 Task: For heading Calibri with Bold.  font size for heading24,  'Change the font style of data to'Bell MT.  and font size to 16,  Change the alignment of both headline & data to Align middle & Align Center.  In the sheet   Proactive Sales log book
Action: Mouse moved to (385, 563)
Screenshot: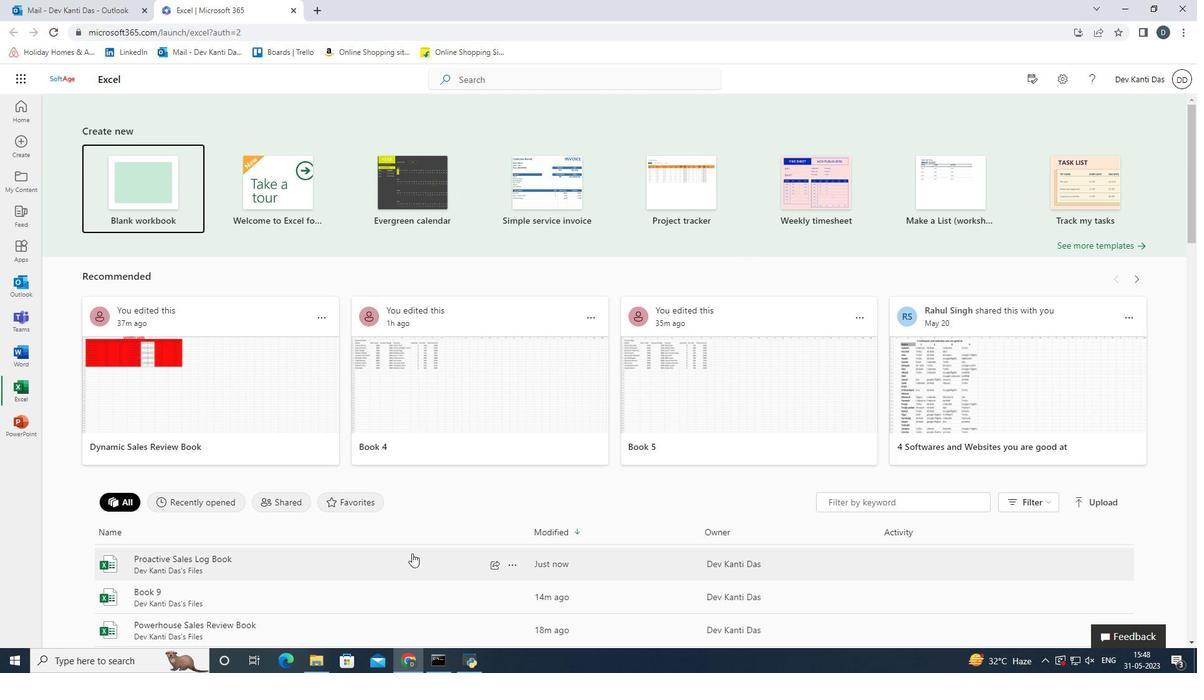 
Action: Mouse pressed left at (385, 563)
Screenshot: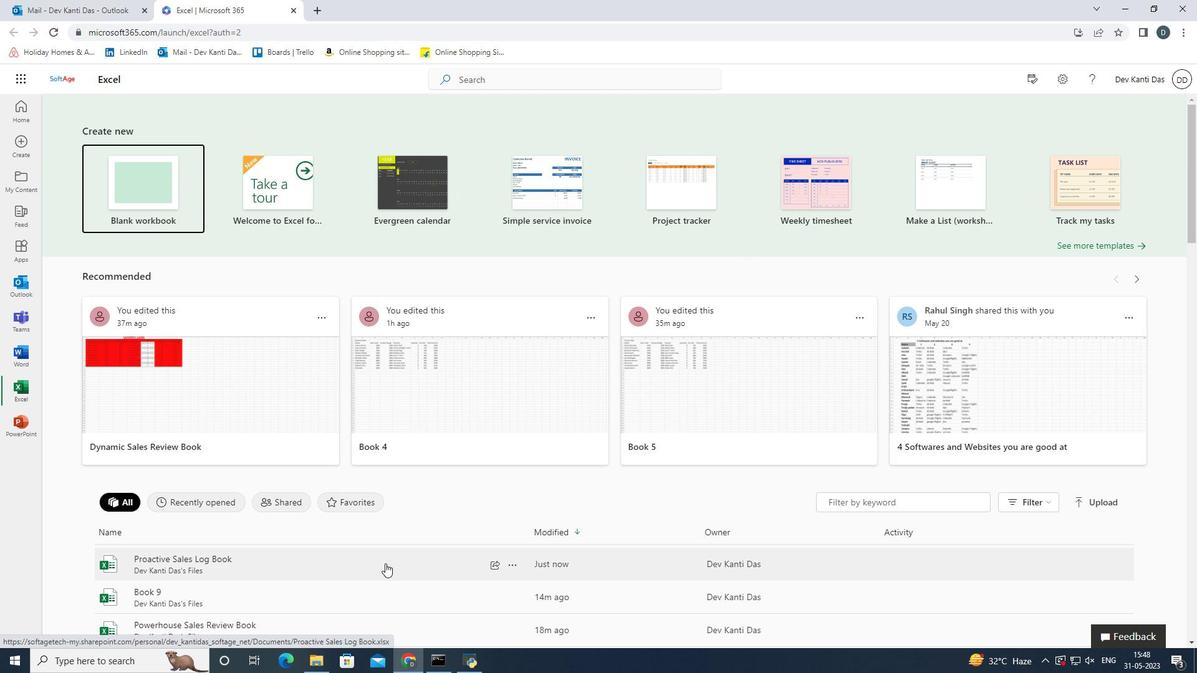 
Action: Mouse moved to (74, 211)
Screenshot: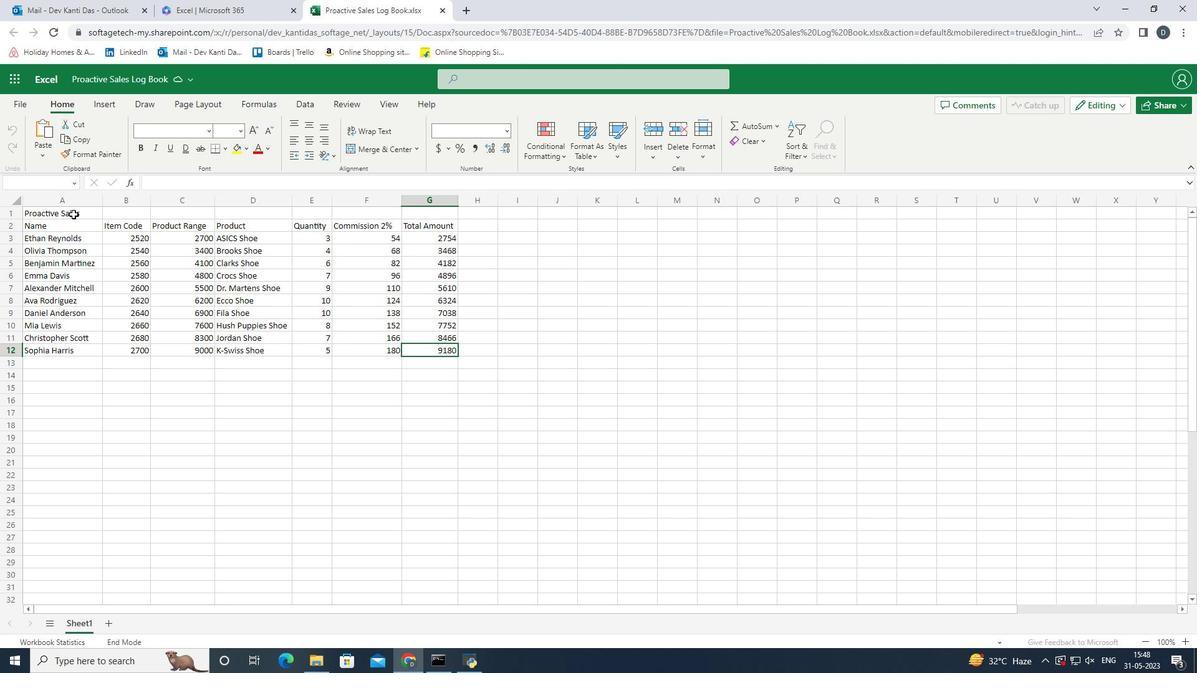 
Action: Mouse pressed left at (74, 211)
Screenshot: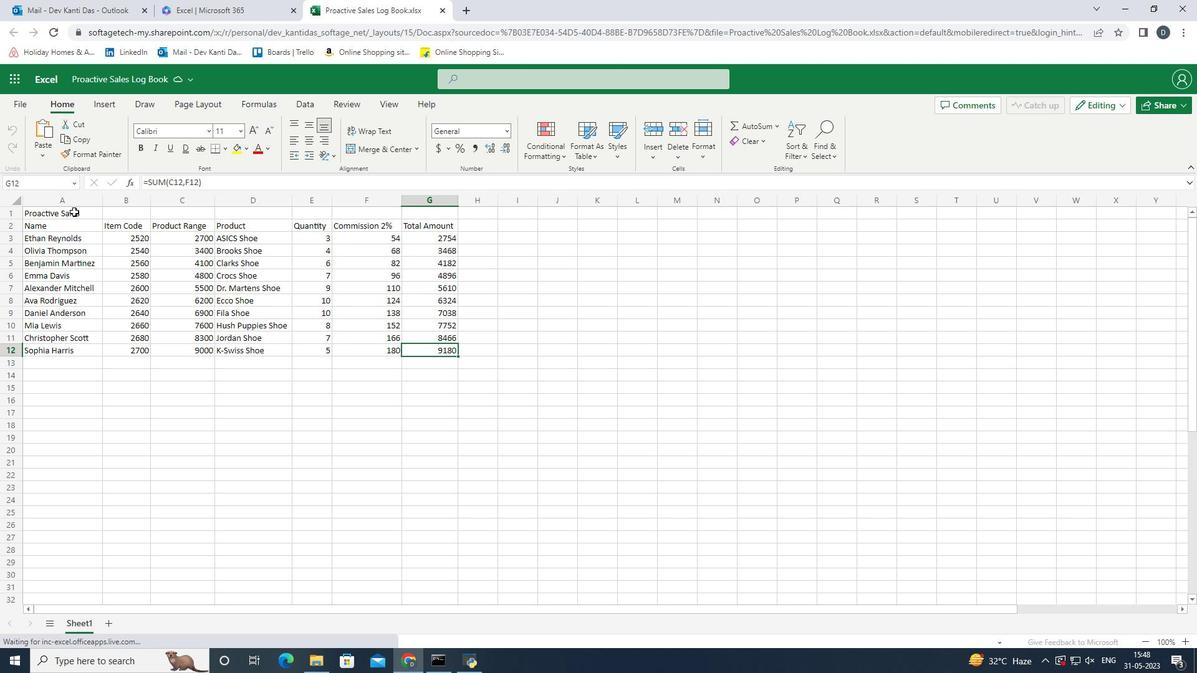 
Action: Mouse moved to (211, 130)
Screenshot: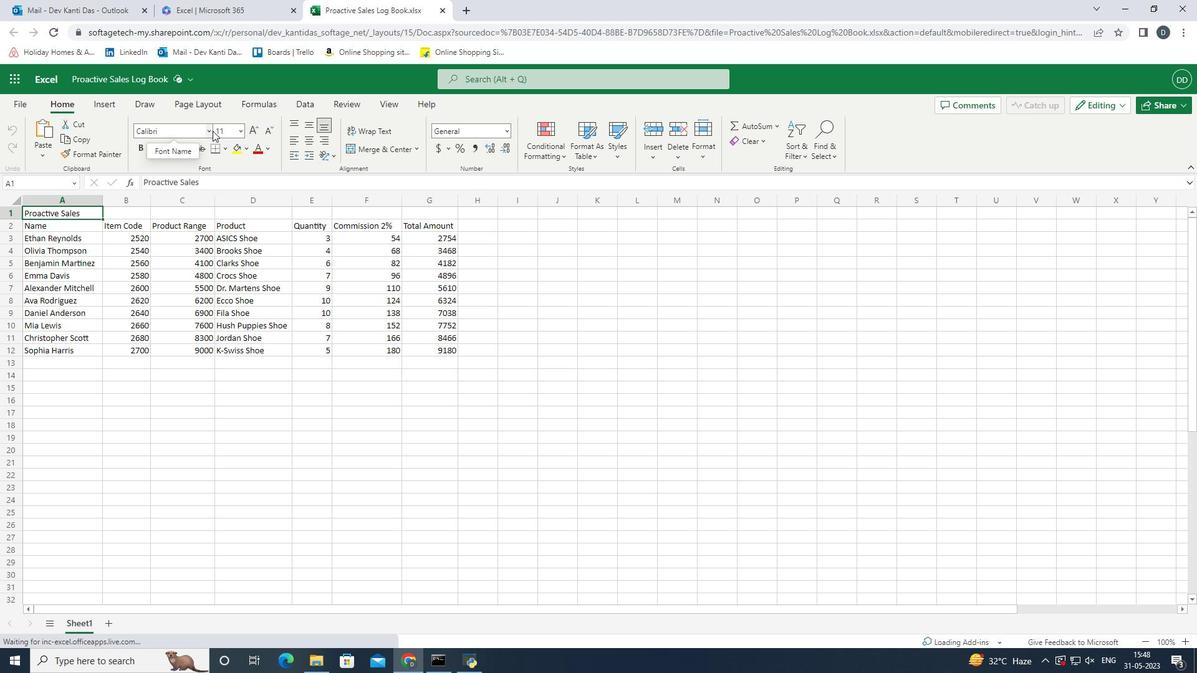 
Action: Mouse pressed left at (211, 130)
Screenshot: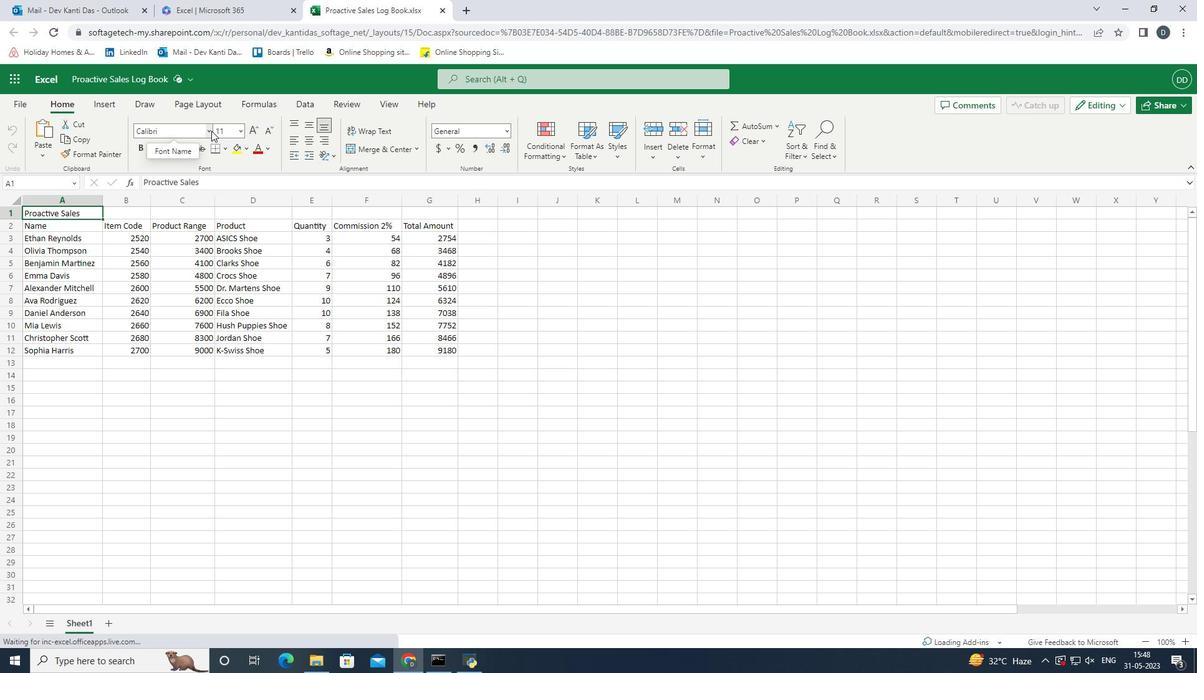 
Action: Mouse pressed left at (211, 130)
Screenshot: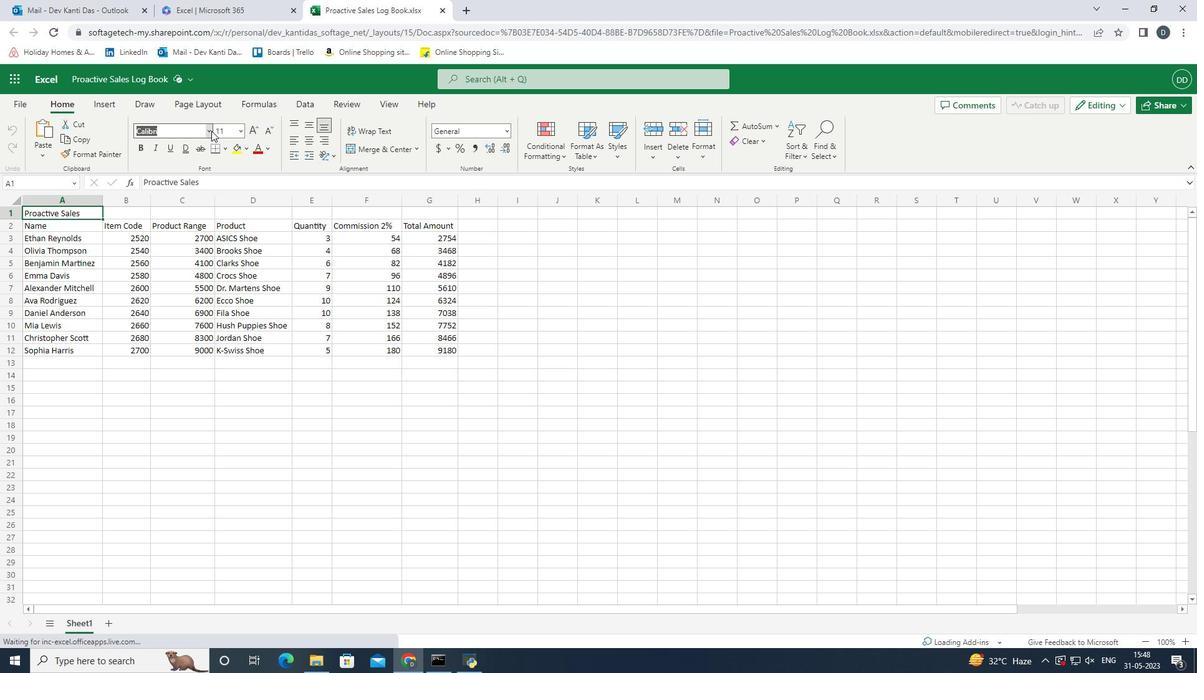 
Action: Mouse moved to (272, 165)
Screenshot: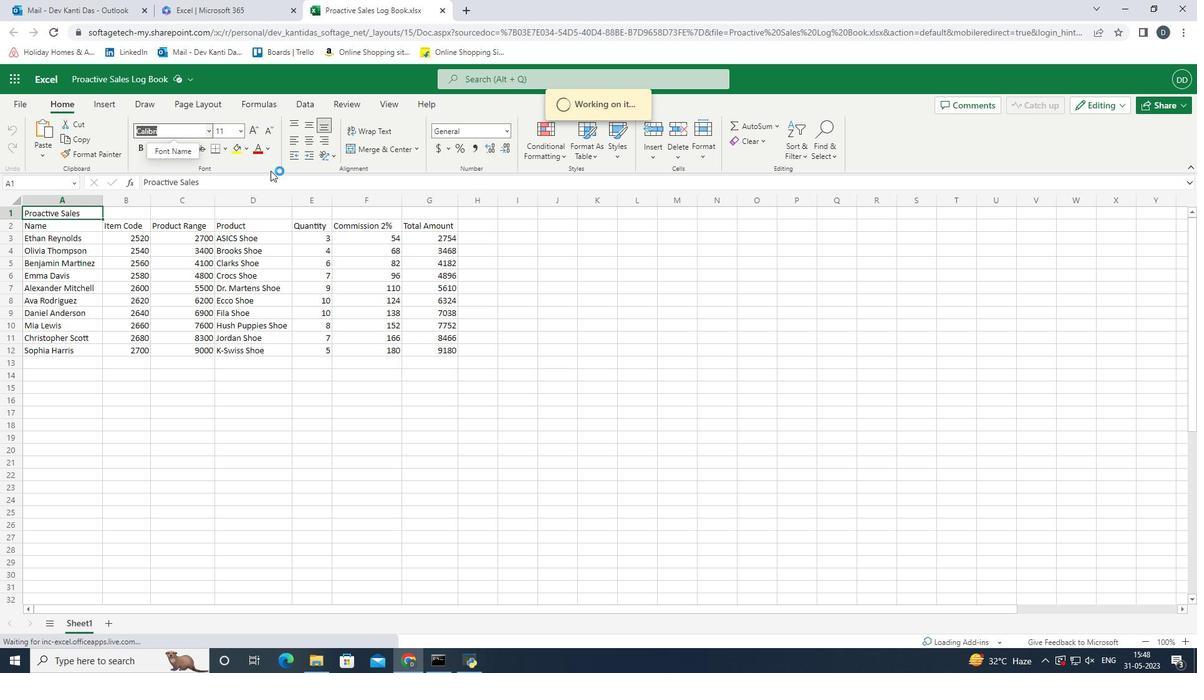 
Action: Mouse pressed left at (272, 165)
Screenshot: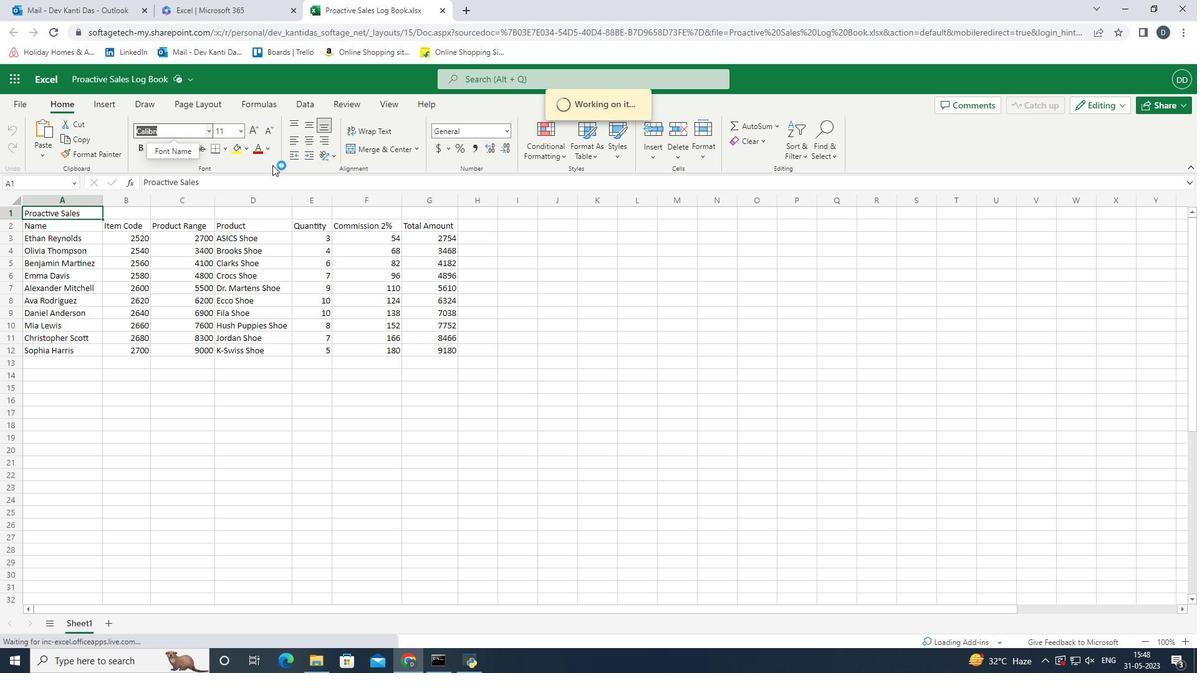 
Action: Mouse moved to (275, 168)
Screenshot: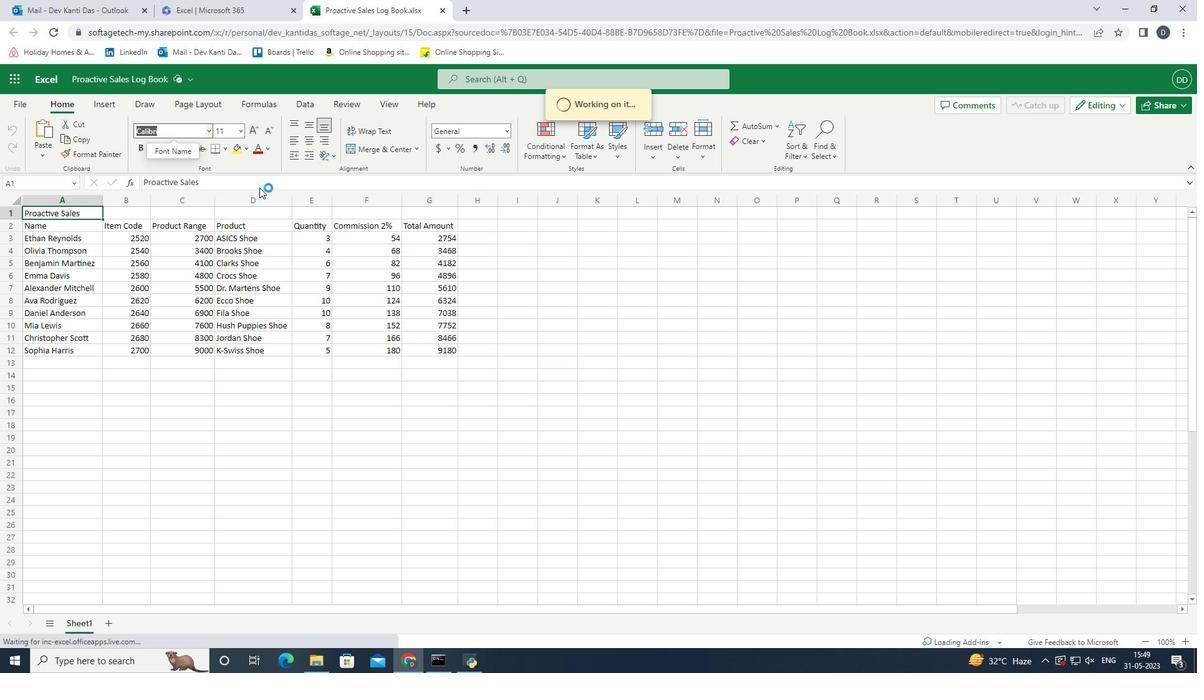 
Action: Mouse pressed left at (275, 168)
Screenshot: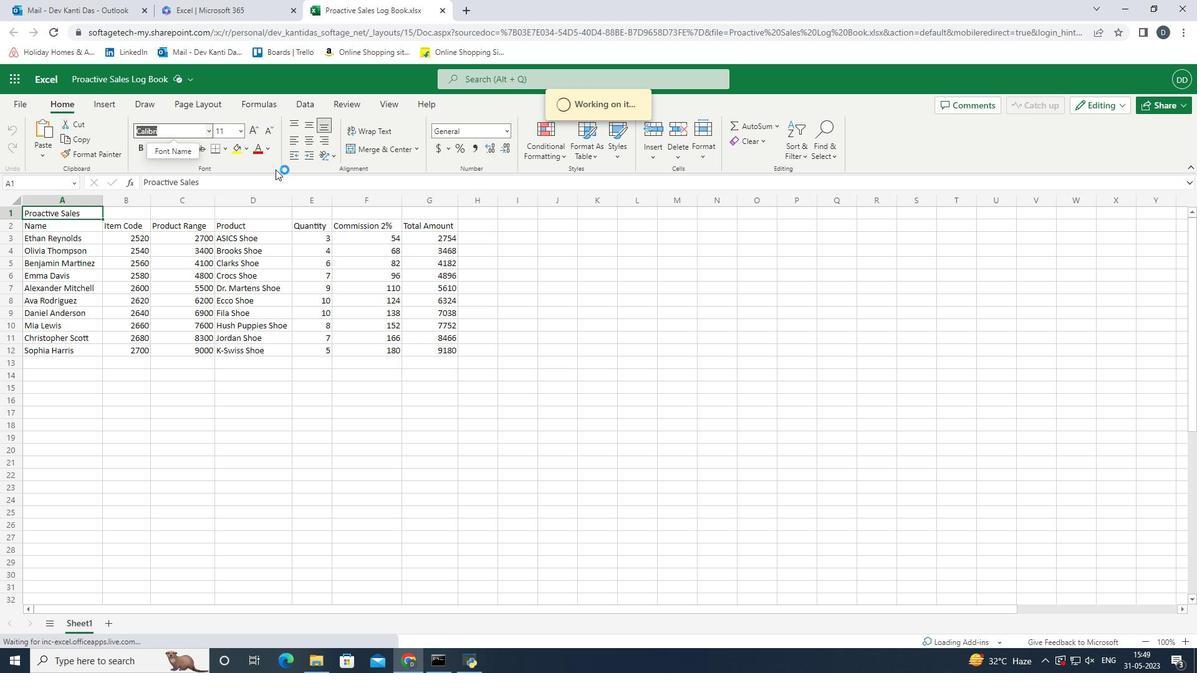 
Action: Mouse moved to (240, 174)
Screenshot: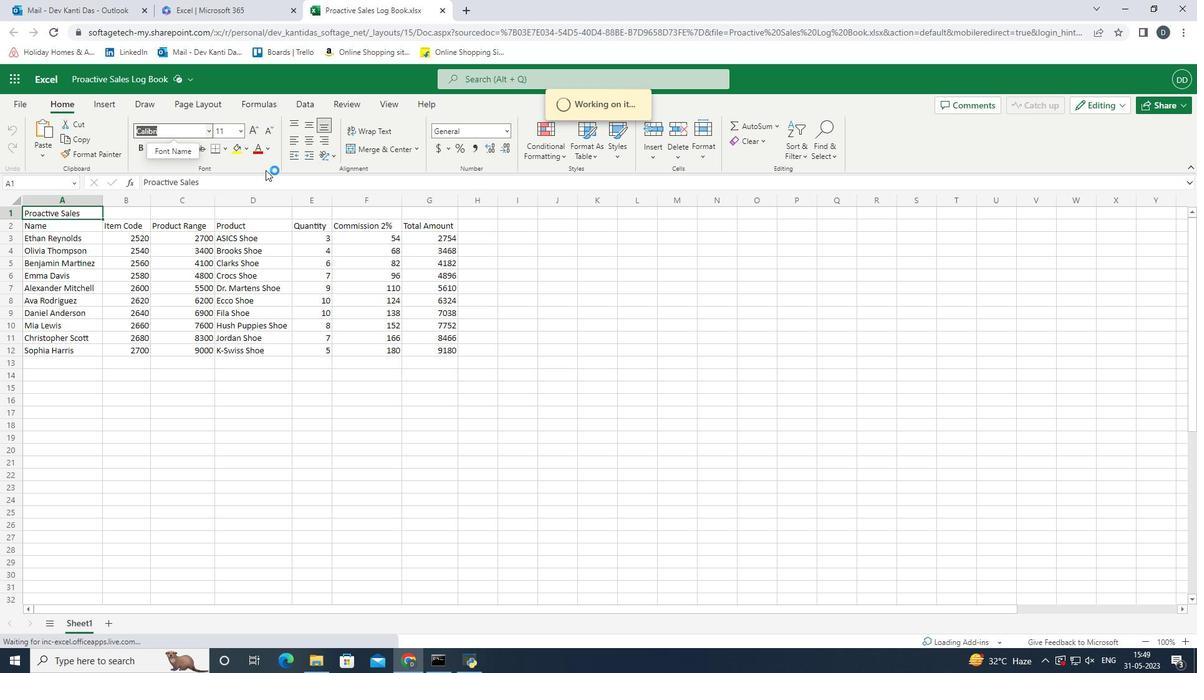 
Action: Mouse pressed left at (240, 174)
Screenshot: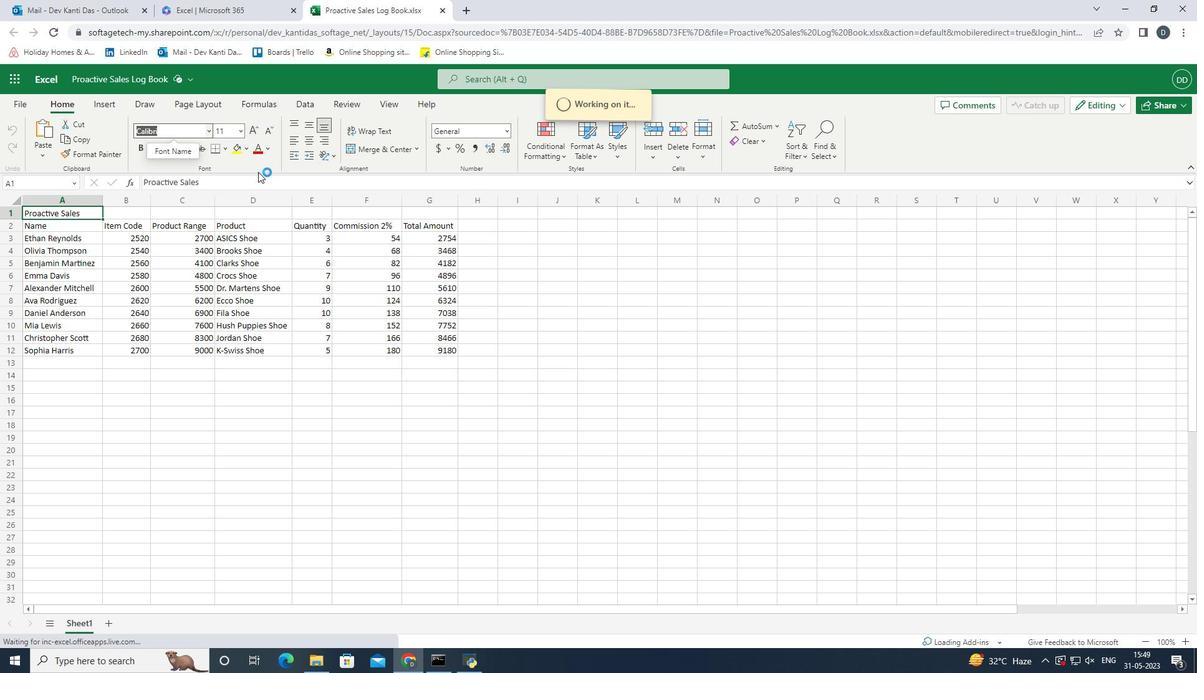 
Action: Mouse moved to (444, 15)
Screenshot: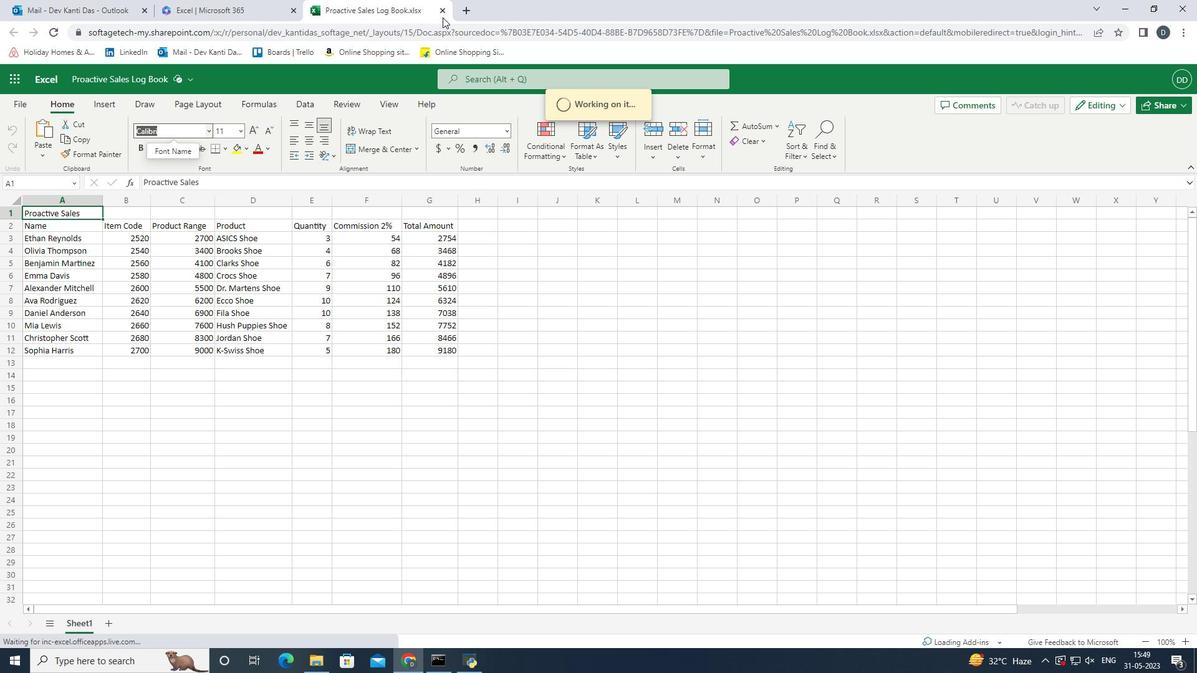 
Action: Mouse pressed left at (444, 15)
Screenshot: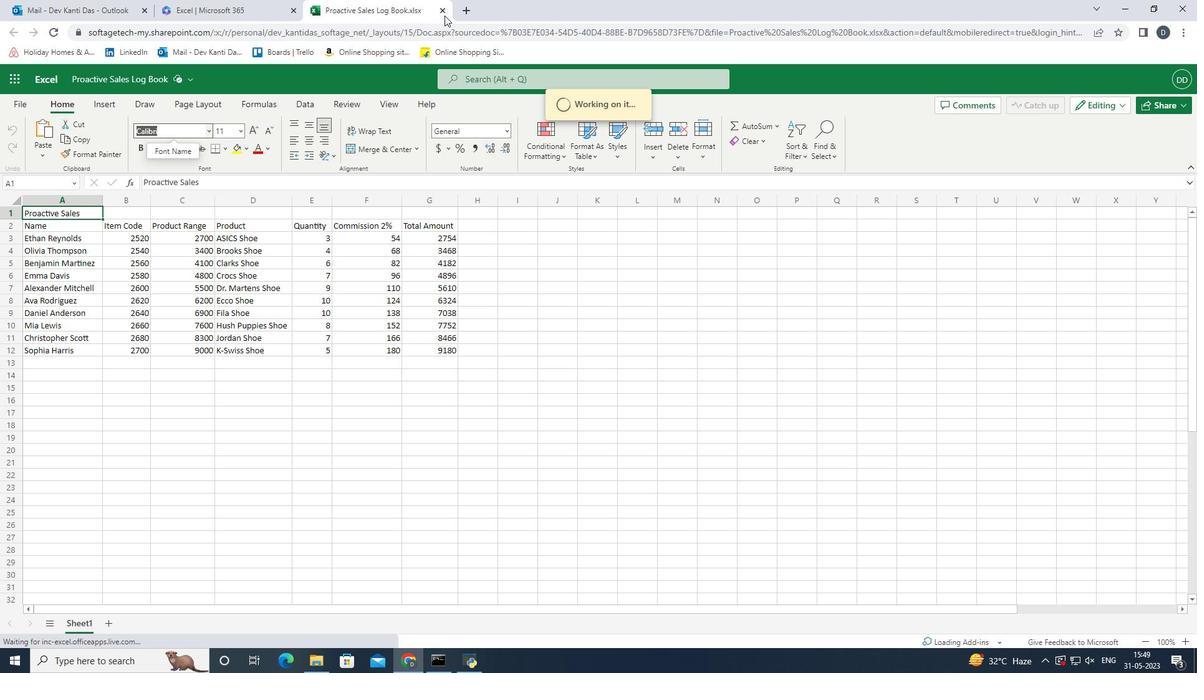 
Action: Mouse moved to (444, 11)
Screenshot: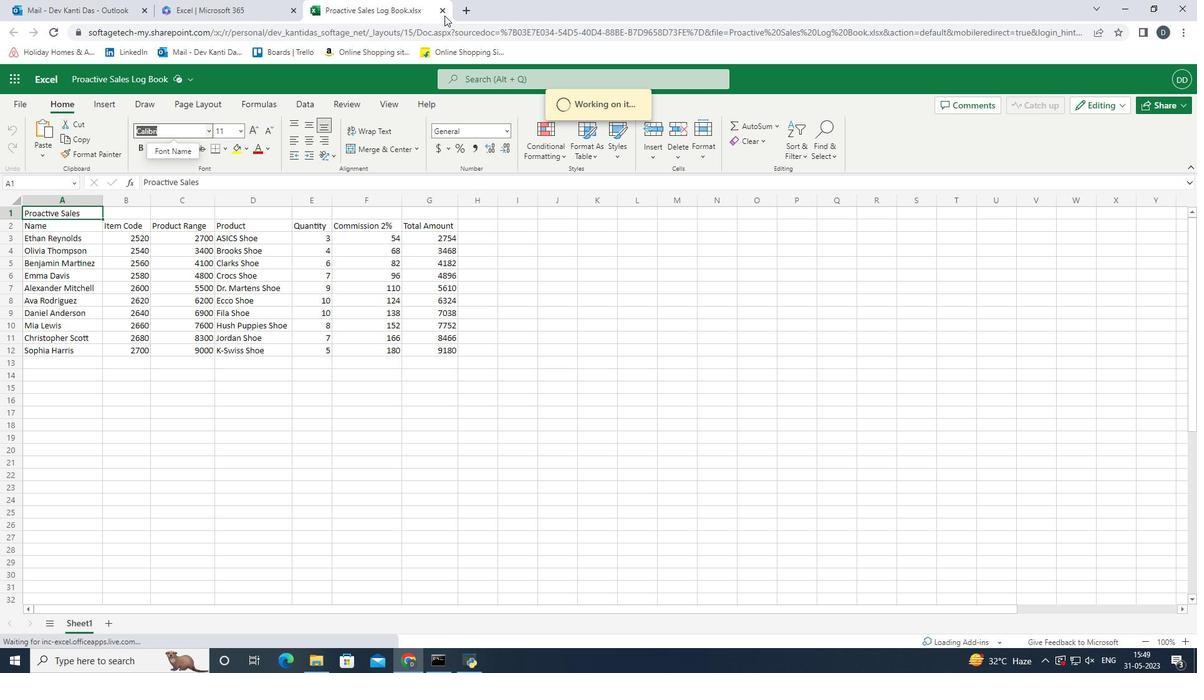 
Action: Mouse pressed left at (444, 11)
Screenshot: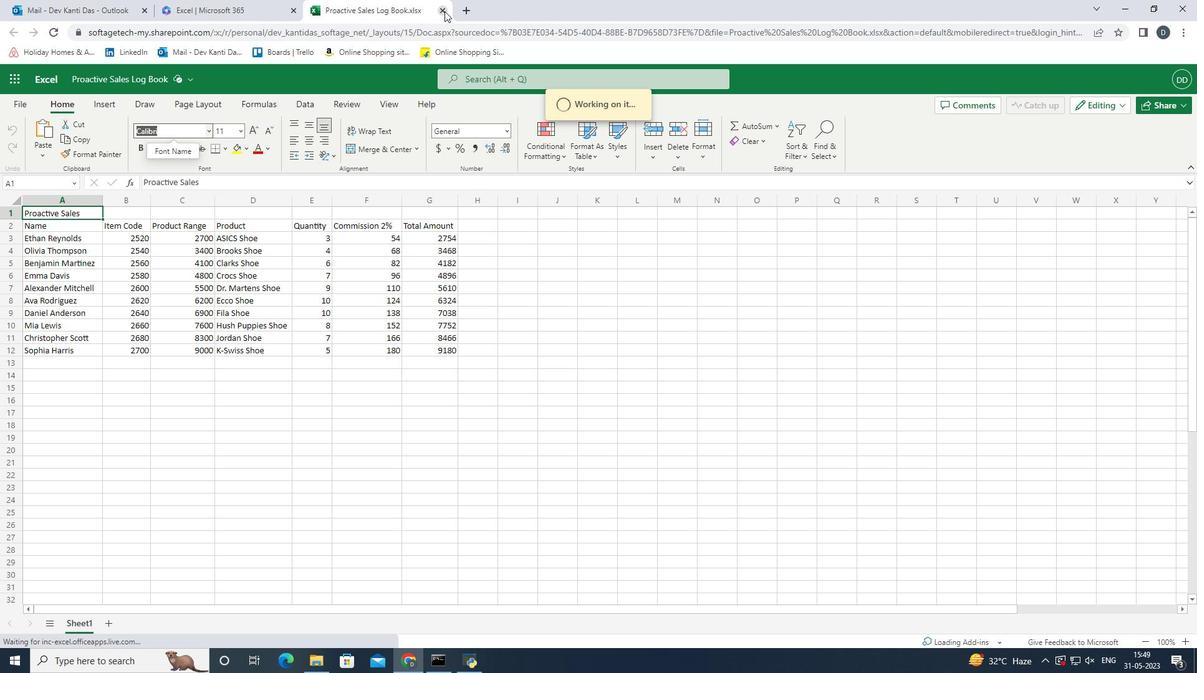 
Action: Mouse moved to (230, 568)
Screenshot: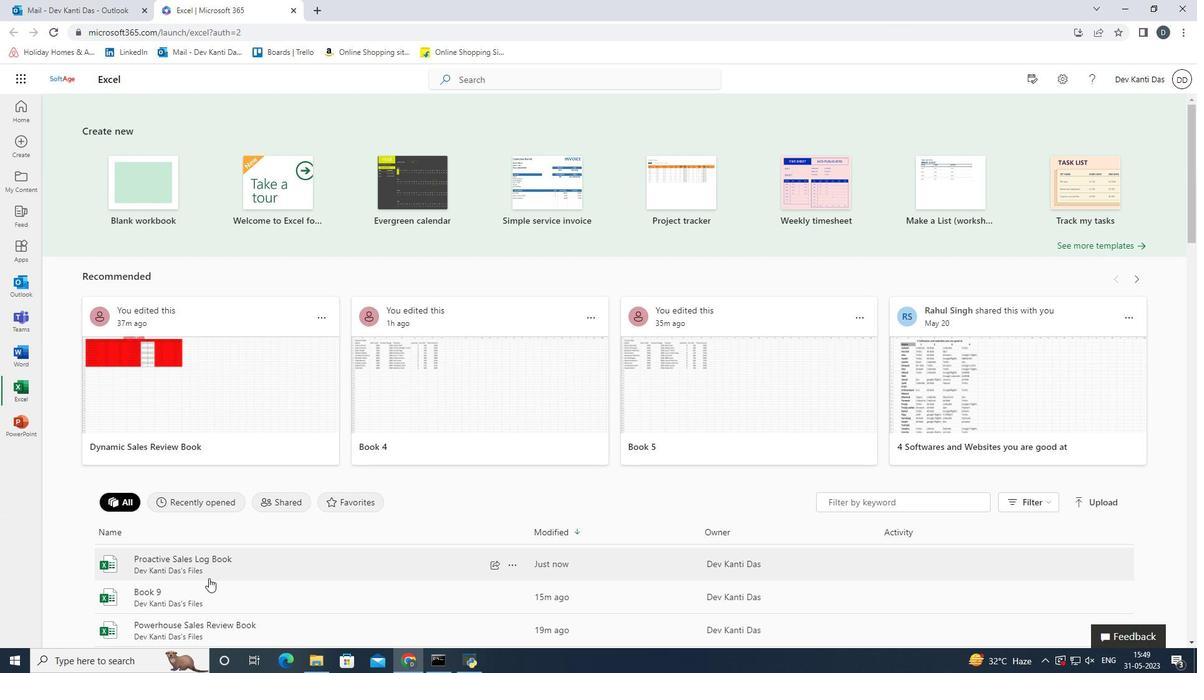 
Action: Mouse pressed left at (230, 568)
Screenshot: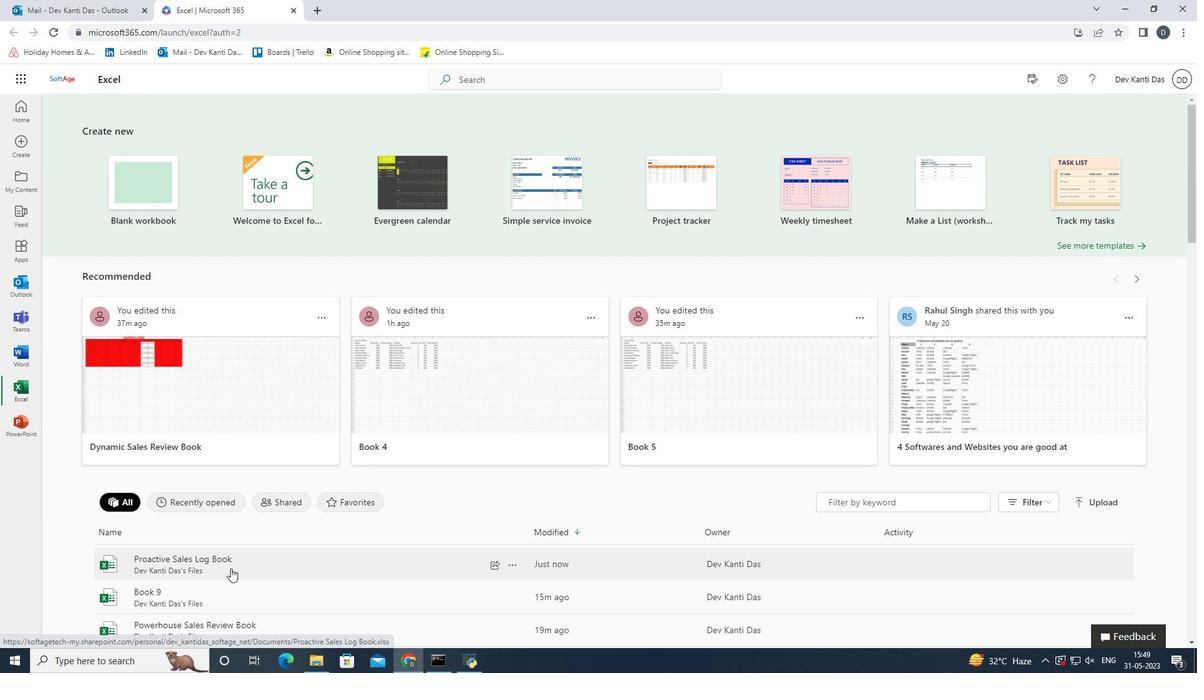 
Action: Mouse moved to (69, 210)
Screenshot: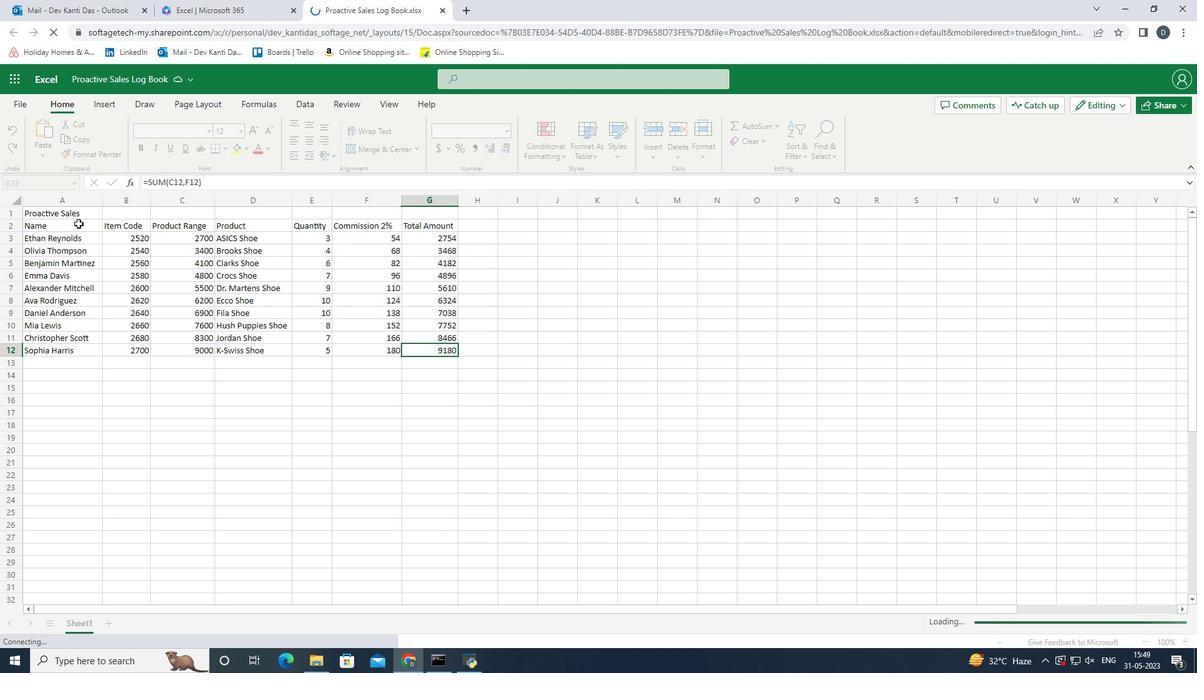 
Action: Mouse pressed left at (69, 210)
Screenshot: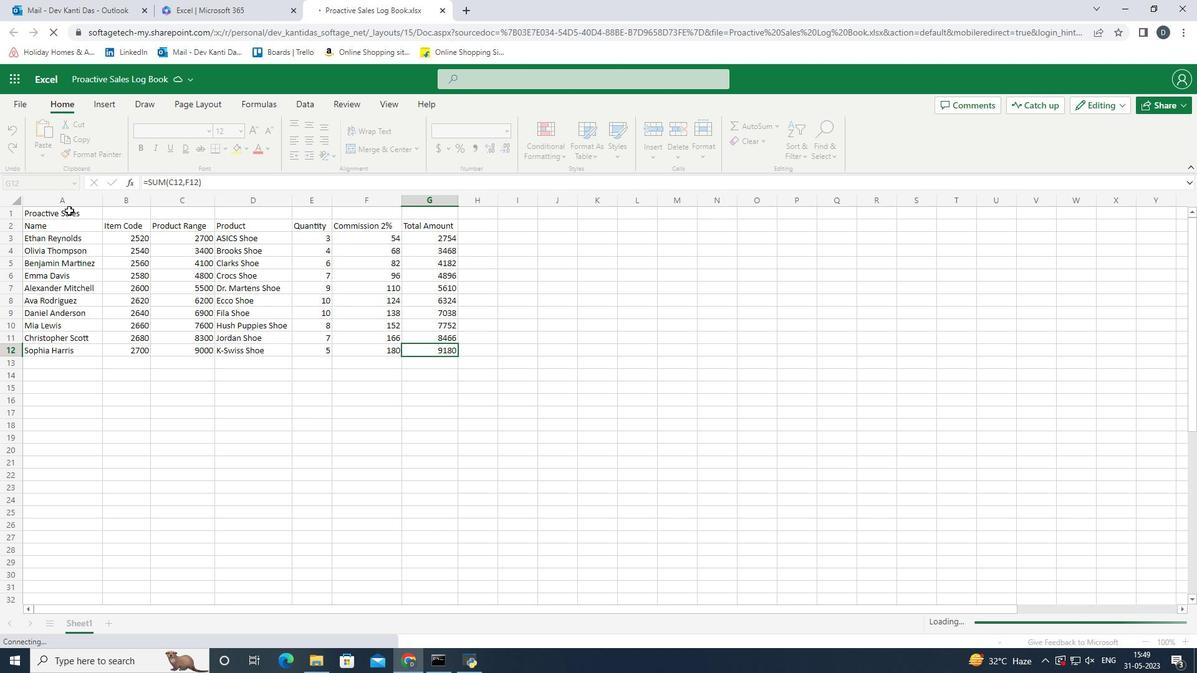 
Action: Mouse moved to (210, 127)
Screenshot: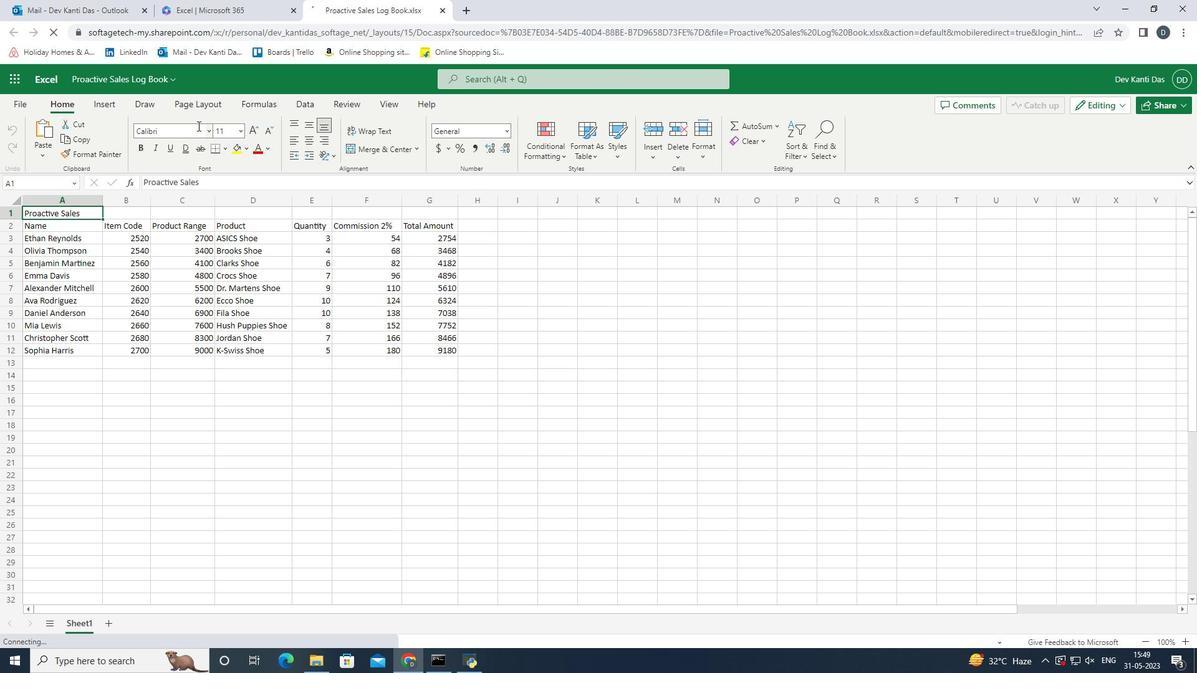 
Action: Mouse pressed left at (210, 127)
Screenshot: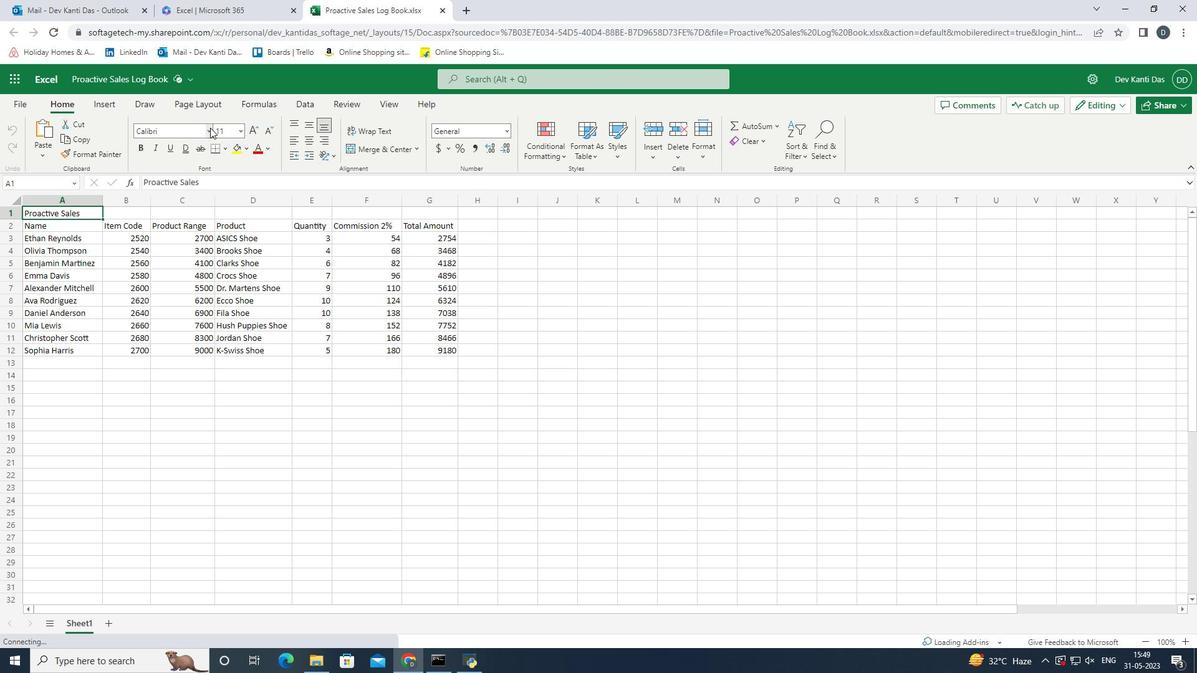 
Action: Mouse moved to (201, 245)
Screenshot: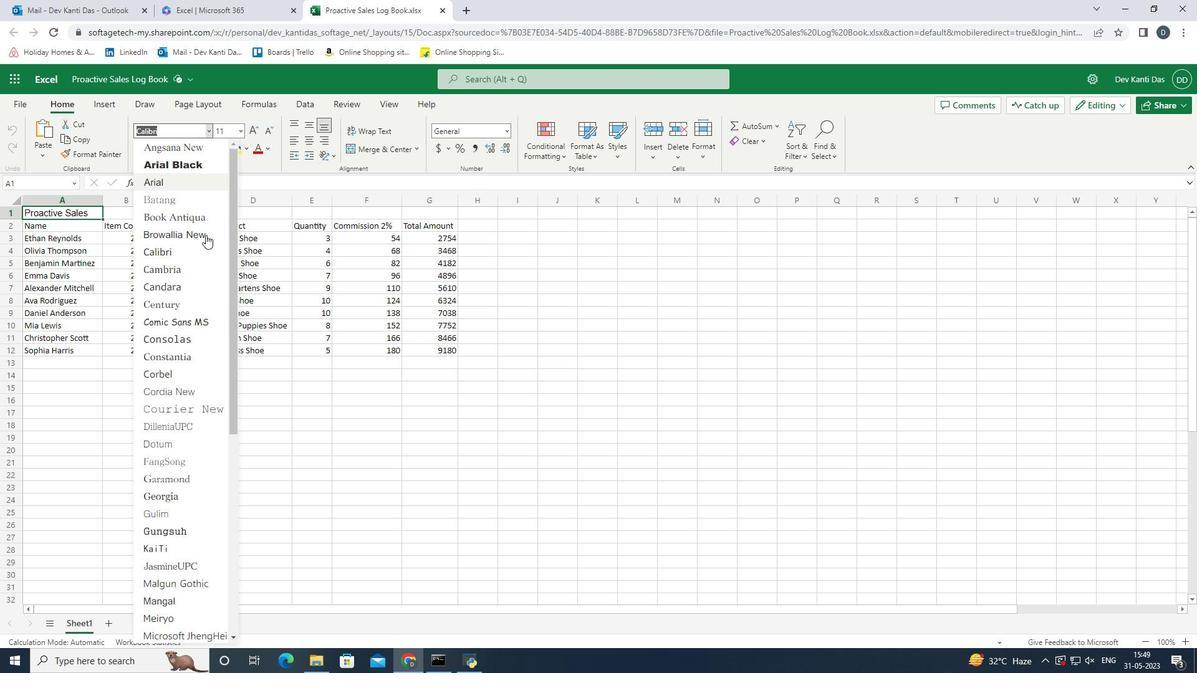 
Action: Mouse pressed left at (201, 245)
Screenshot: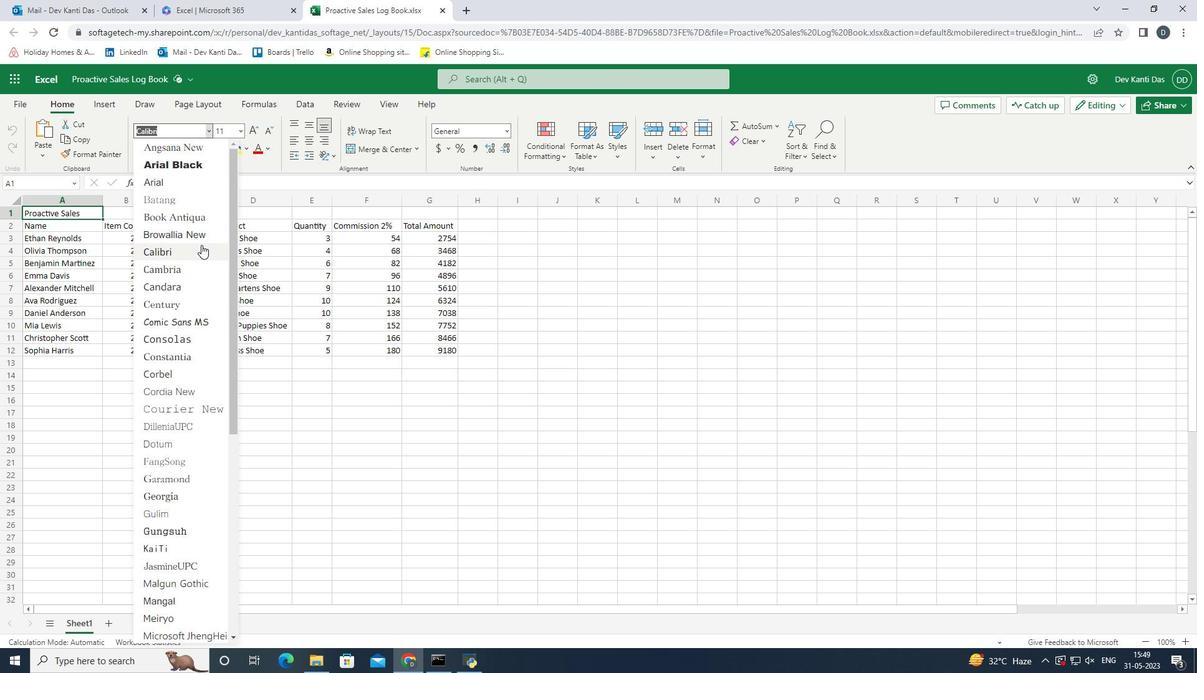 
Action: Mouse moved to (140, 149)
Screenshot: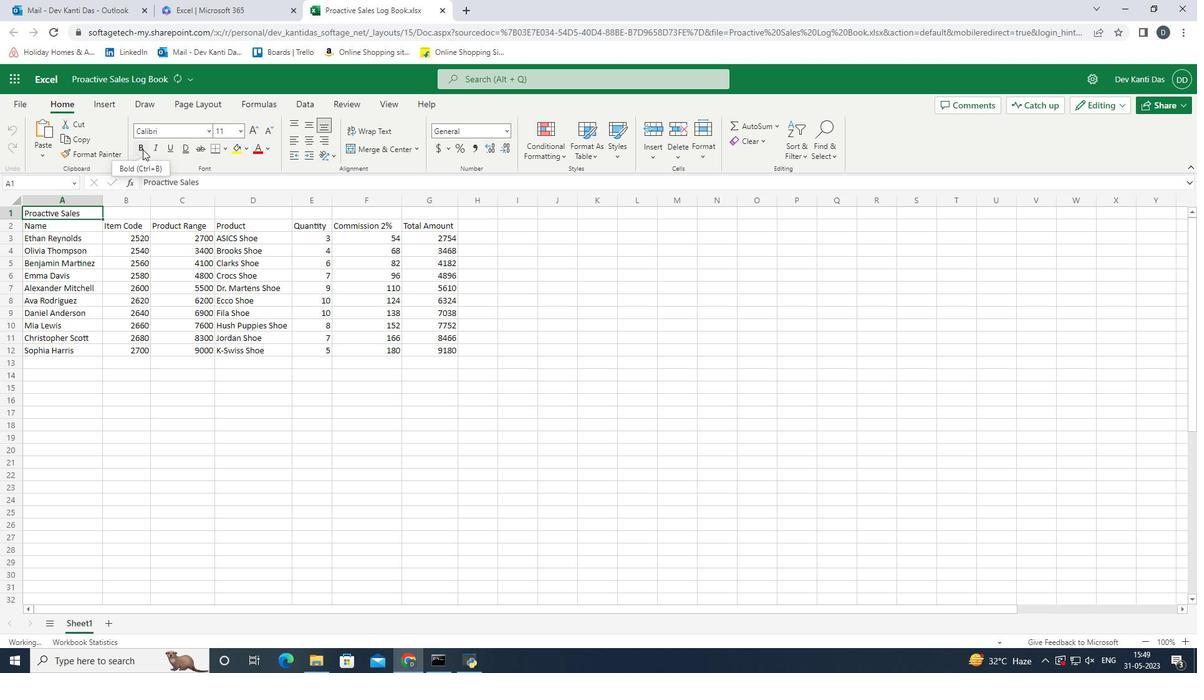 
Action: Mouse pressed left at (140, 149)
Screenshot: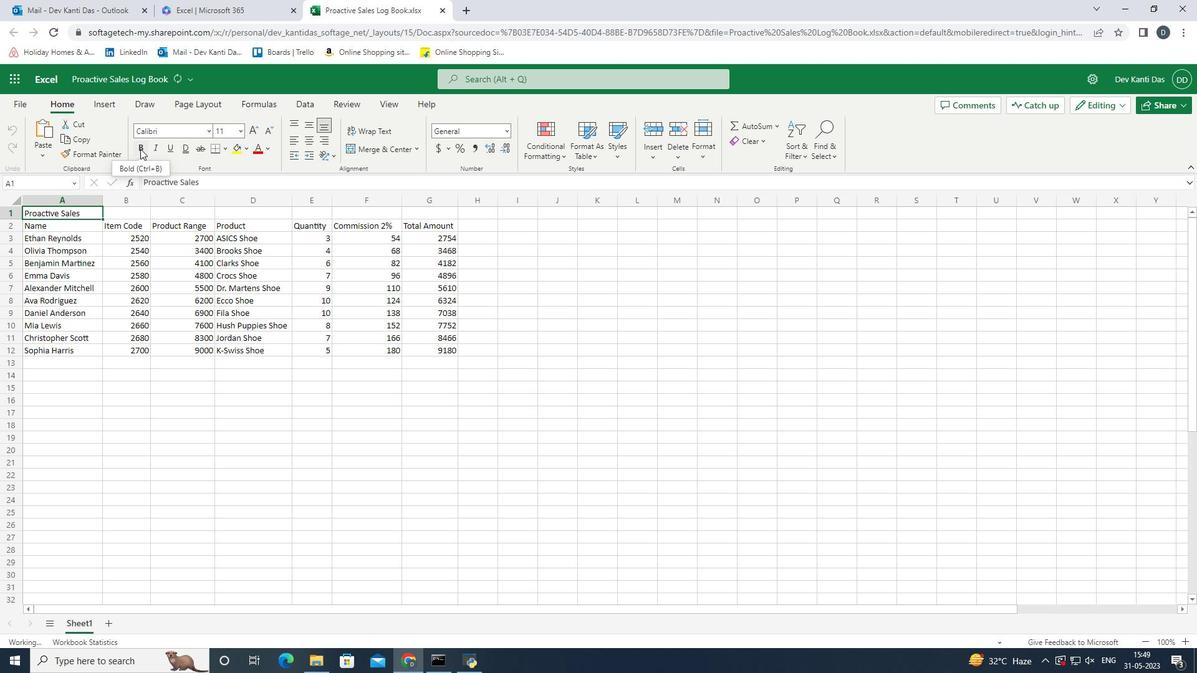 
Action: Mouse moved to (243, 132)
Screenshot: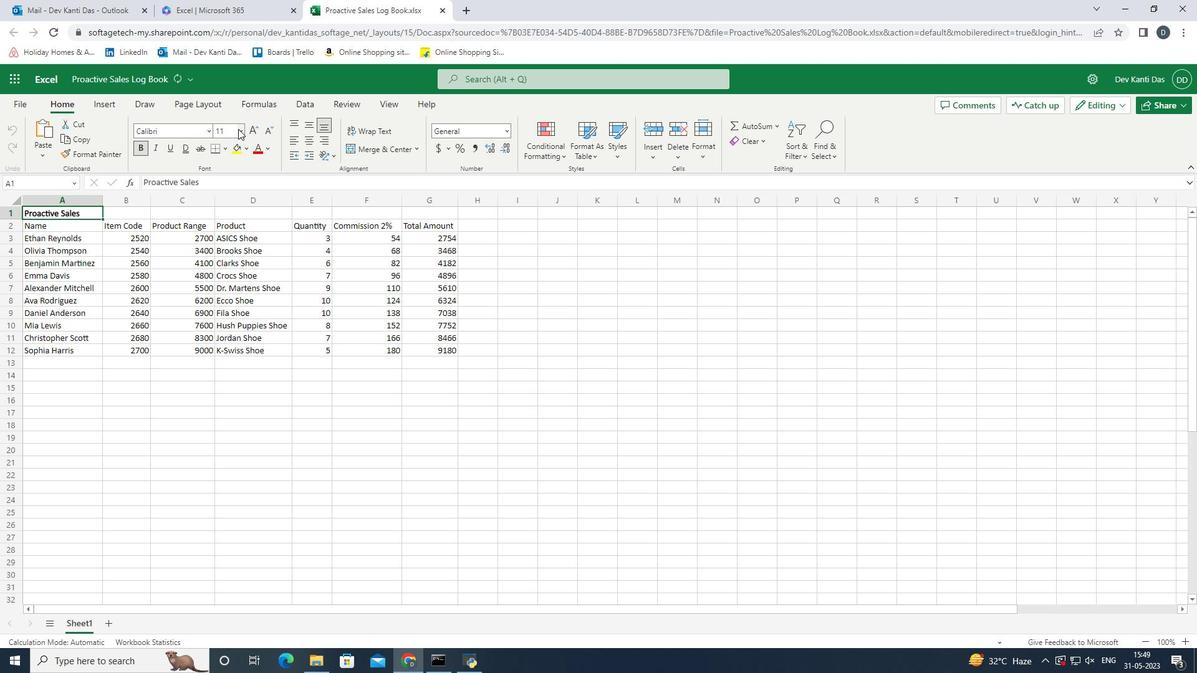 
Action: Mouse pressed left at (243, 132)
Screenshot: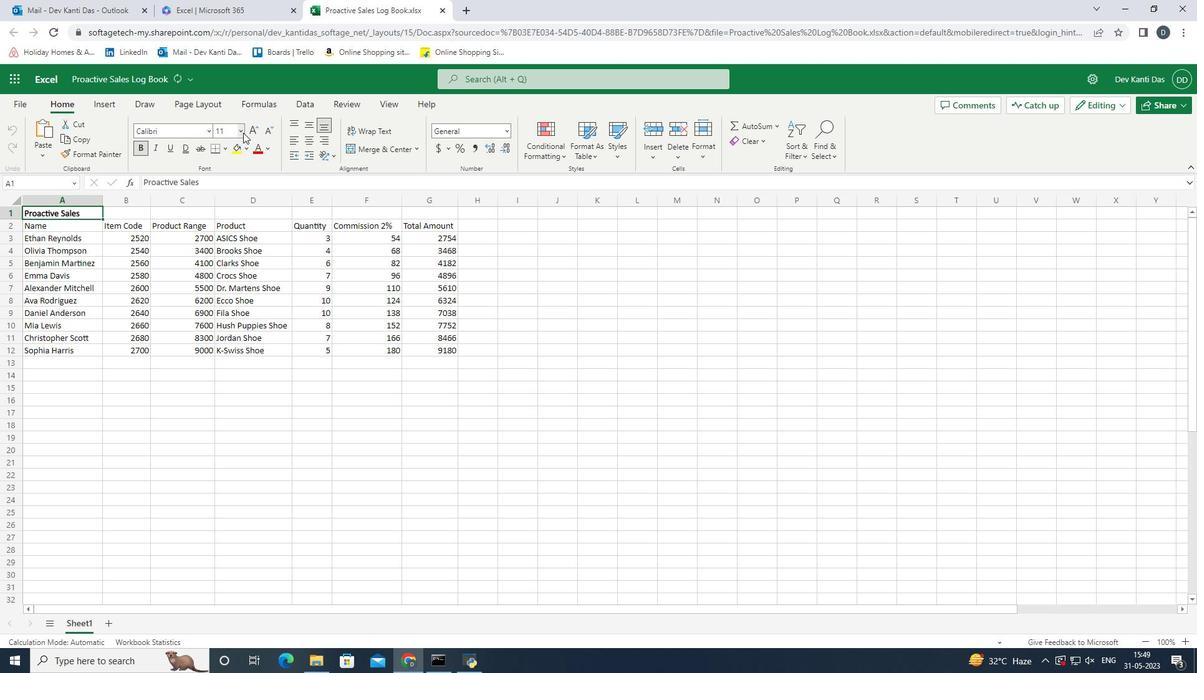 
Action: Mouse moved to (226, 305)
Screenshot: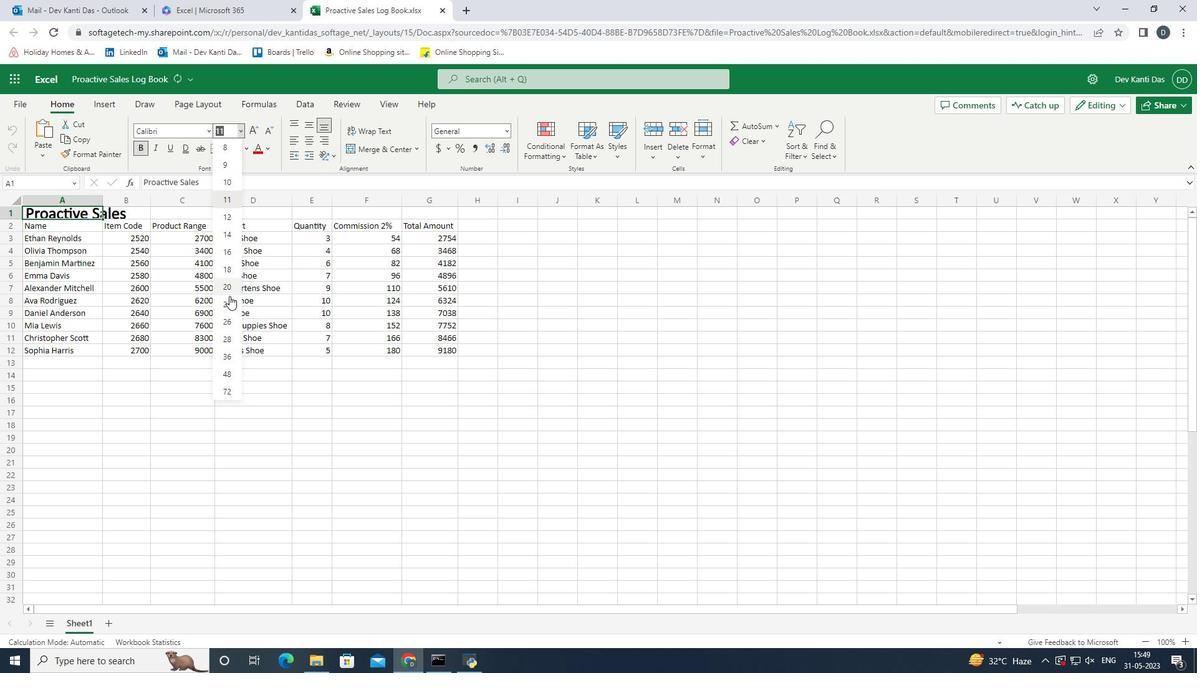 
Action: Mouse pressed left at (226, 305)
Screenshot: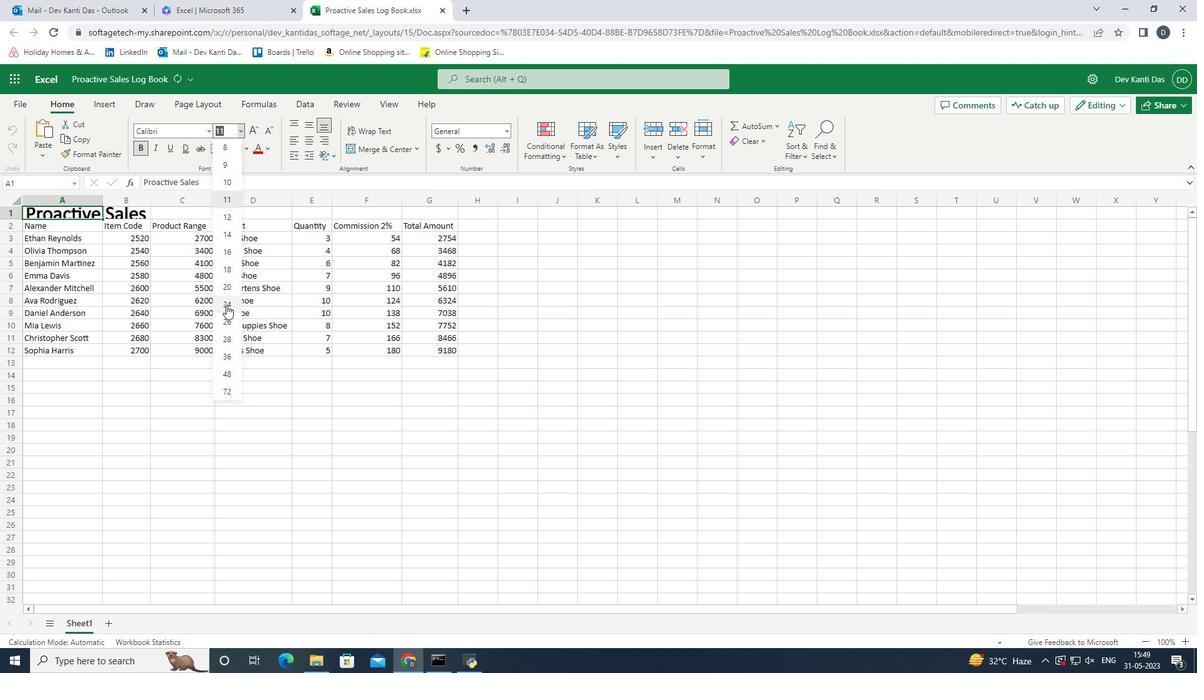
Action: Mouse moved to (419, 349)
Screenshot: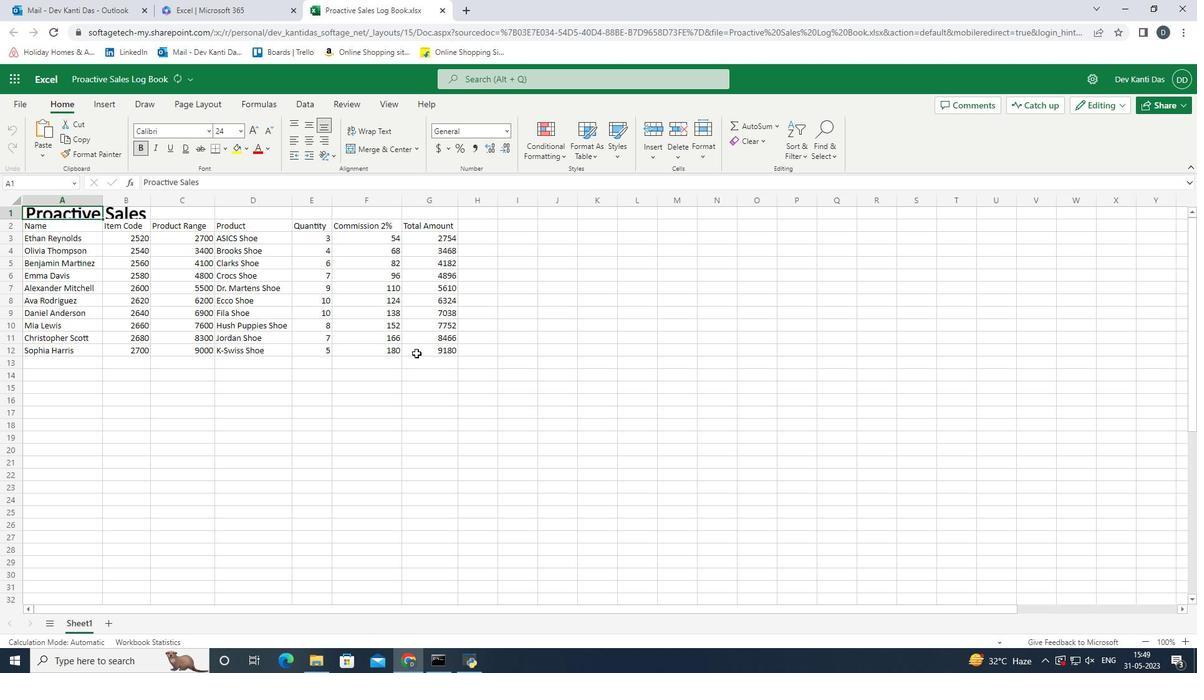 
Action: Mouse pressed left at (419, 349)
Screenshot: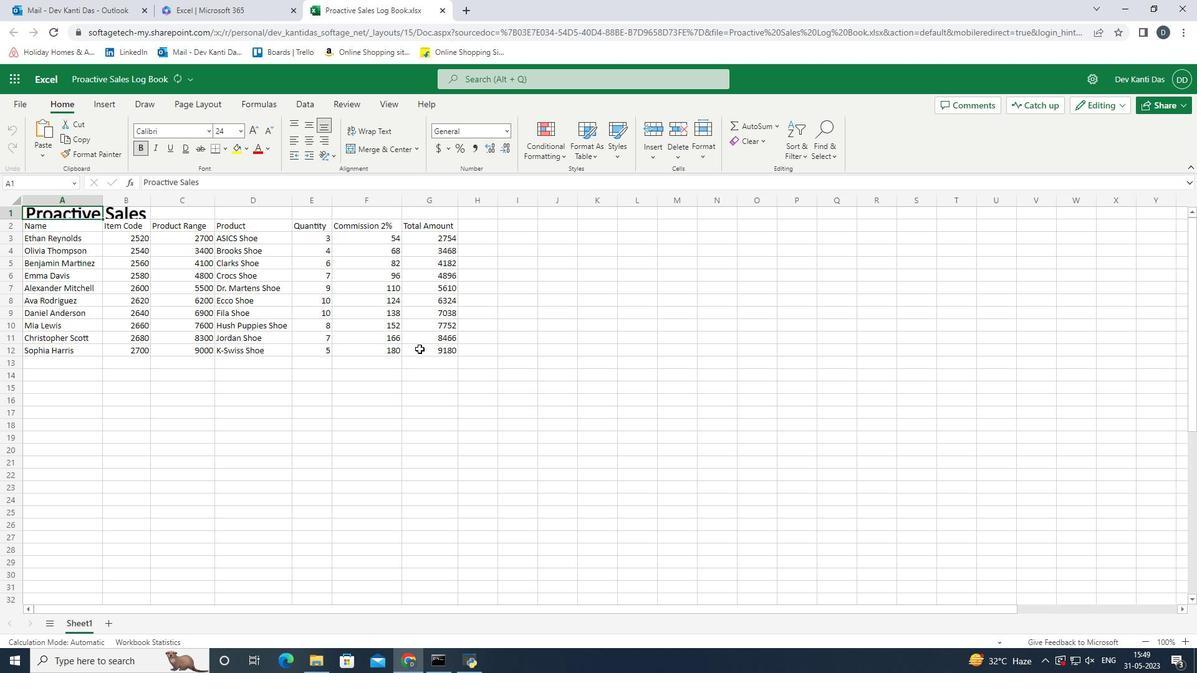 
Action: Mouse moved to (67, 211)
Screenshot: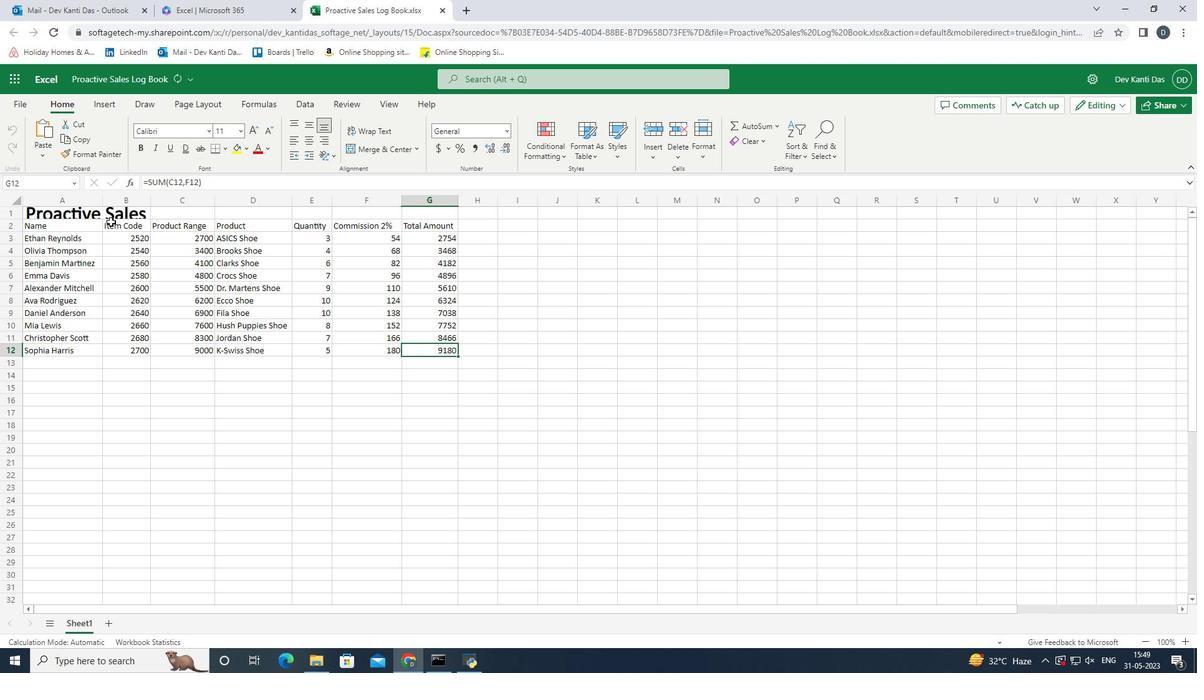 
Action: Mouse pressed left at (67, 211)
Screenshot: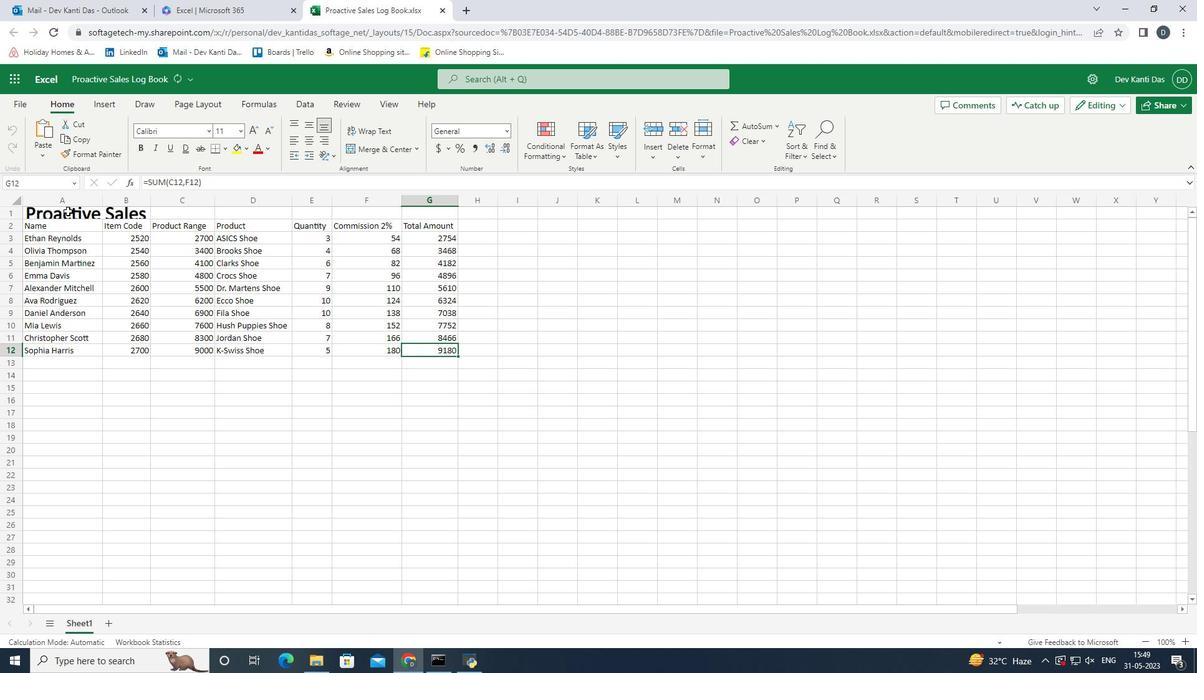 
Action: Mouse pressed left at (67, 211)
Screenshot: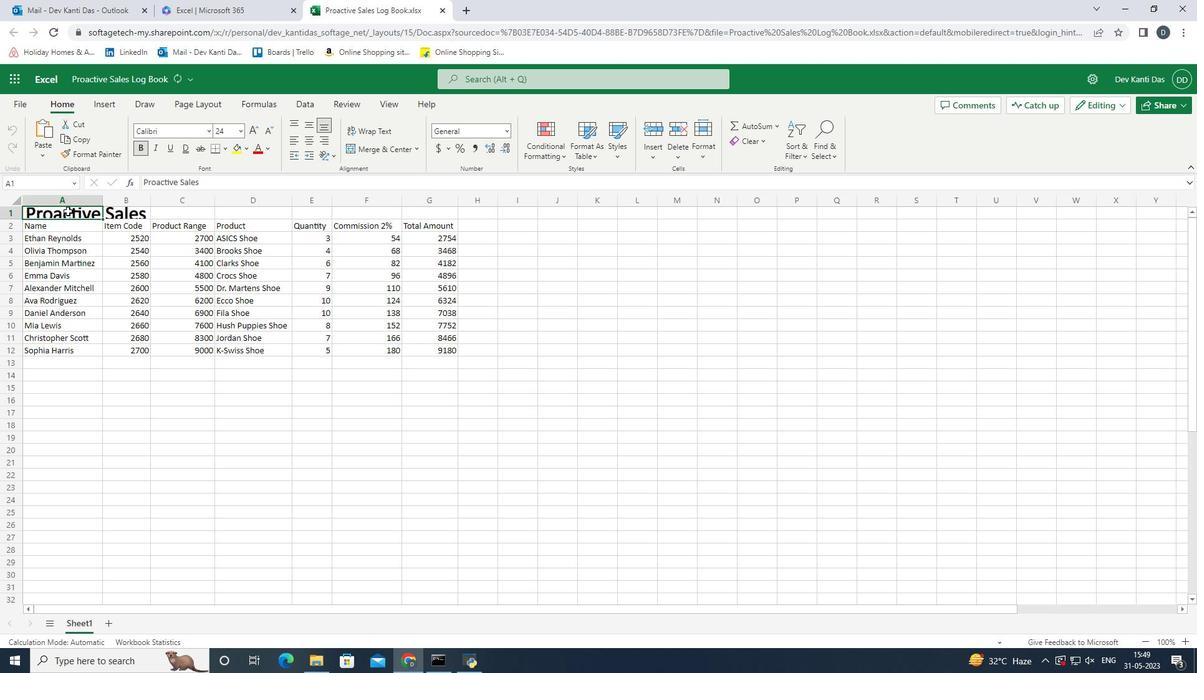 
Action: Mouse moved to (416, 149)
Screenshot: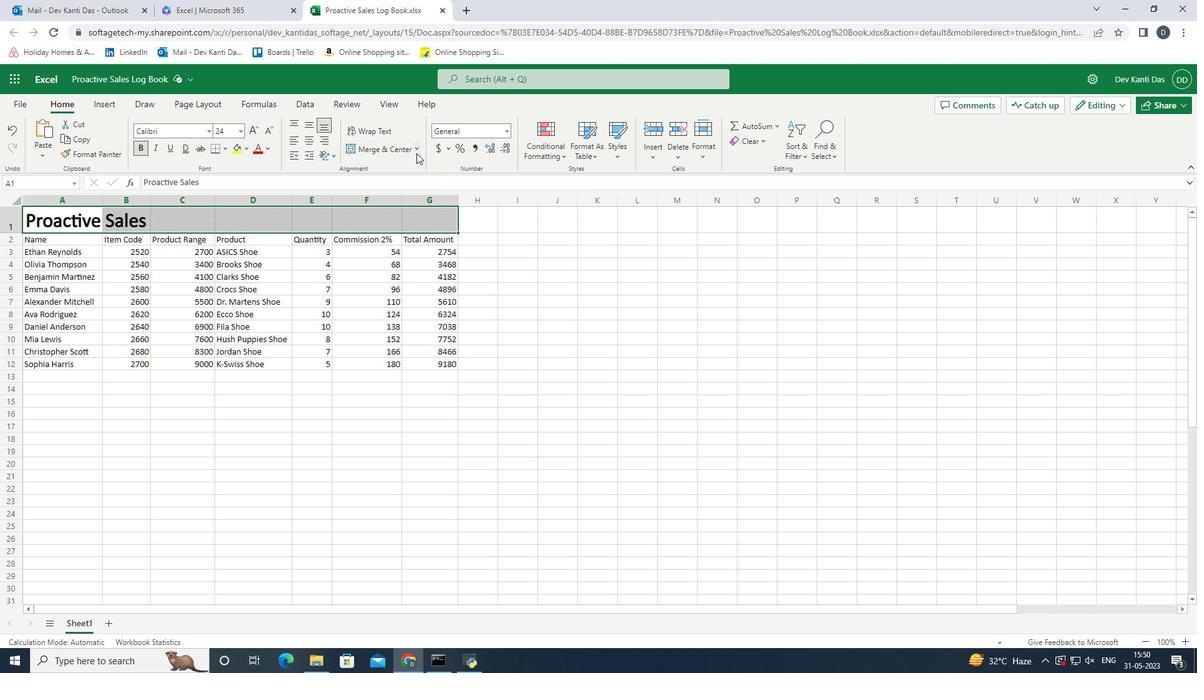 
Action: Mouse pressed left at (416, 149)
Screenshot: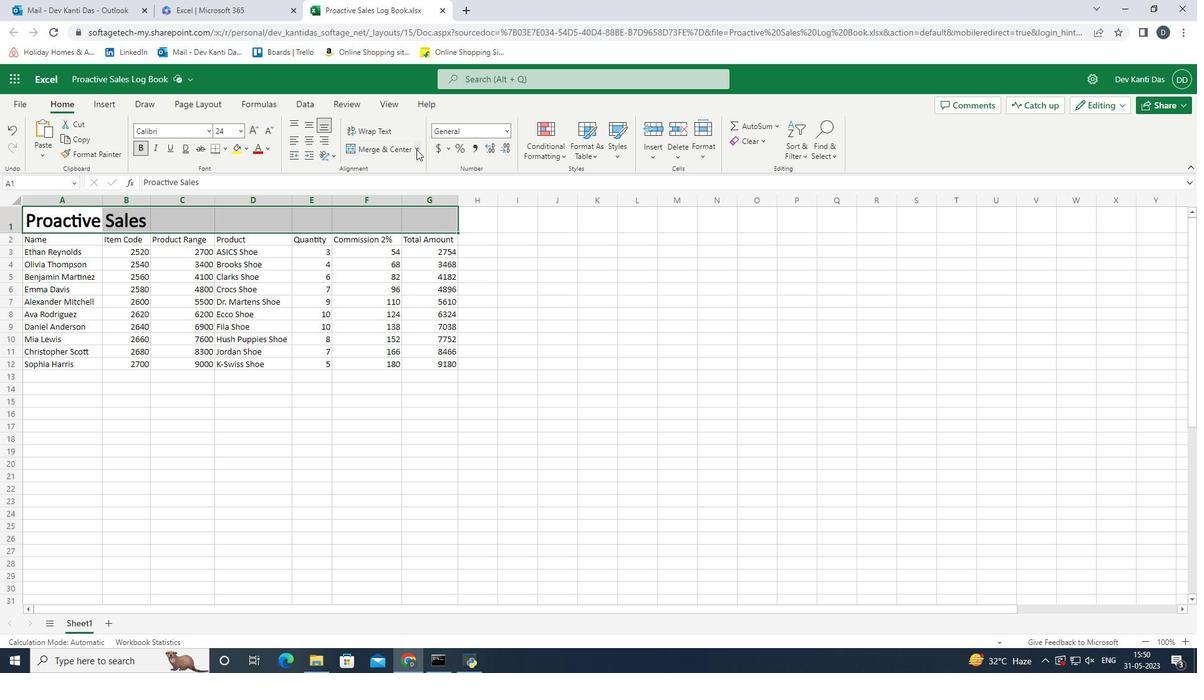 
Action: Mouse moved to (414, 220)
Screenshot: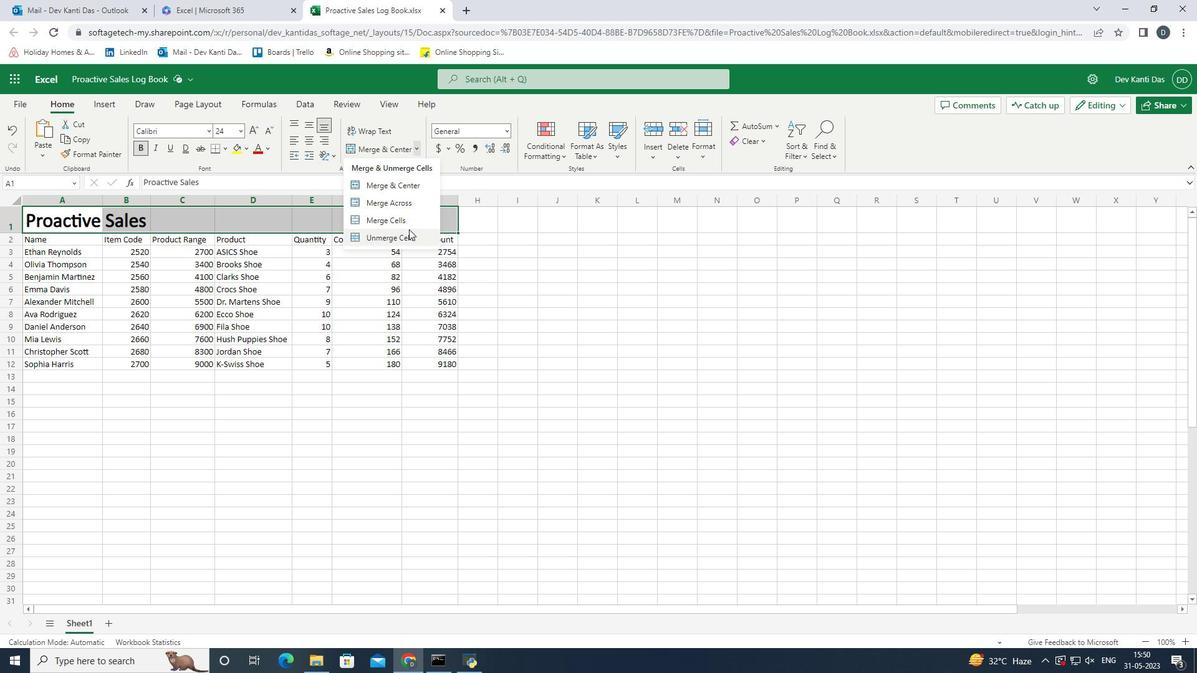 
Action: Mouse pressed left at (414, 220)
Screenshot: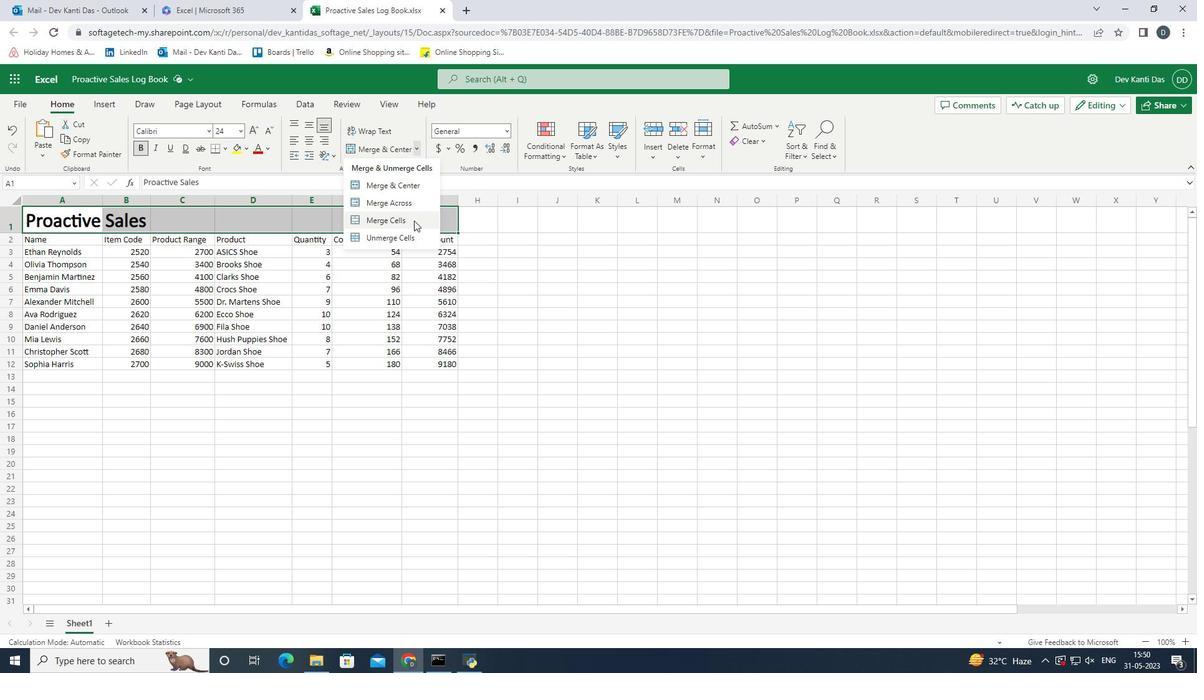 
Action: Mouse moved to (61, 238)
Screenshot: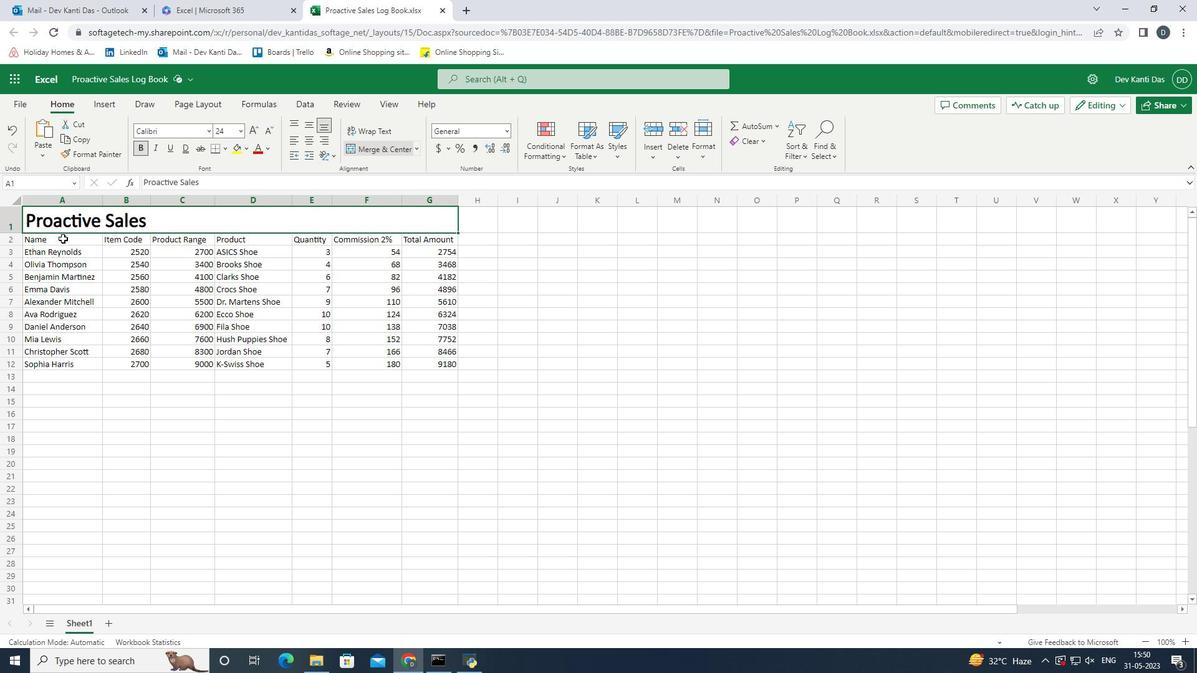 
Action: Mouse pressed left at (61, 238)
Screenshot: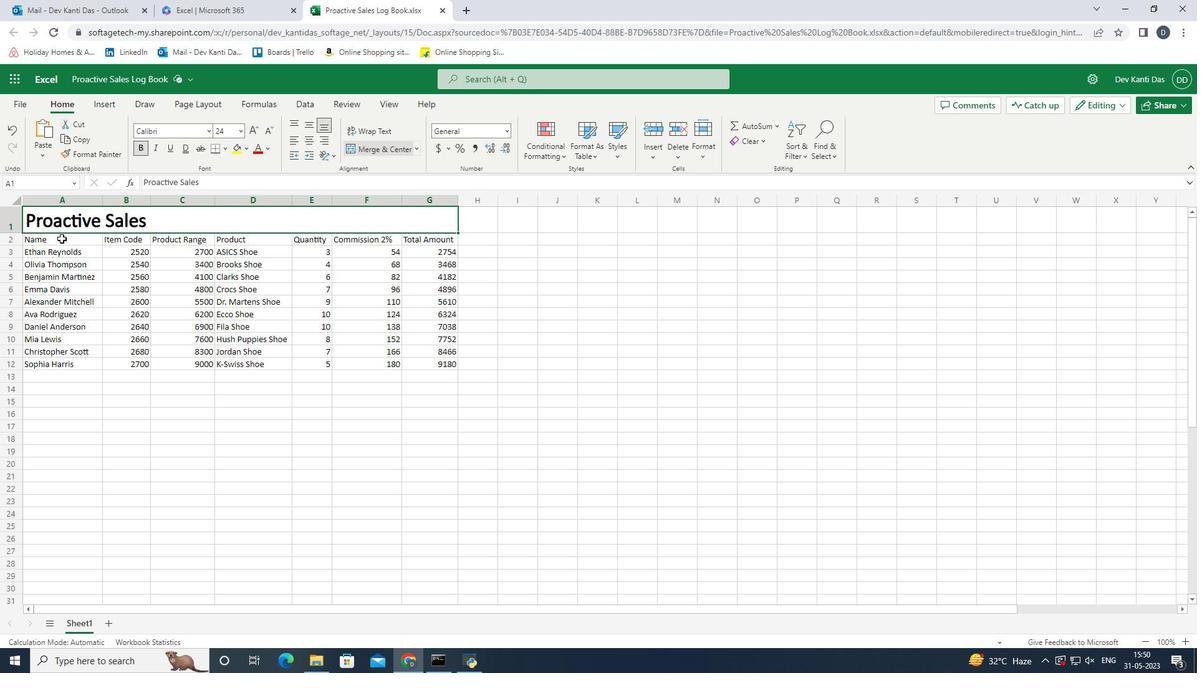 
Action: Mouse pressed left at (61, 238)
Screenshot: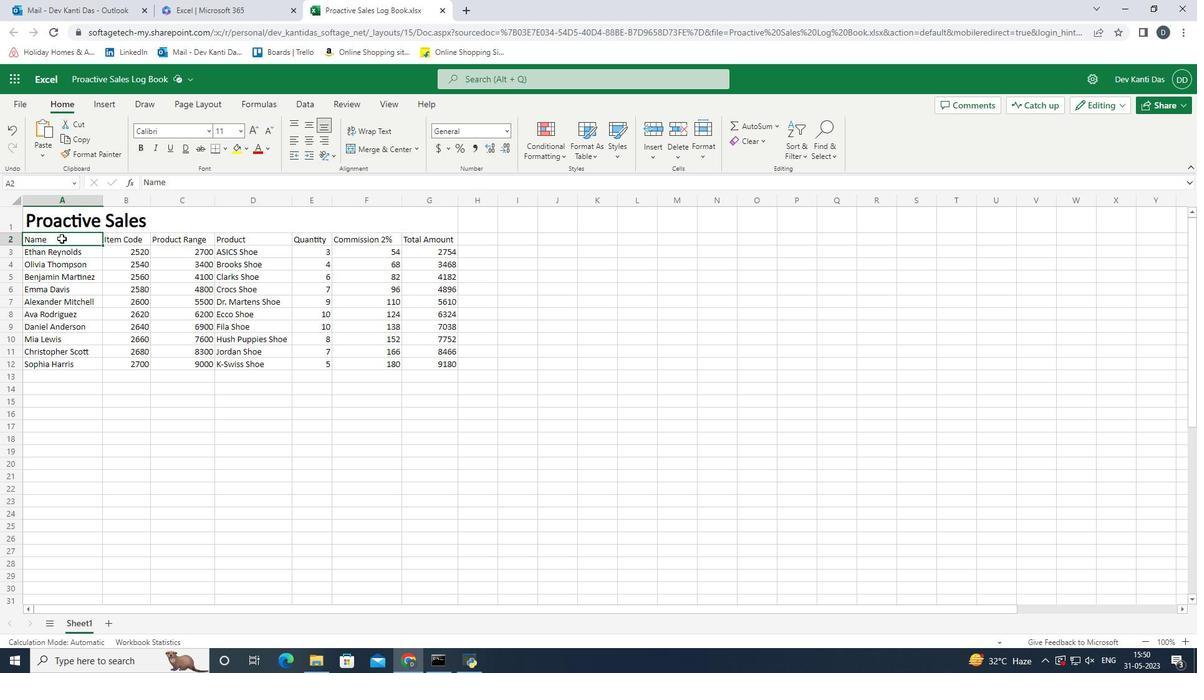 
Action: Mouse moved to (423, 309)
Screenshot: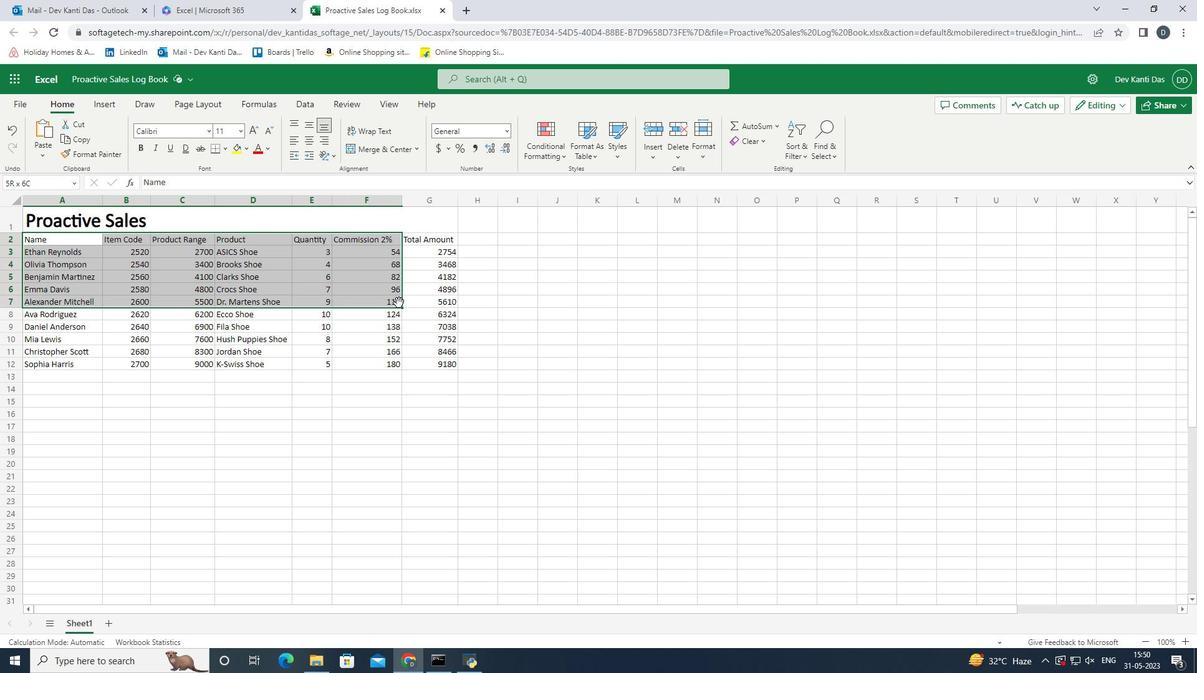 
Action: Mouse pressed left at (423, 309)
Screenshot: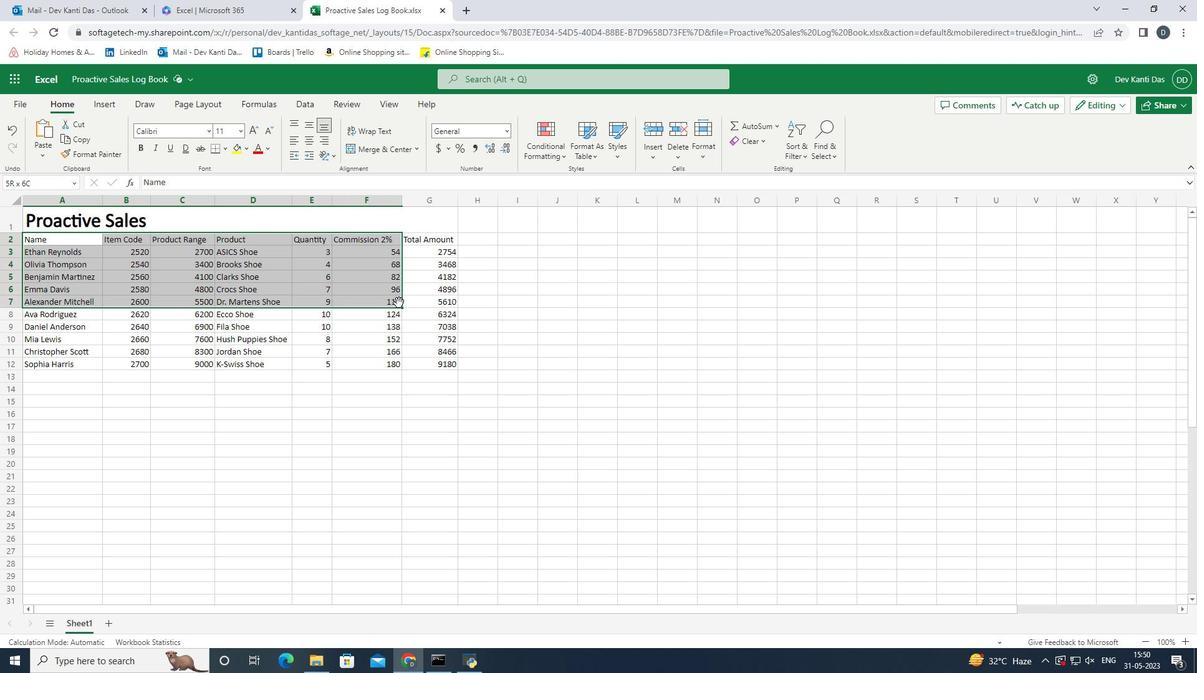 
Action: Mouse moved to (62, 234)
Screenshot: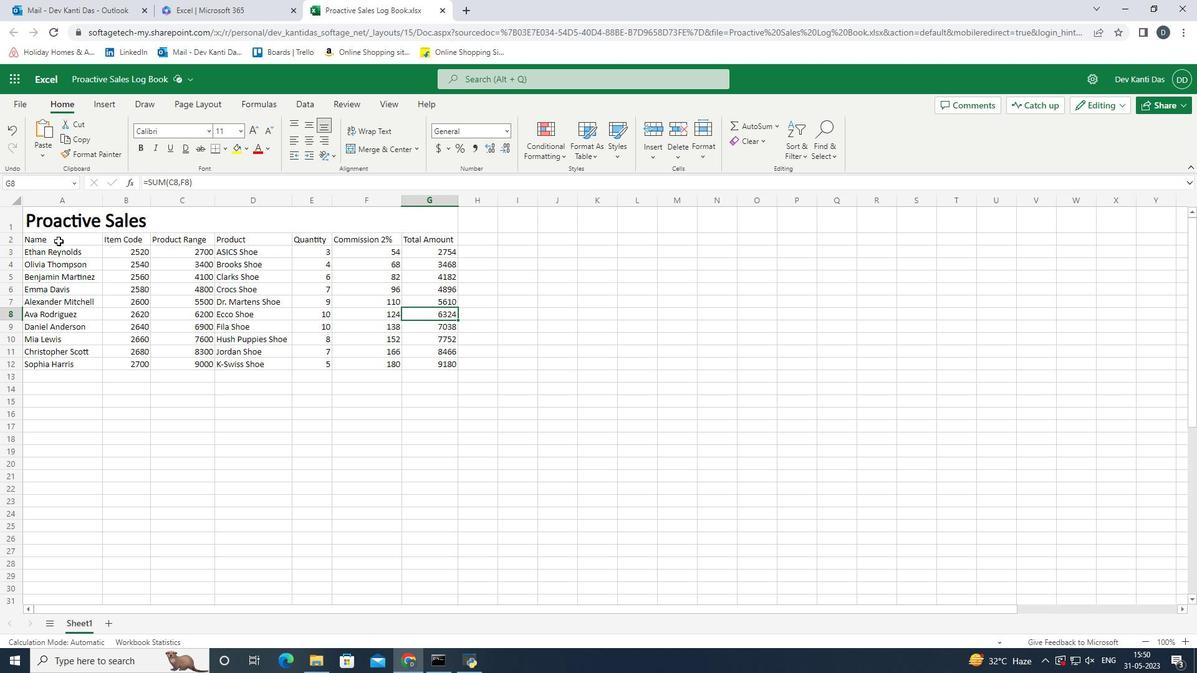 
Action: Mouse pressed left at (62, 234)
Screenshot: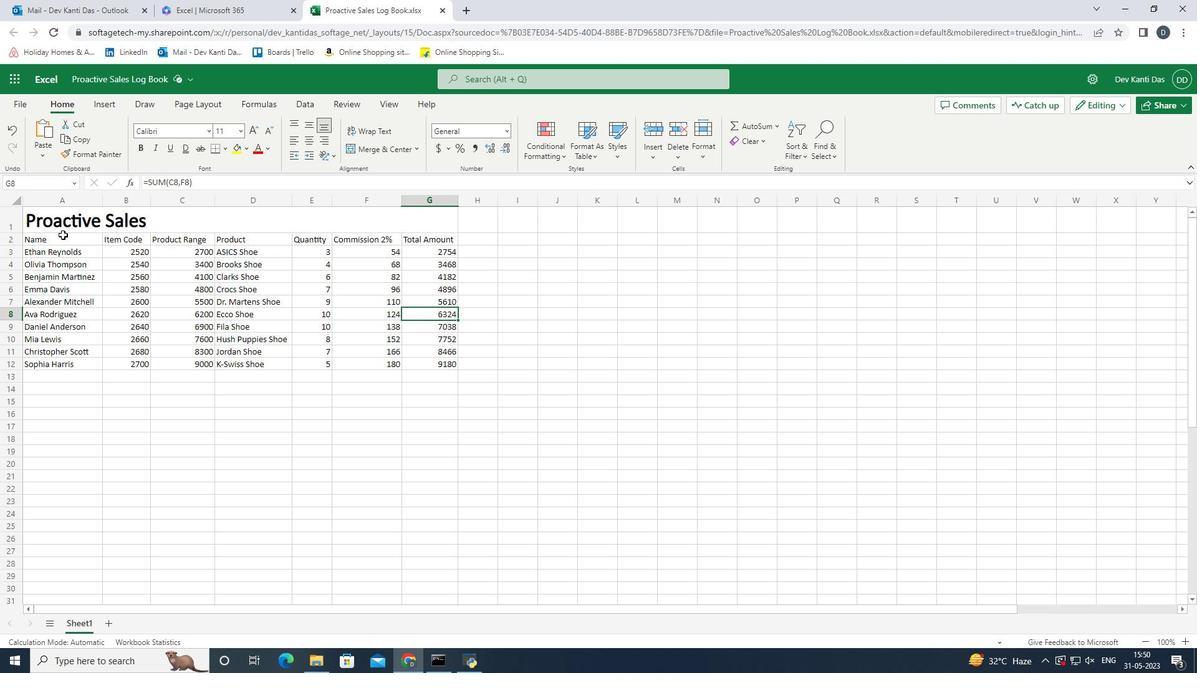 
Action: Mouse moved to (59, 239)
Screenshot: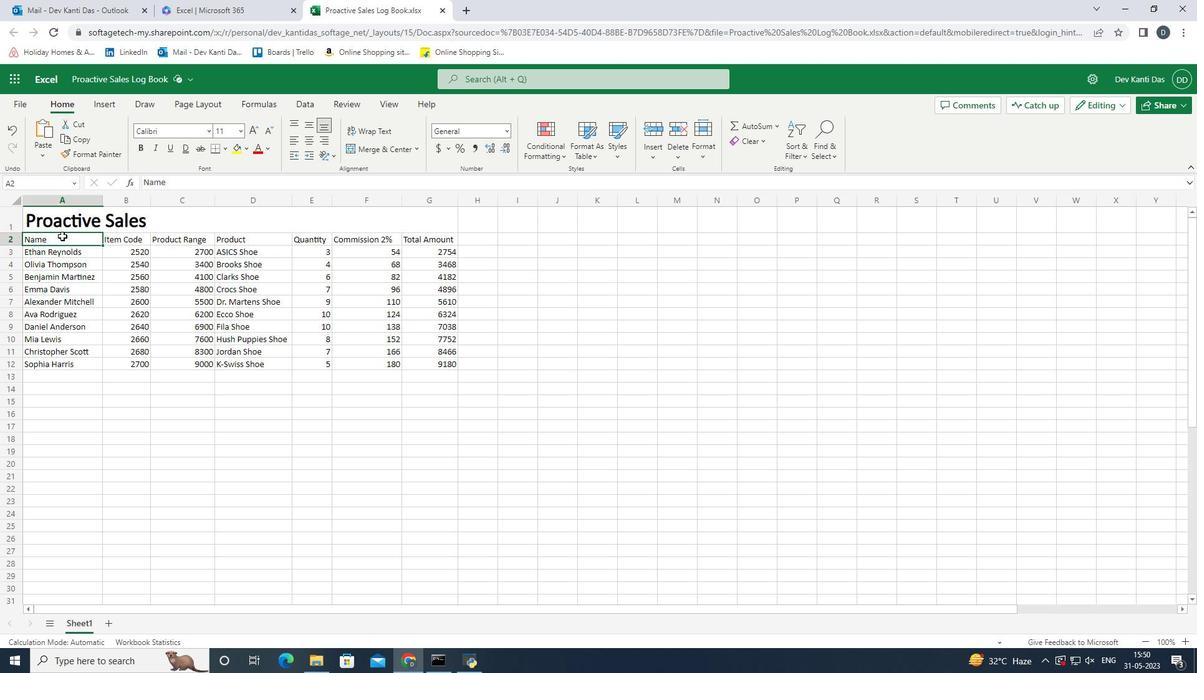 
Action: Mouse pressed left at (59, 239)
Screenshot: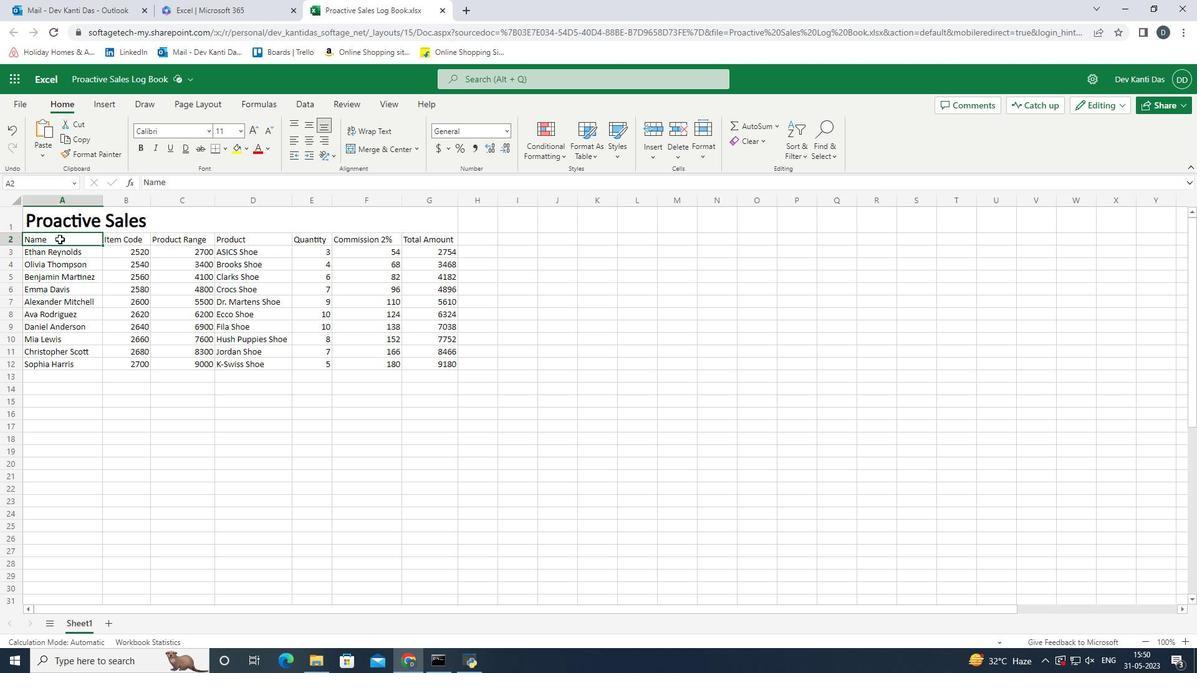 
Action: Mouse moved to (210, 130)
Screenshot: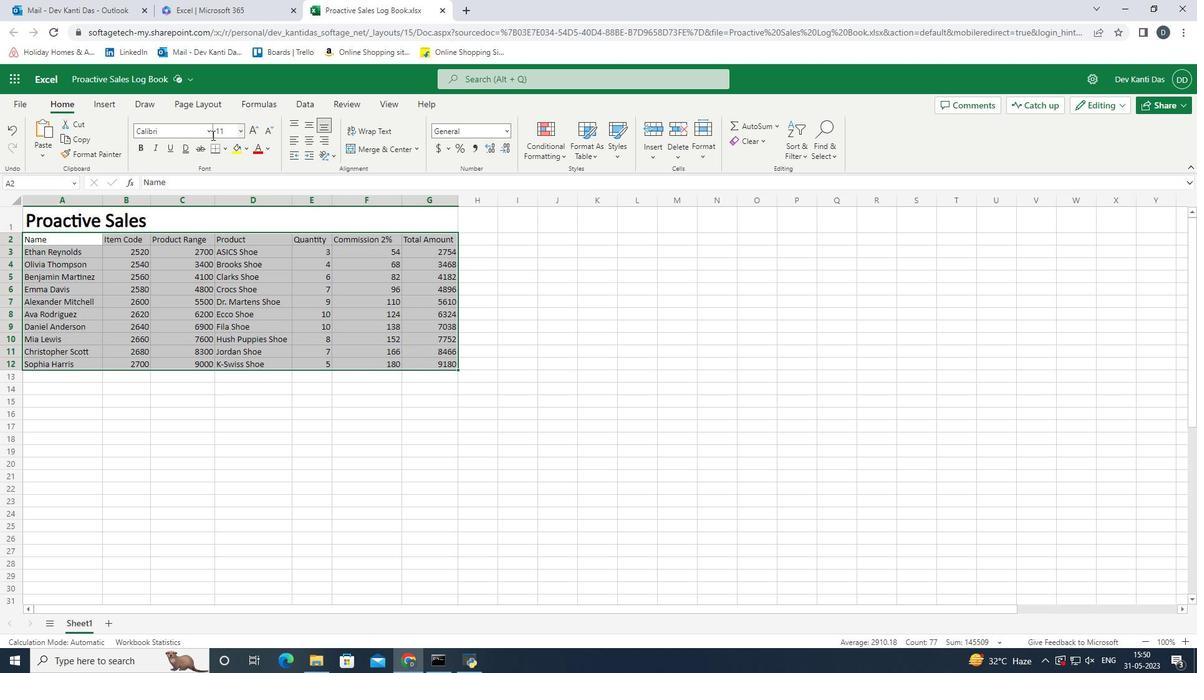 
Action: Mouse pressed left at (210, 130)
Screenshot: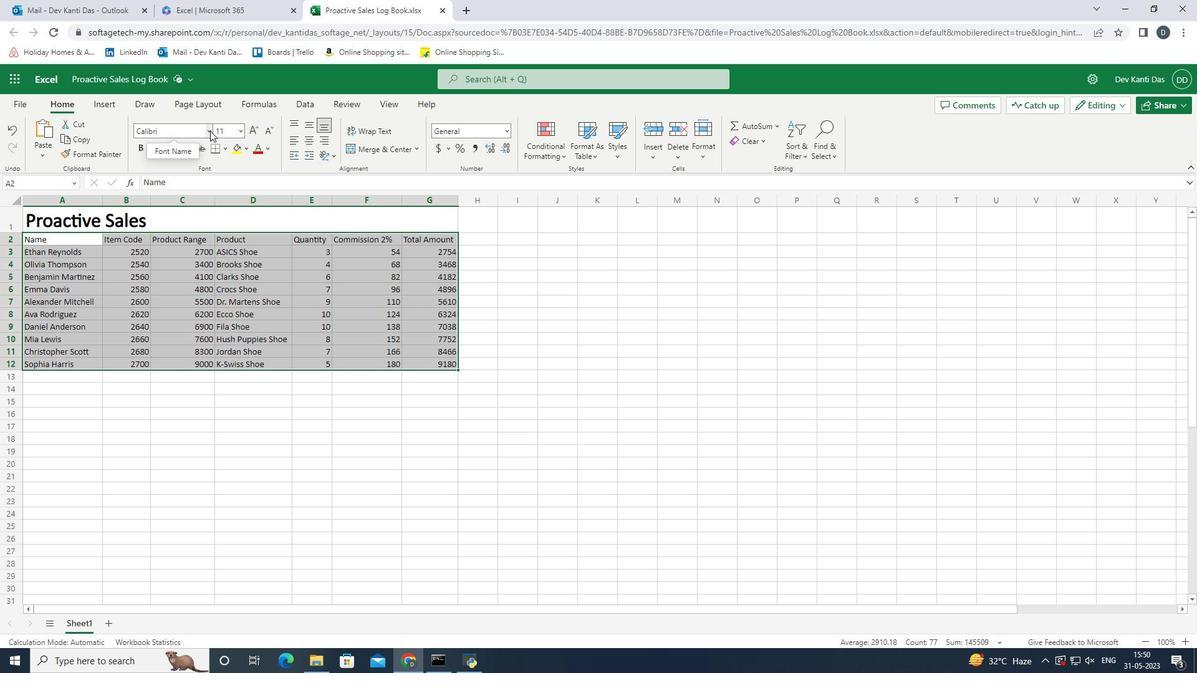
Action: Mouse moved to (193, 197)
Screenshot: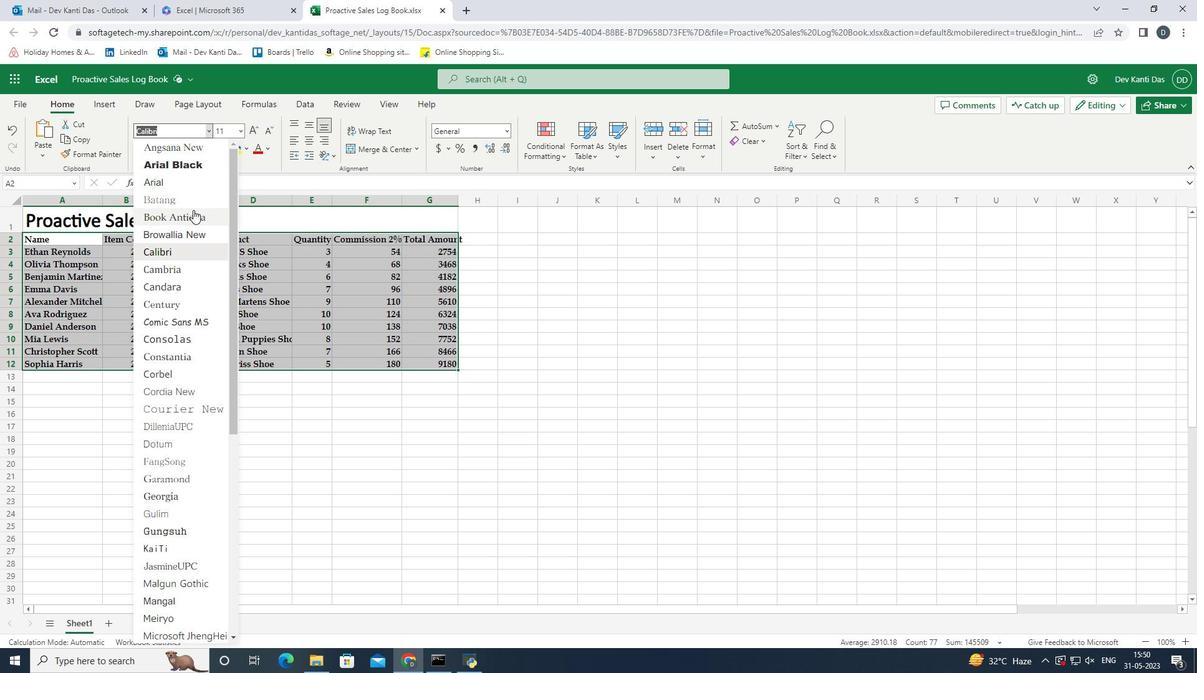 
Action: Mouse pressed left at (193, 197)
Screenshot: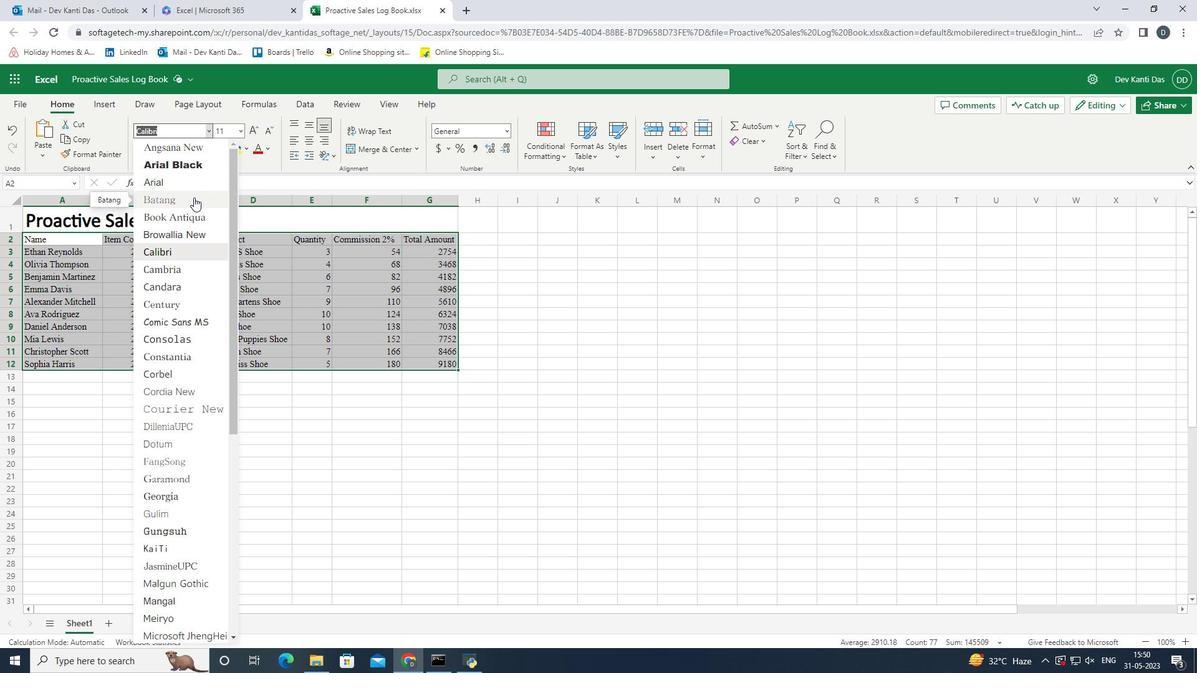 
Action: Mouse moved to (243, 125)
Screenshot: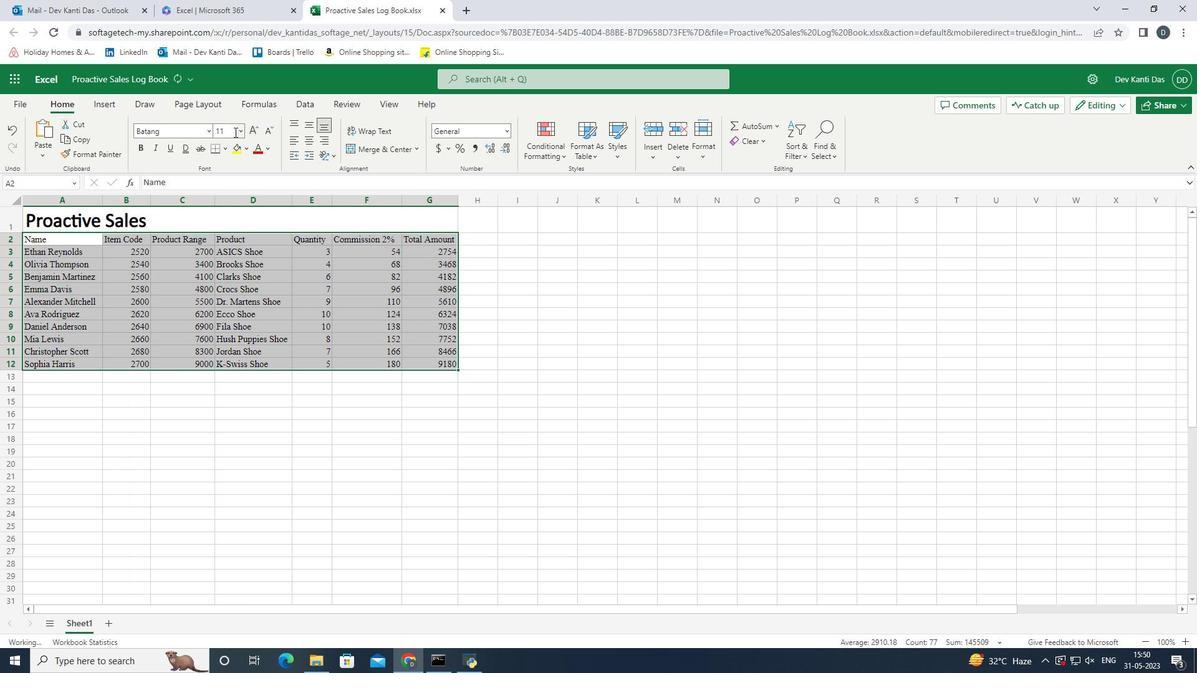 
Action: Mouse pressed left at (243, 125)
Screenshot: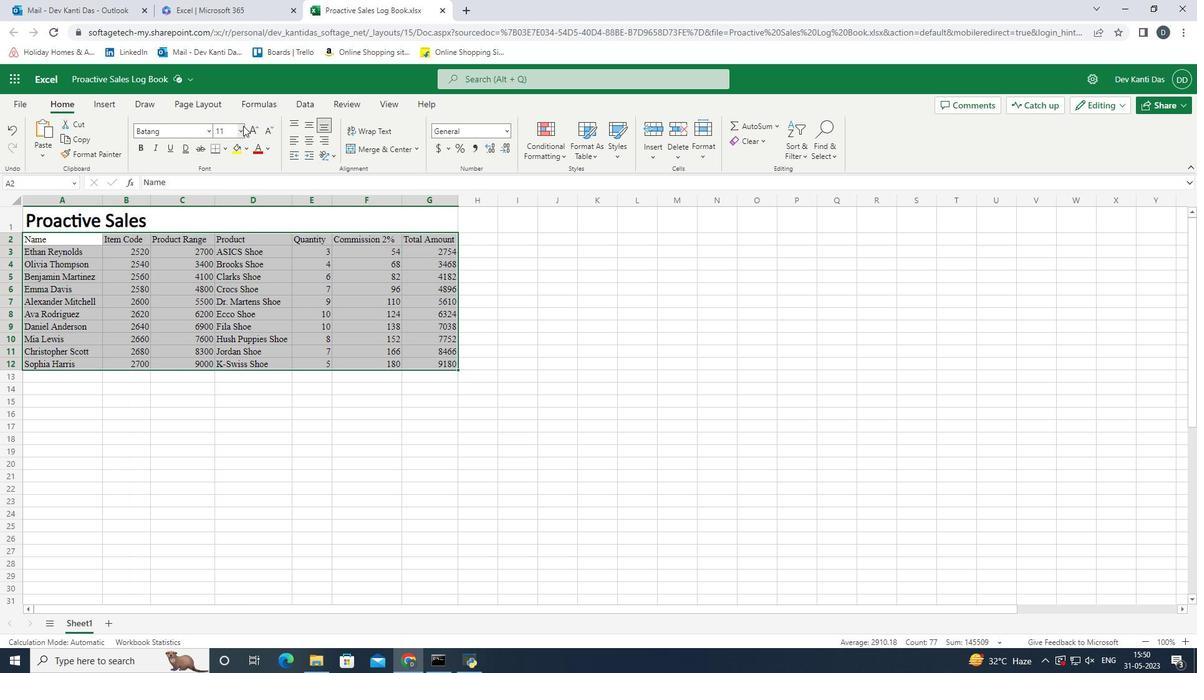 
Action: Mouse moved to (230, 251)
Screenshot: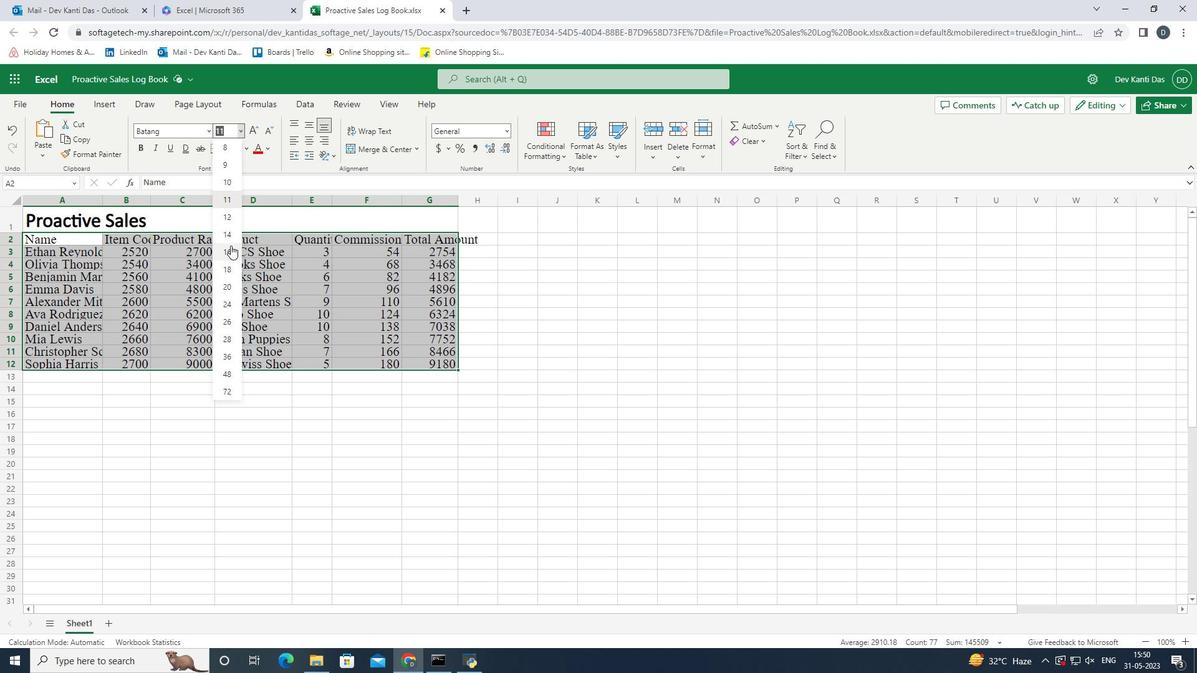 
Action: Mouse pressed left at (230, 251)
Screenshot: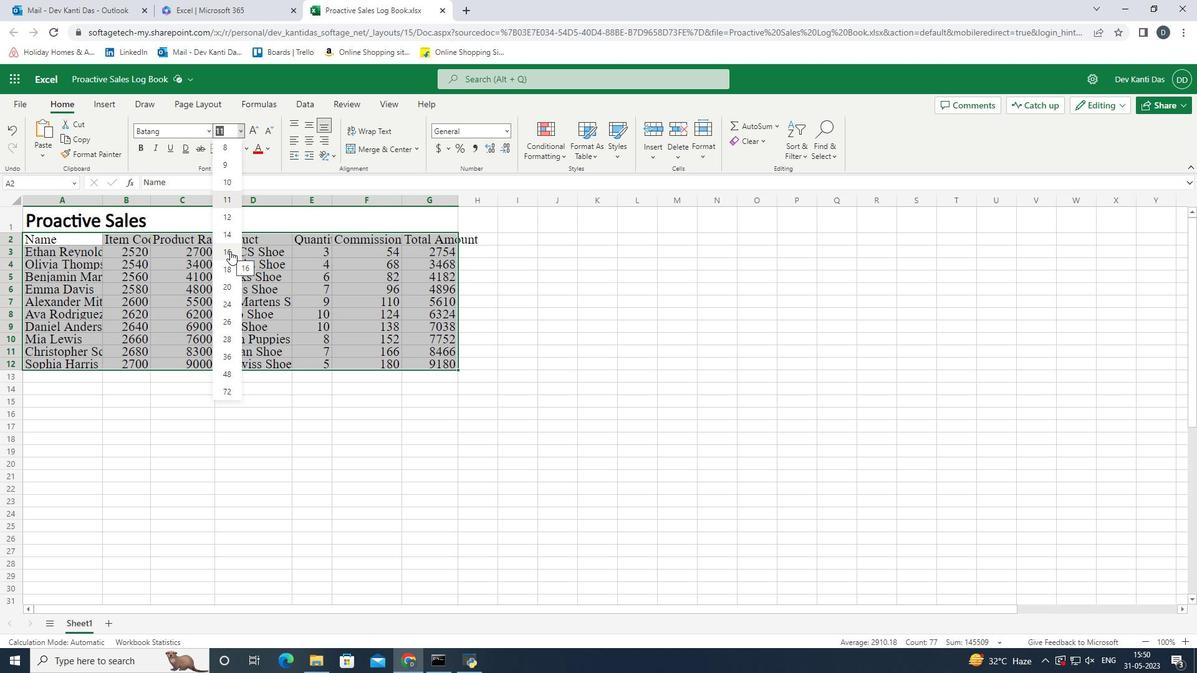 
Action: Mouse moved to (460, 199)
Screenshot: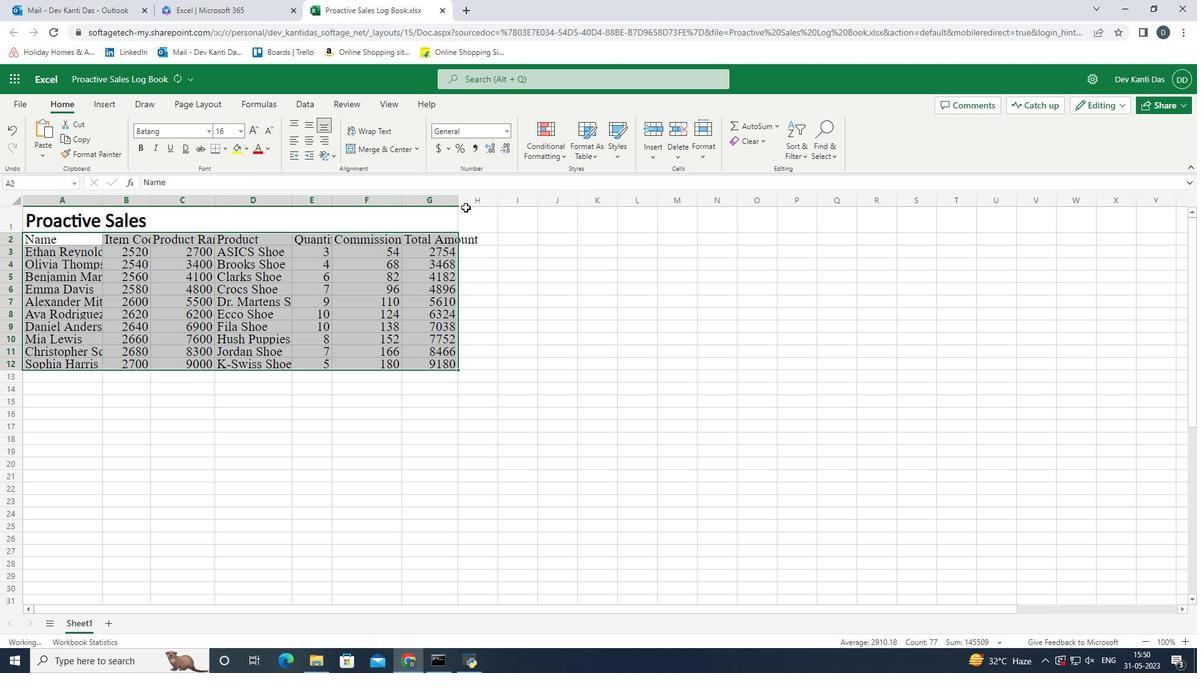 
Action: Mouse pressed left at (460, 199)
Screenshot: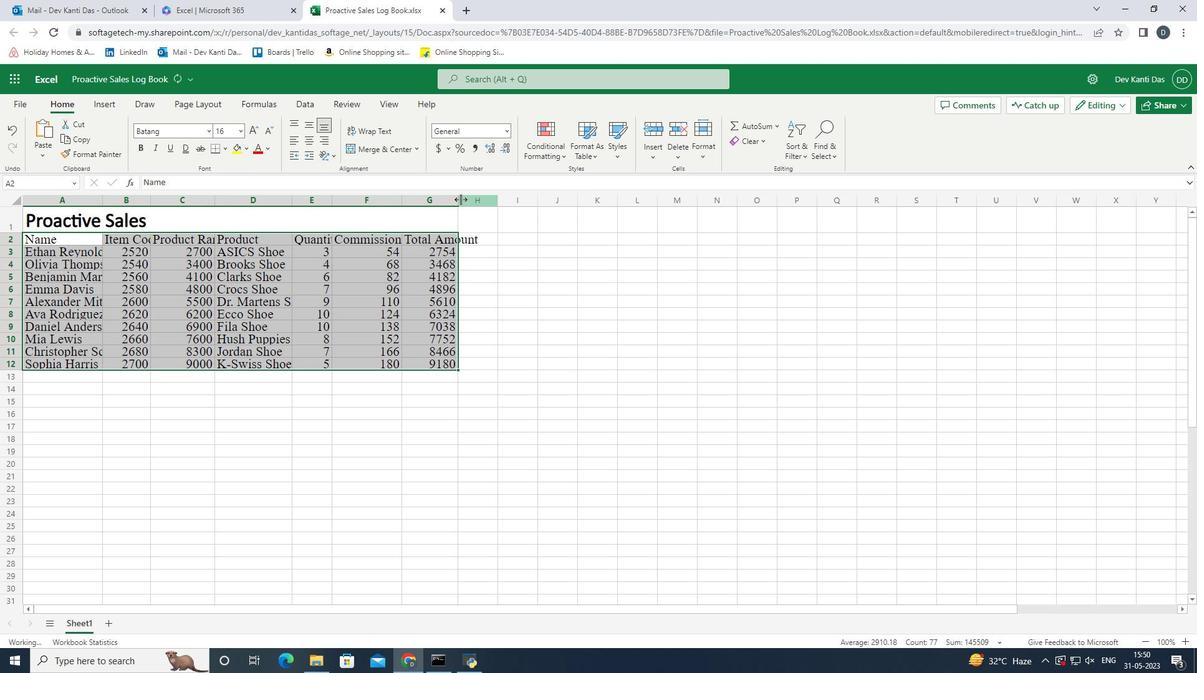 
Action: Mouse moved to (401, 205)
Screenshot: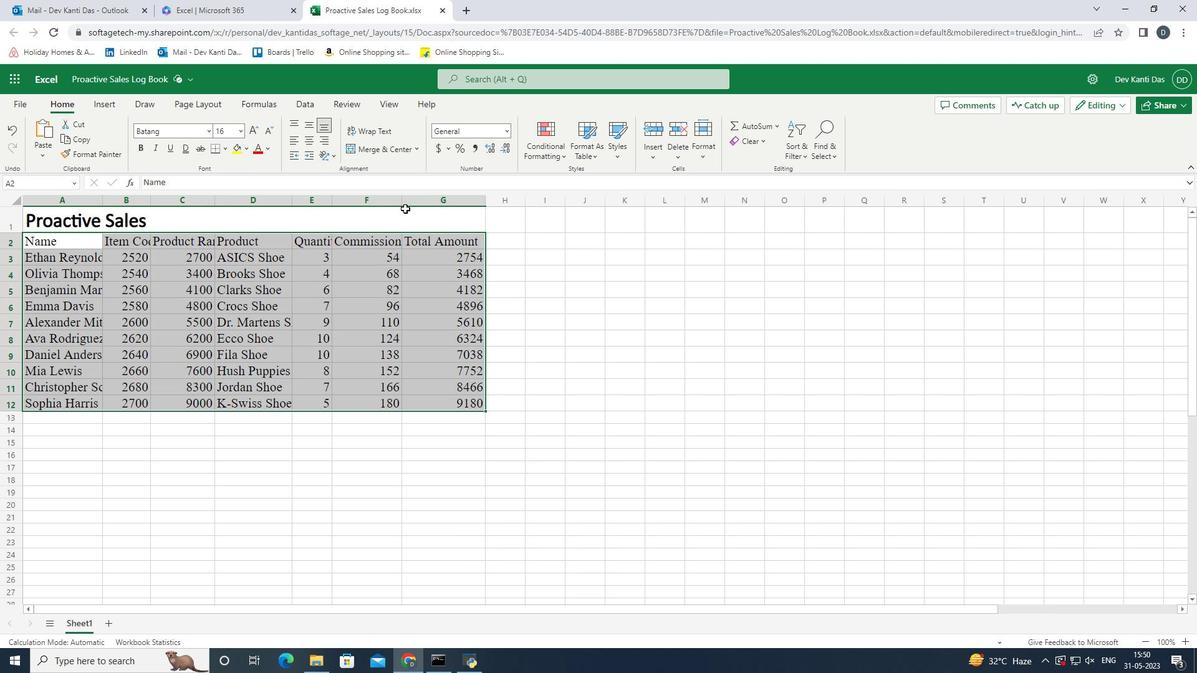 
Action: Mouse pressed left at (401, 205)
Screenshot: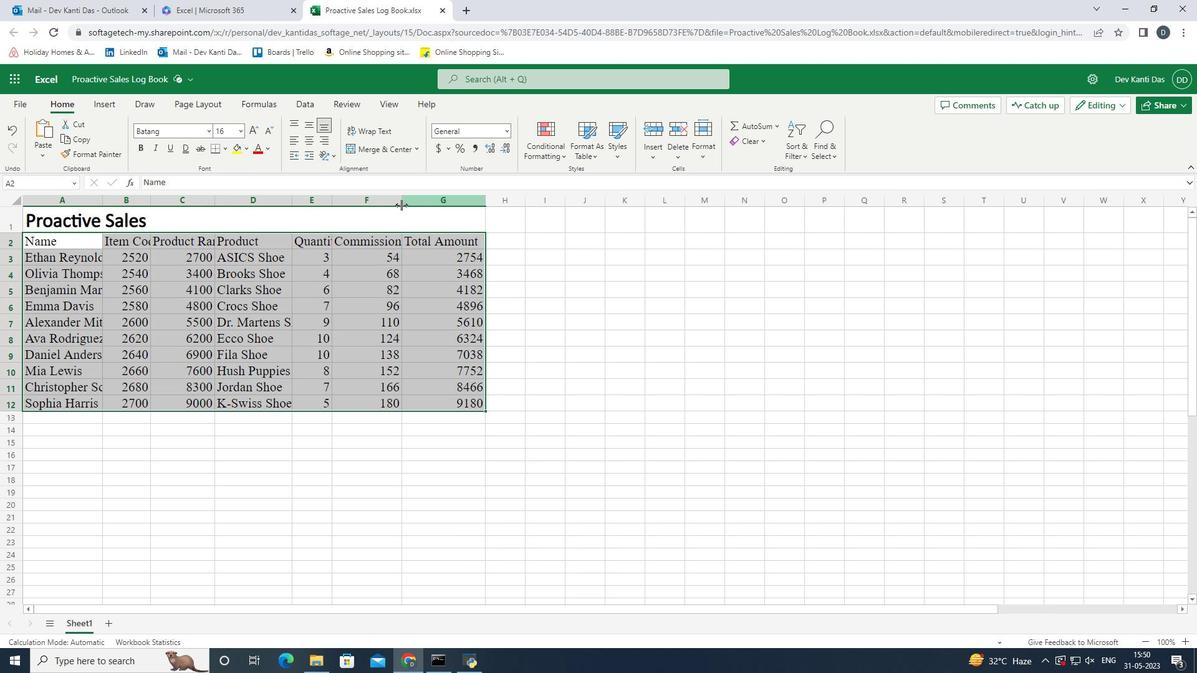 
Action: Mouse moved to (415, 201)
Screenshot: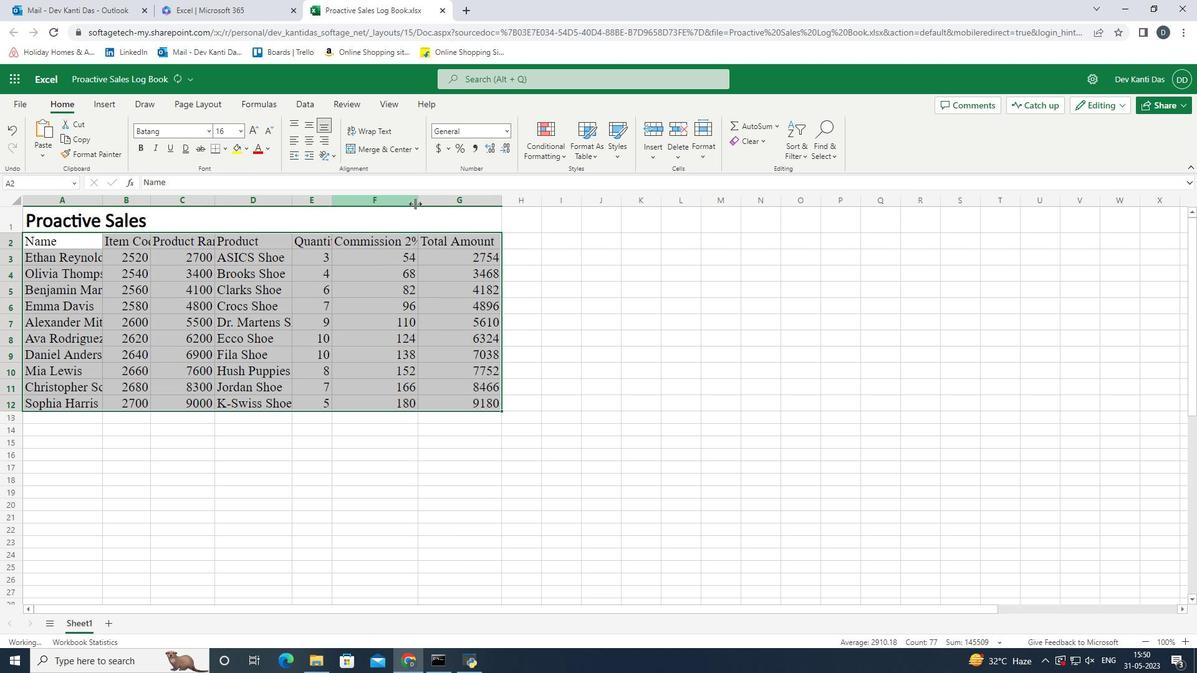 
Action: Mouse pressed left at (415, 201)
Screenshot: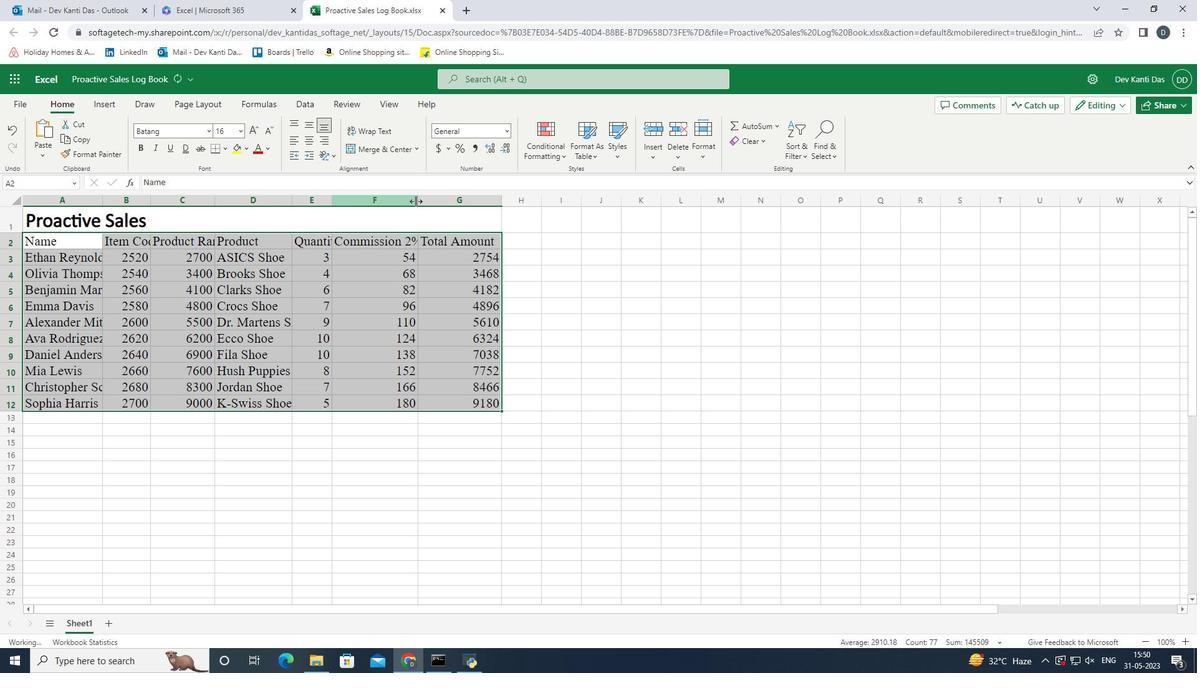 
Action: Mouse moved to (329, 195)
Screenshot: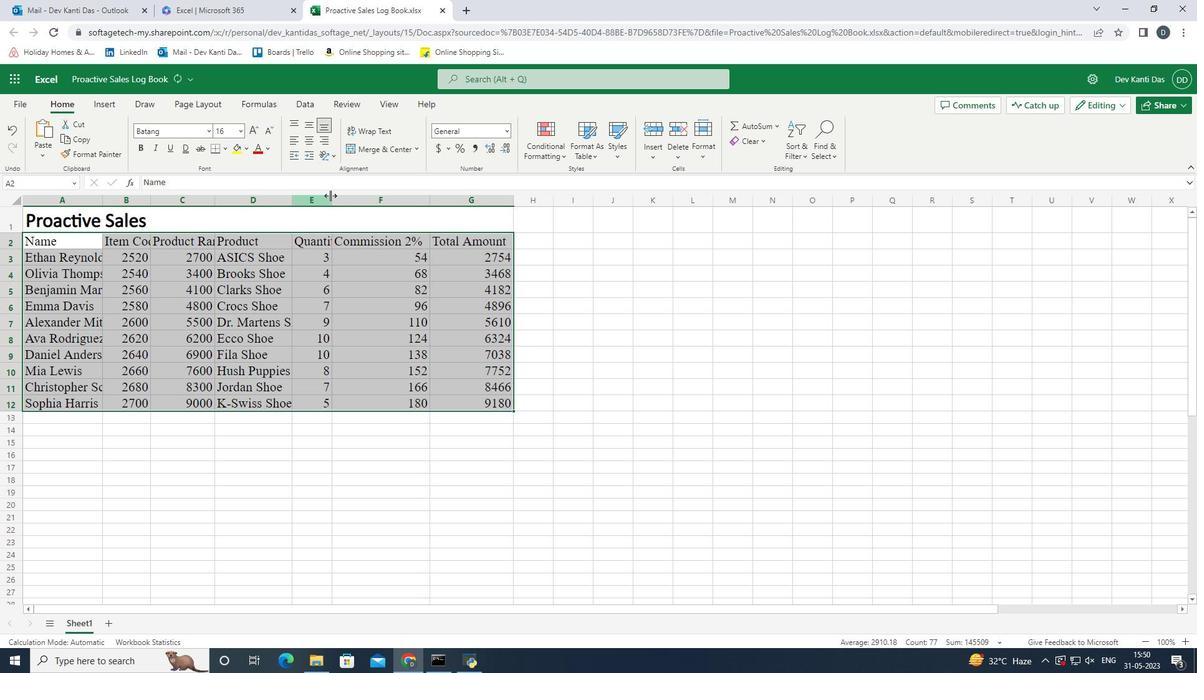 
Action: Mouse pressed left at (329, 195)
Screenshot: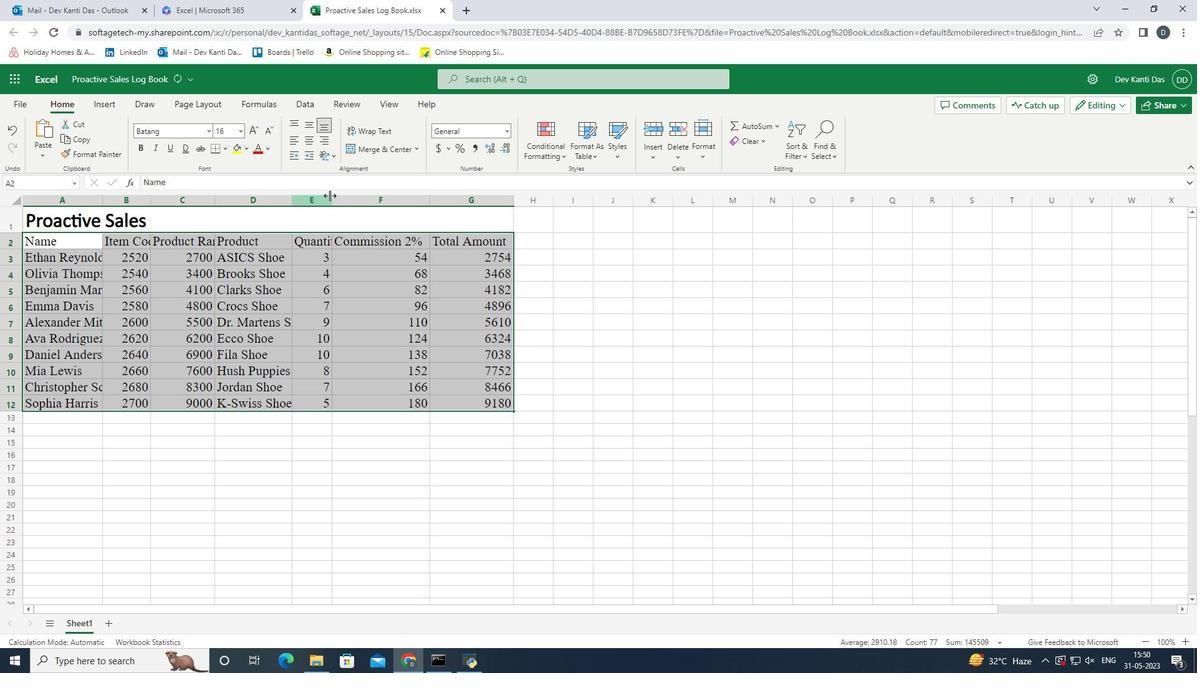 
Action: Mouse moved to (290, 198)
Screenshot: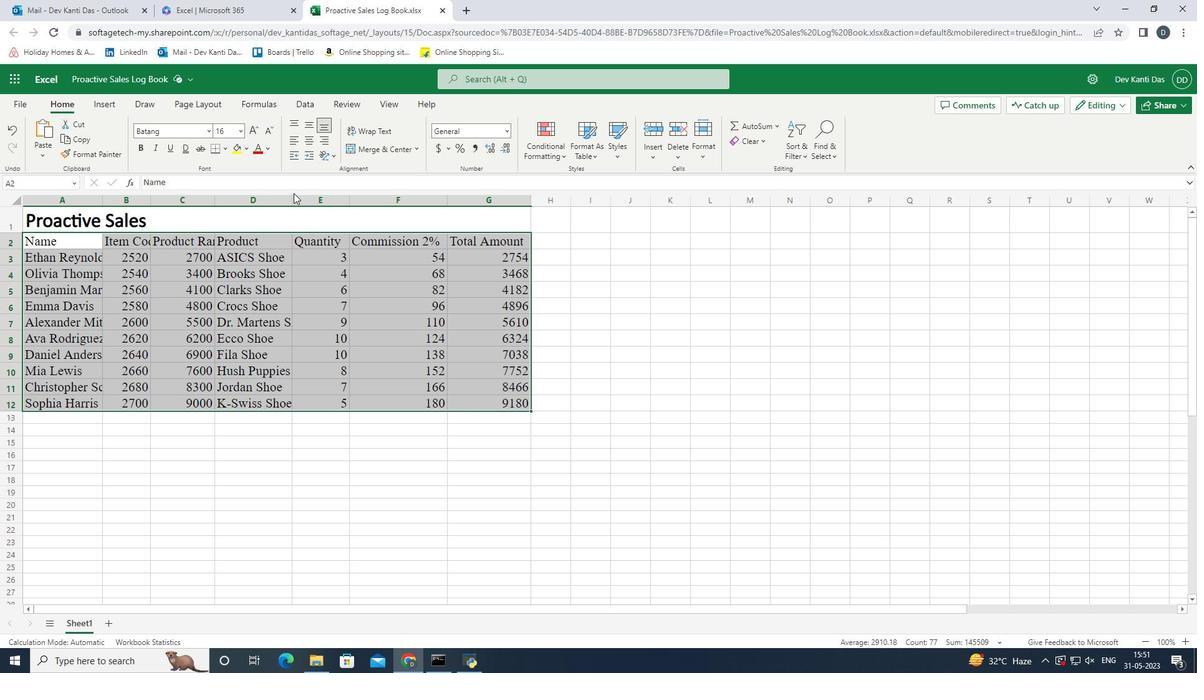 
Action: Mouse pressed left at (290, 198)
Screenshot: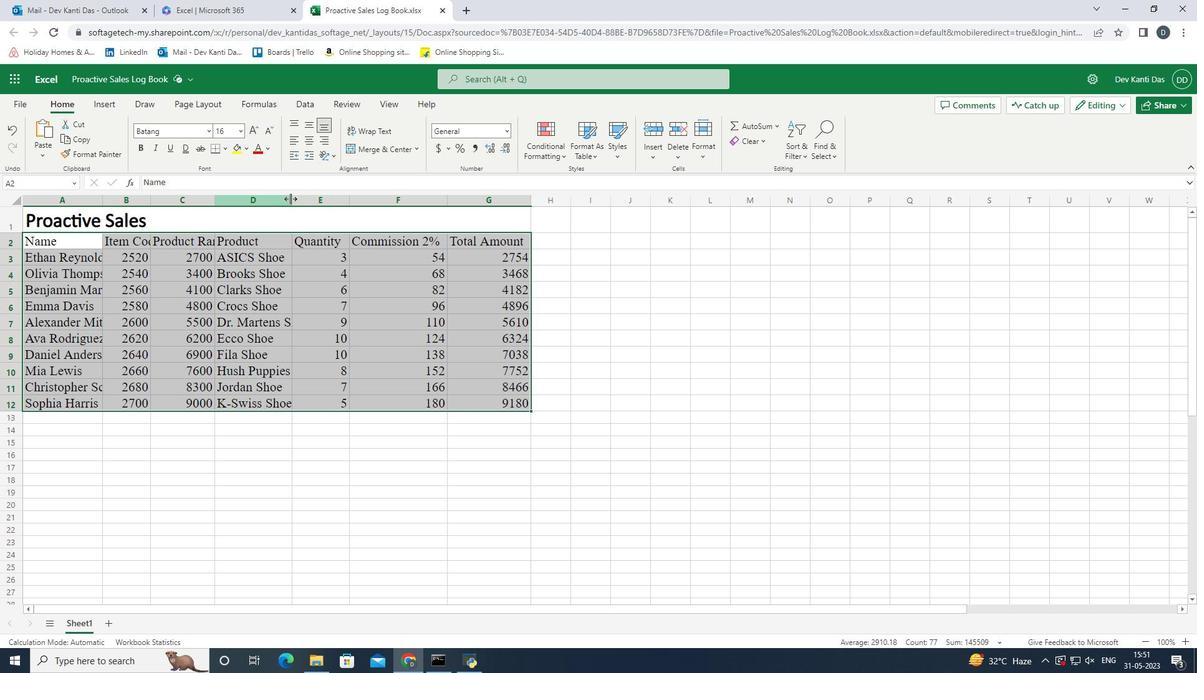 
Action: Mouse moved to (320, 198)
Screenshot: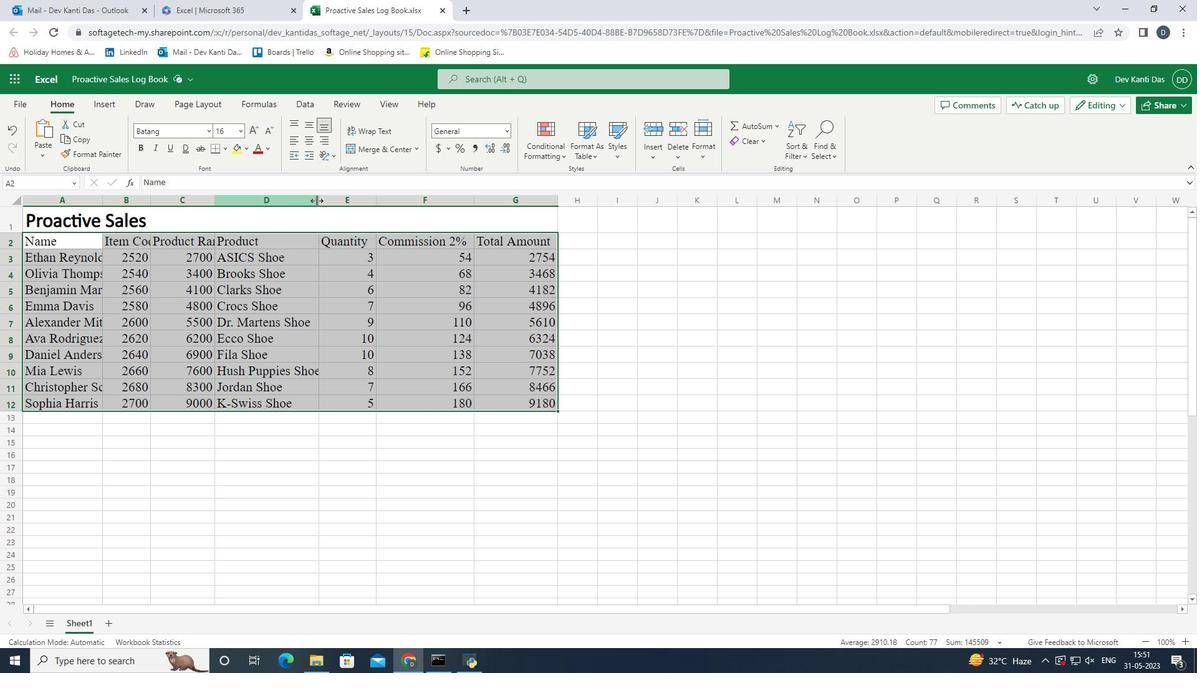 
Action: Mouse pressed left at (320, 198)
Screenshot: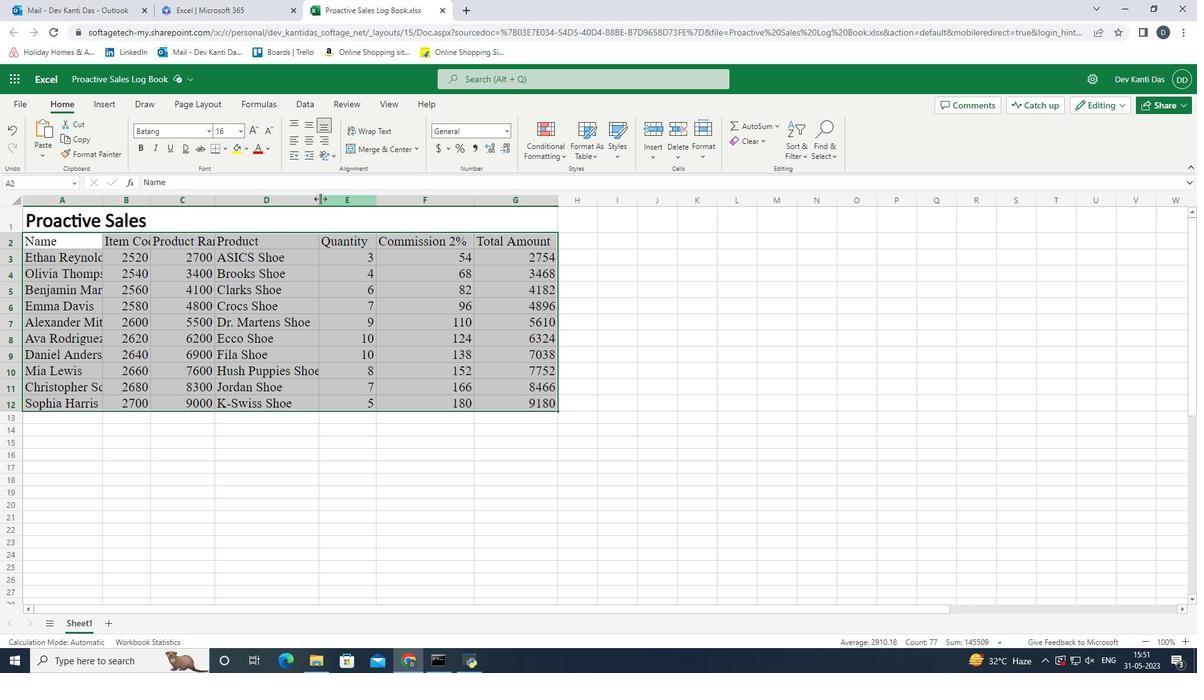 
Action: Mouse moved to (336, 202)
Screenshot: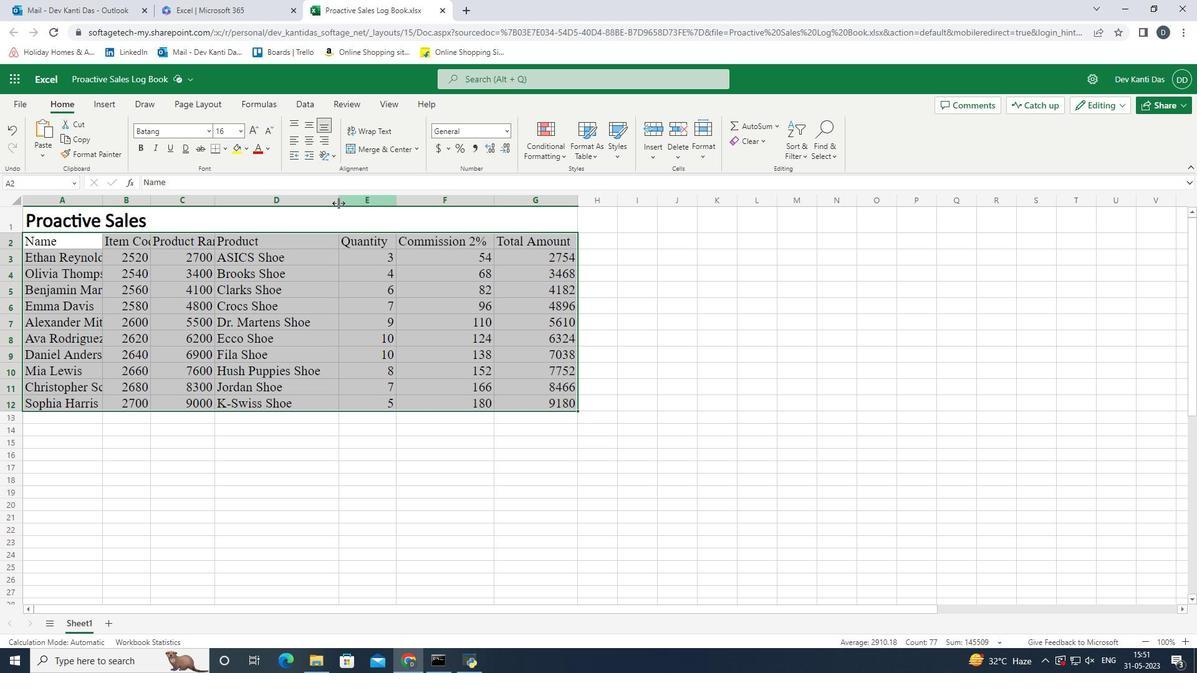 
Action: Mouse pressed left at (336, 202)
Screenshot: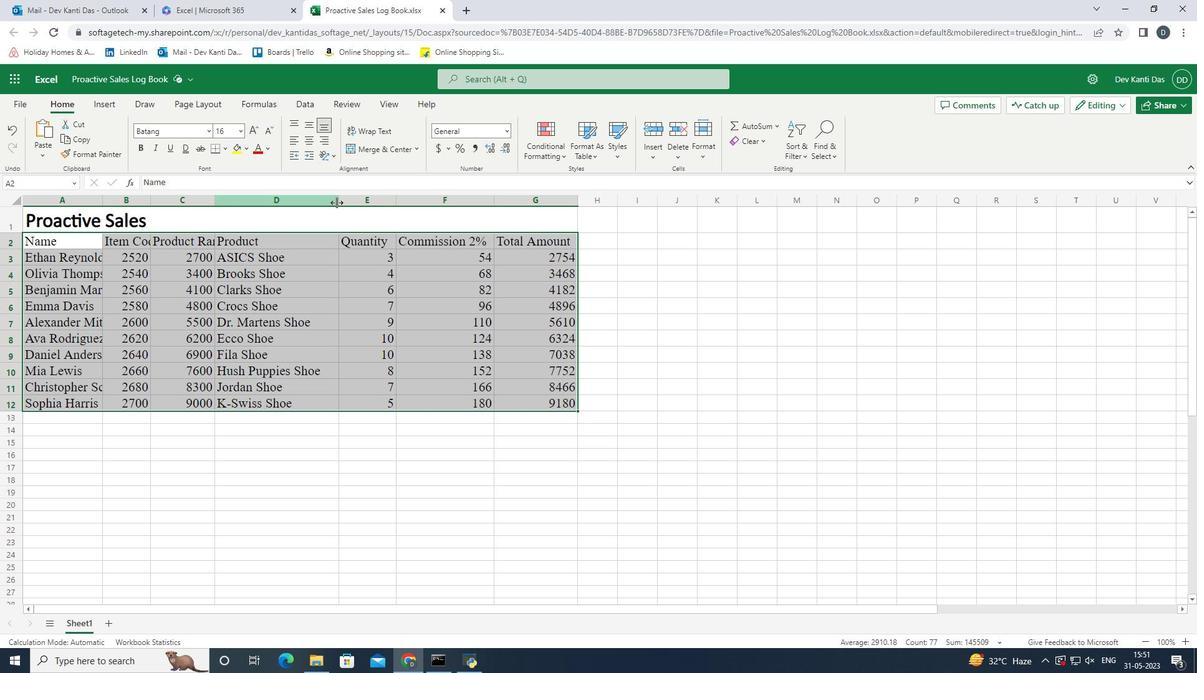 
Action: Mouse moved to (211, 195)
Screenshot: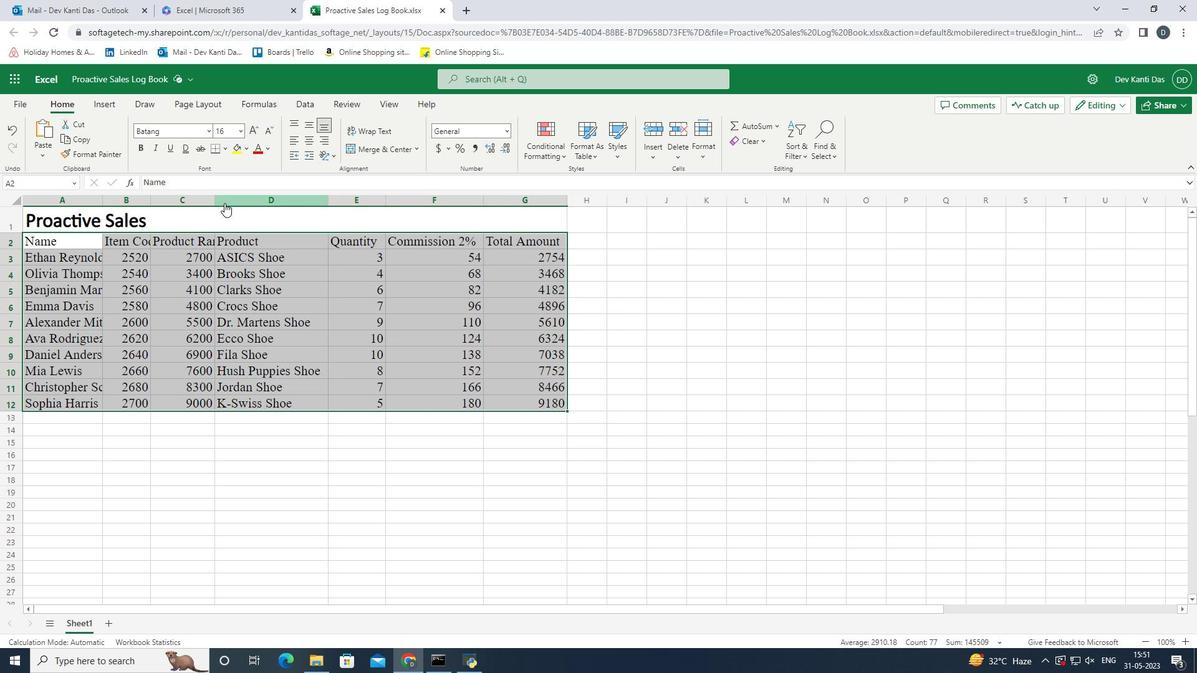 
Action: Mouse pressed left at (211, 195)
Screenshot: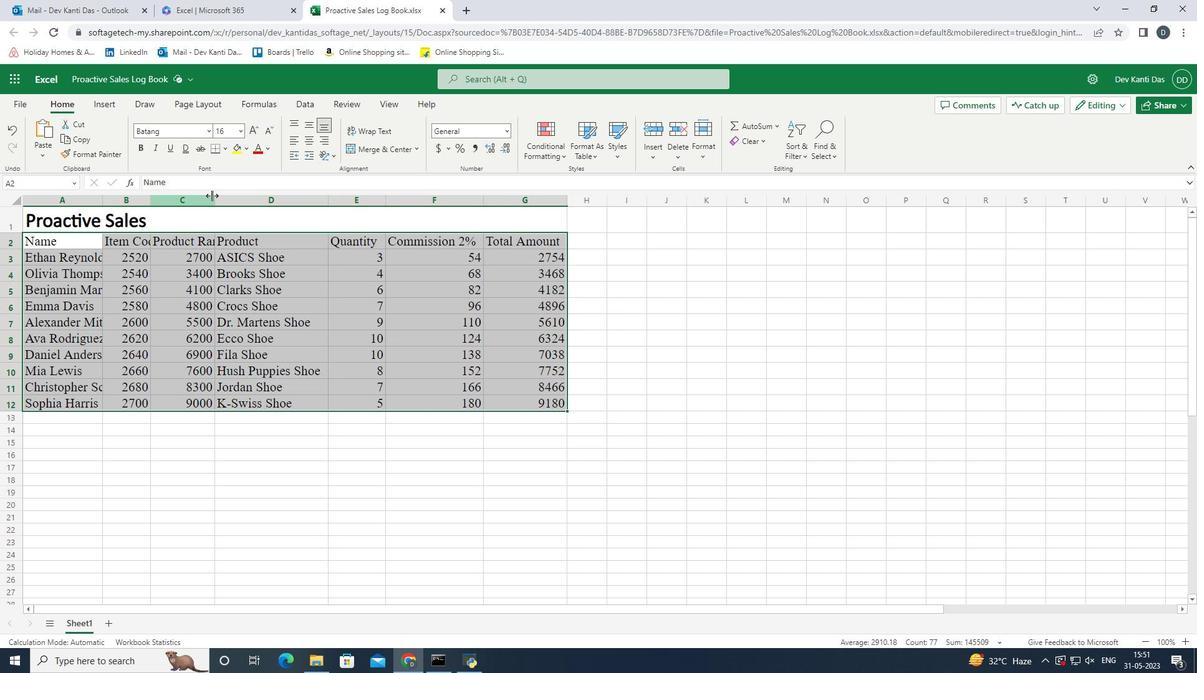 
Action: Mouse moved to (151, 195)
Screenshot: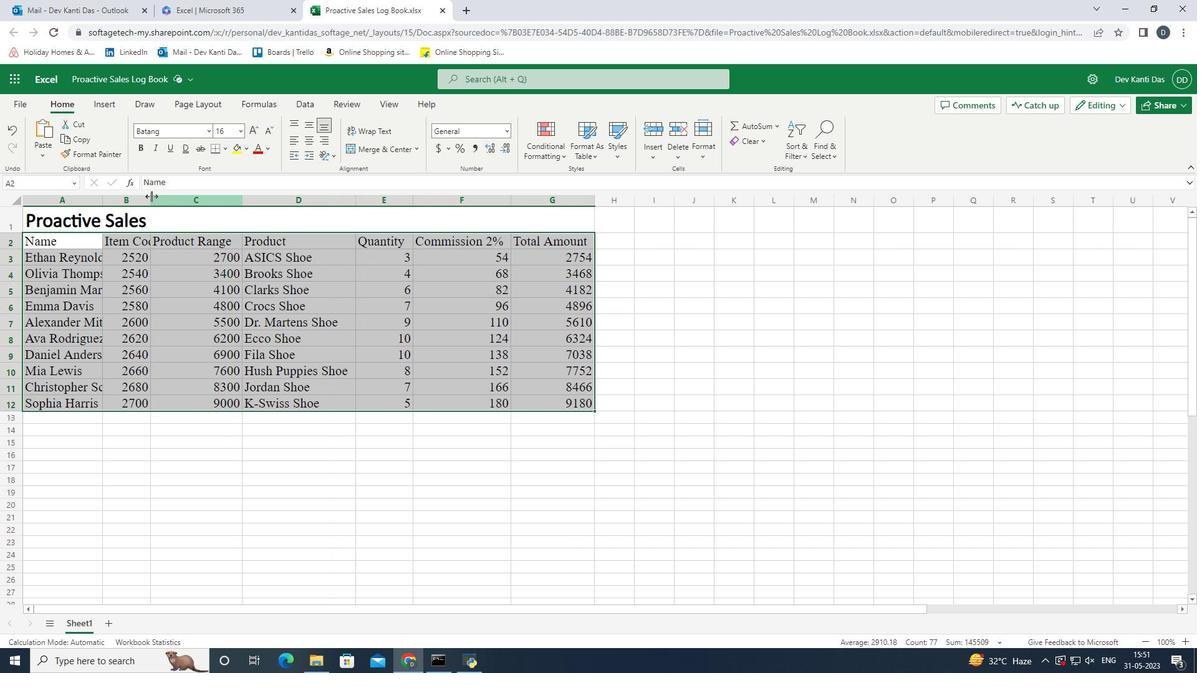 
Action: Mouse pressed left at (151, 195)
Screenshot: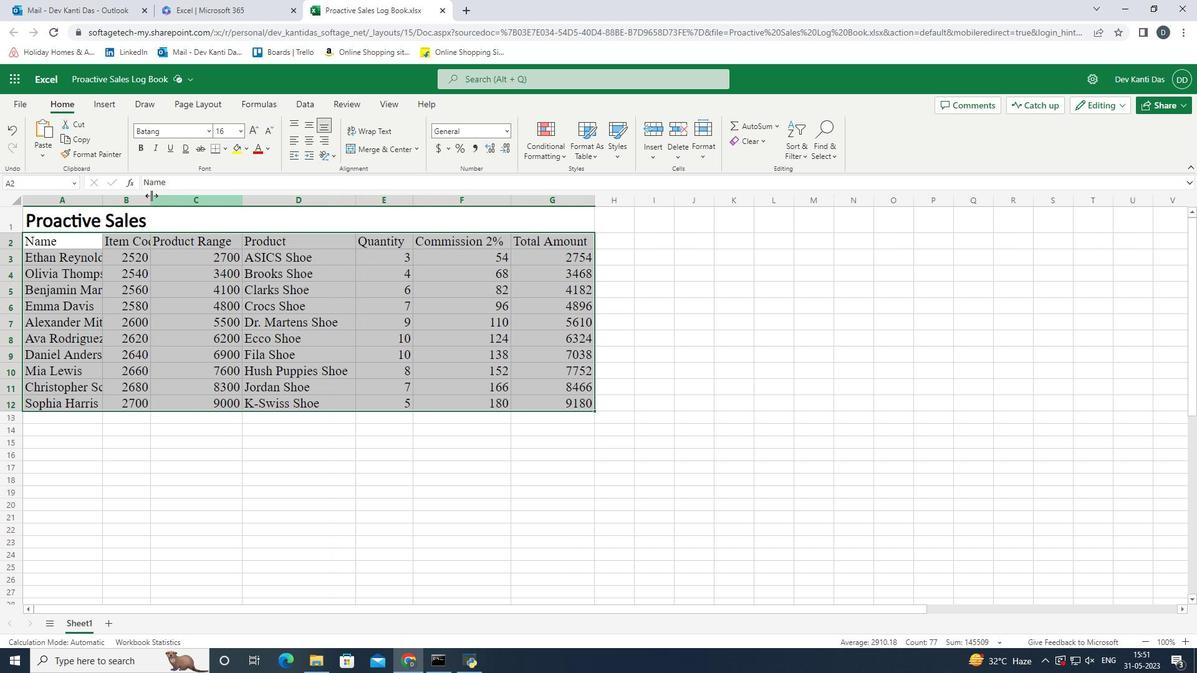 
Action: Mouse moved to (103, 202)
Screenshot: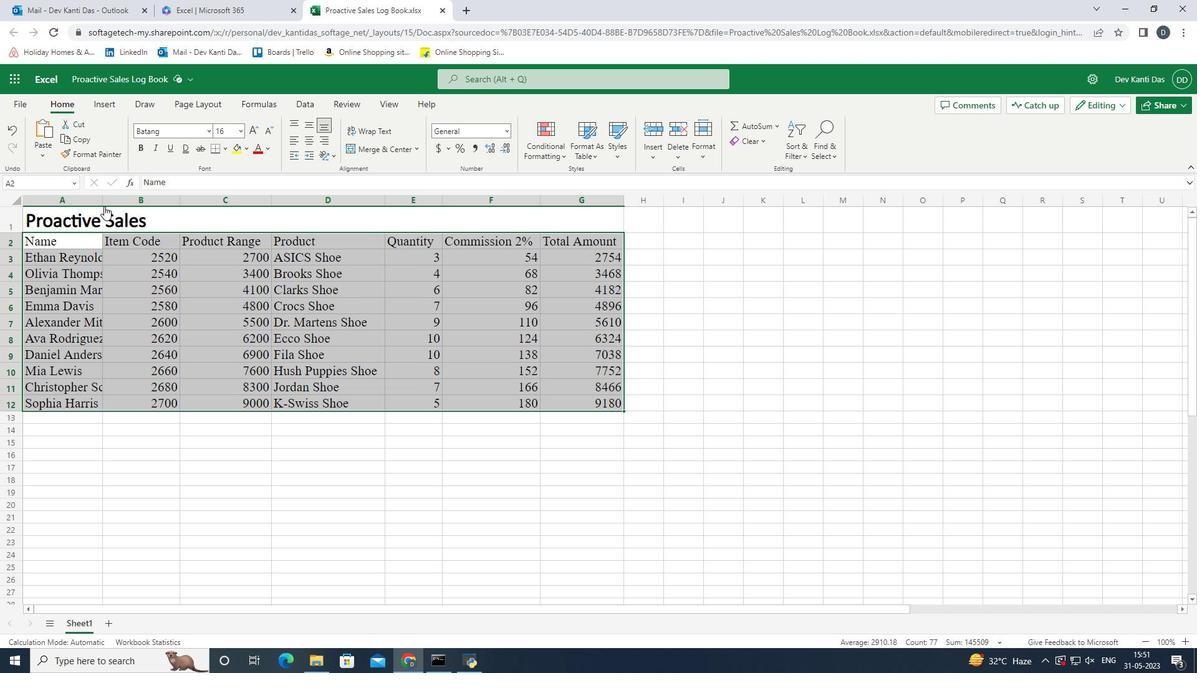 
Action: Mouse pressed left at (103, 202)
Screenshot: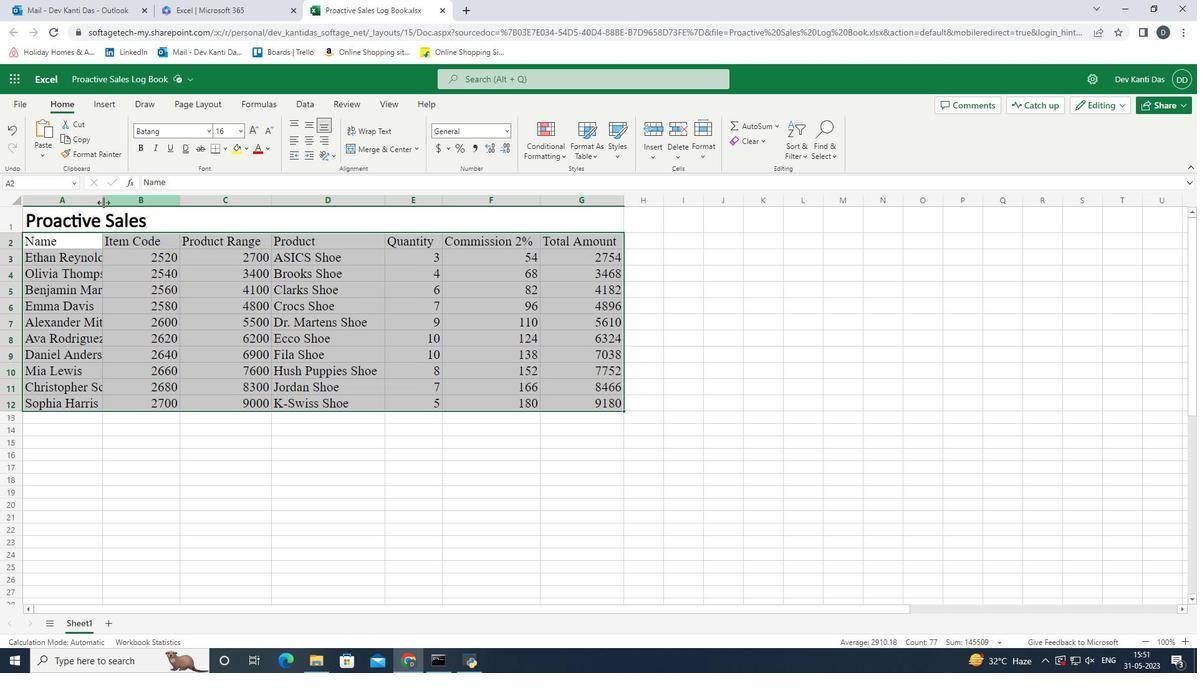 
Action: Mouse moved to (125, 197)
Screenshot: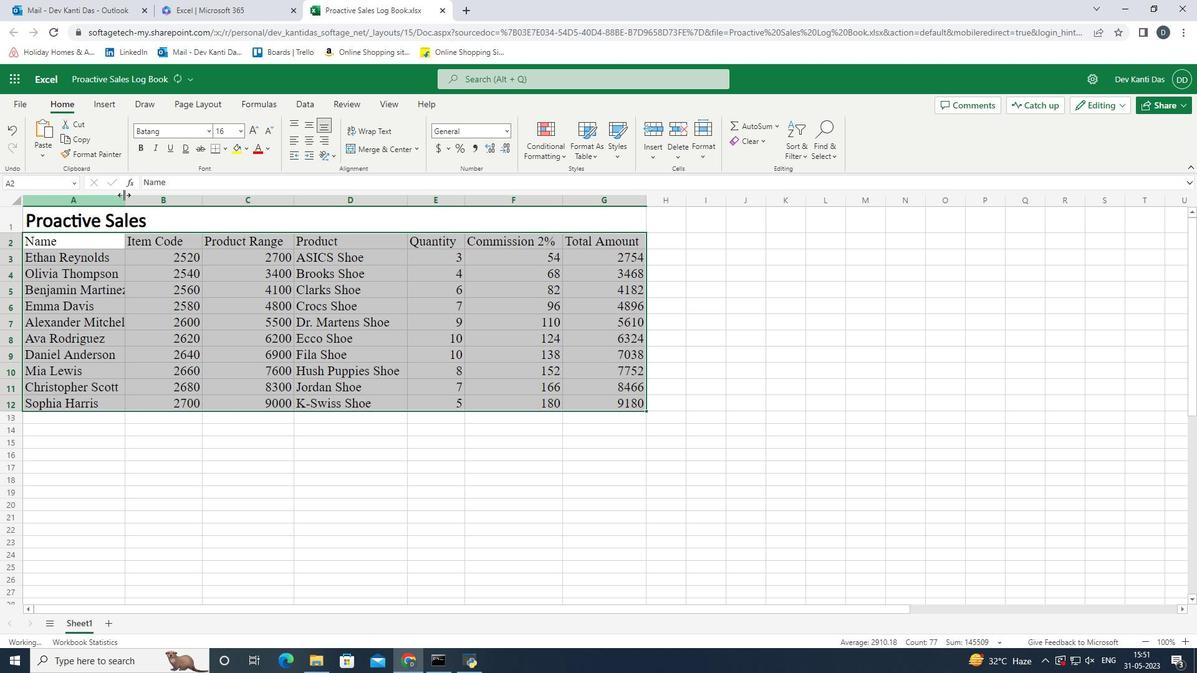 
Action: Mouse pressed left at (125, 197)
Screenshot: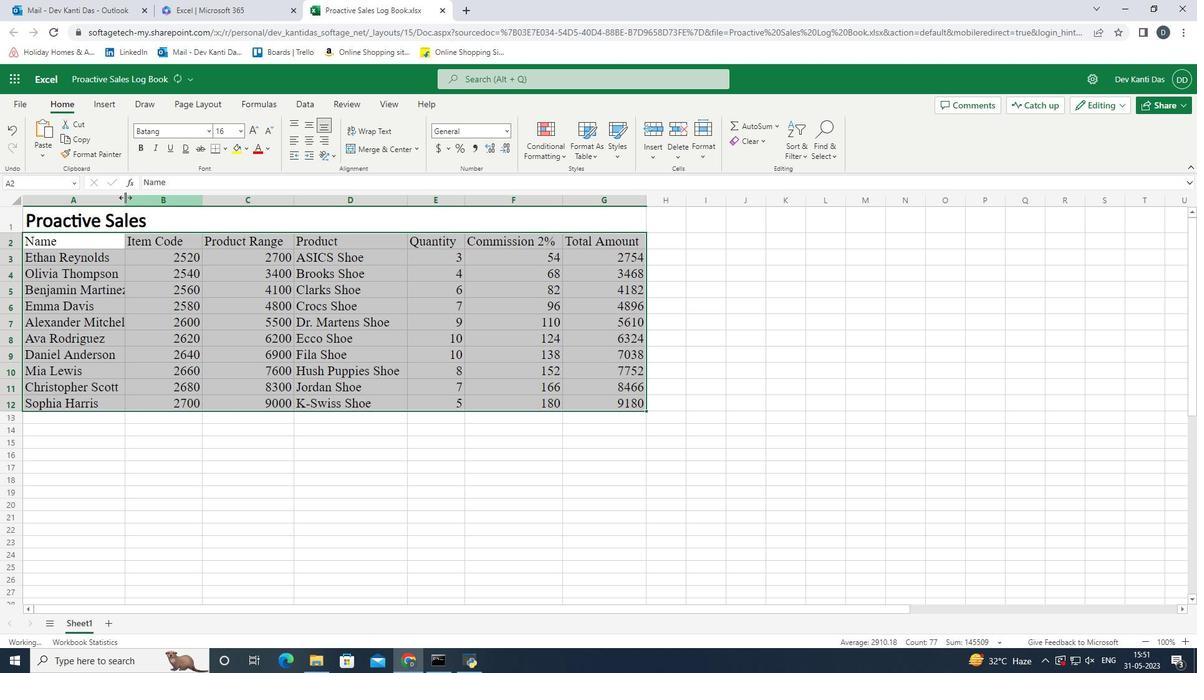 
Action: Mouse moved to (154, 224)
Screenshot: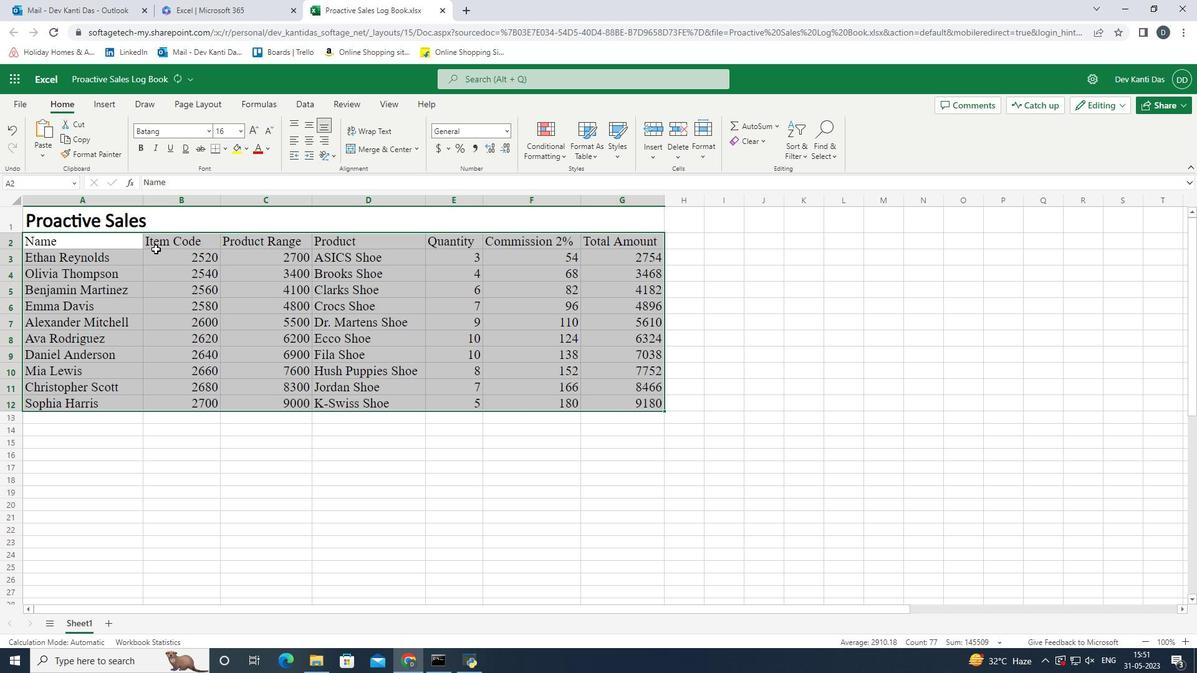
Action: Mouse pressed left at (154, 224)
Screenshot: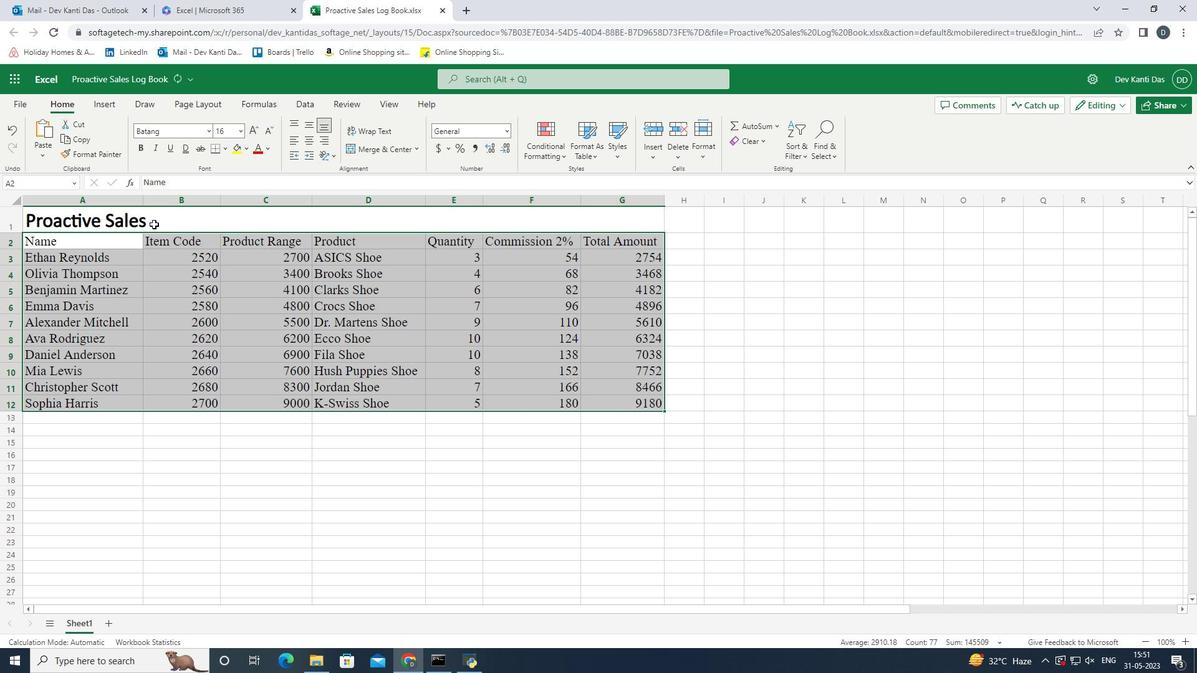 
Action: Mouse moved to (168, 218)
Screenshot: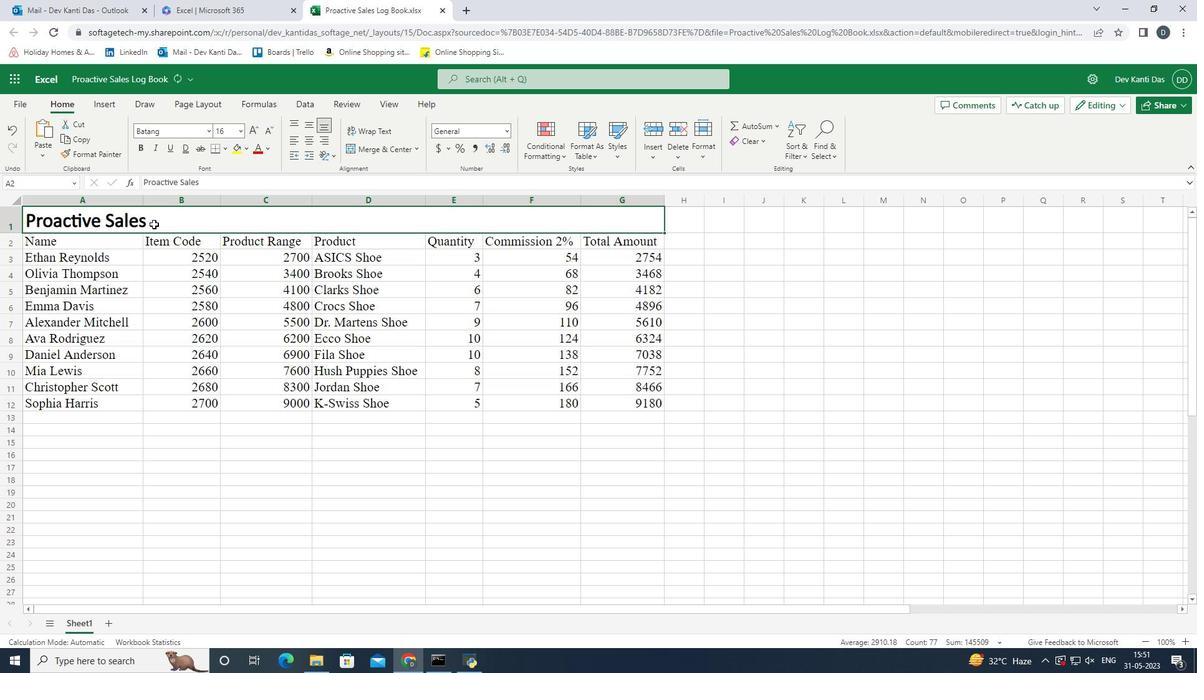 
Action: Mouse pressed left at (168, 218)
Screenshot: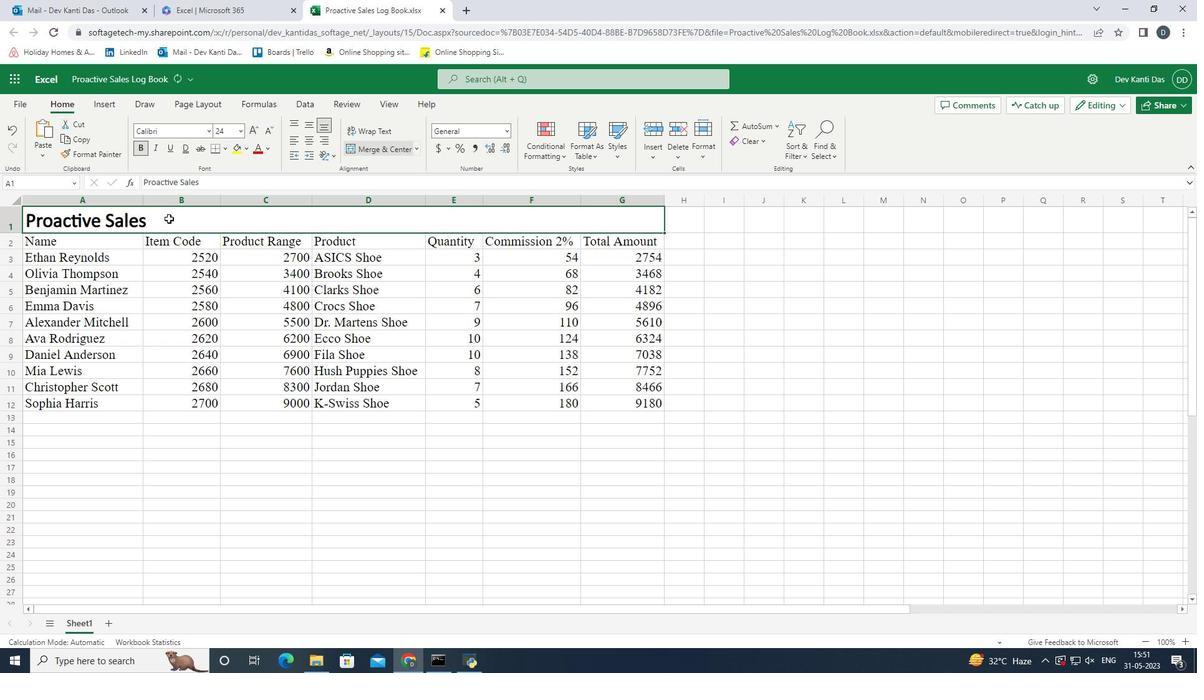 
Action: Mouse moved to (307, 122)
Screenshot: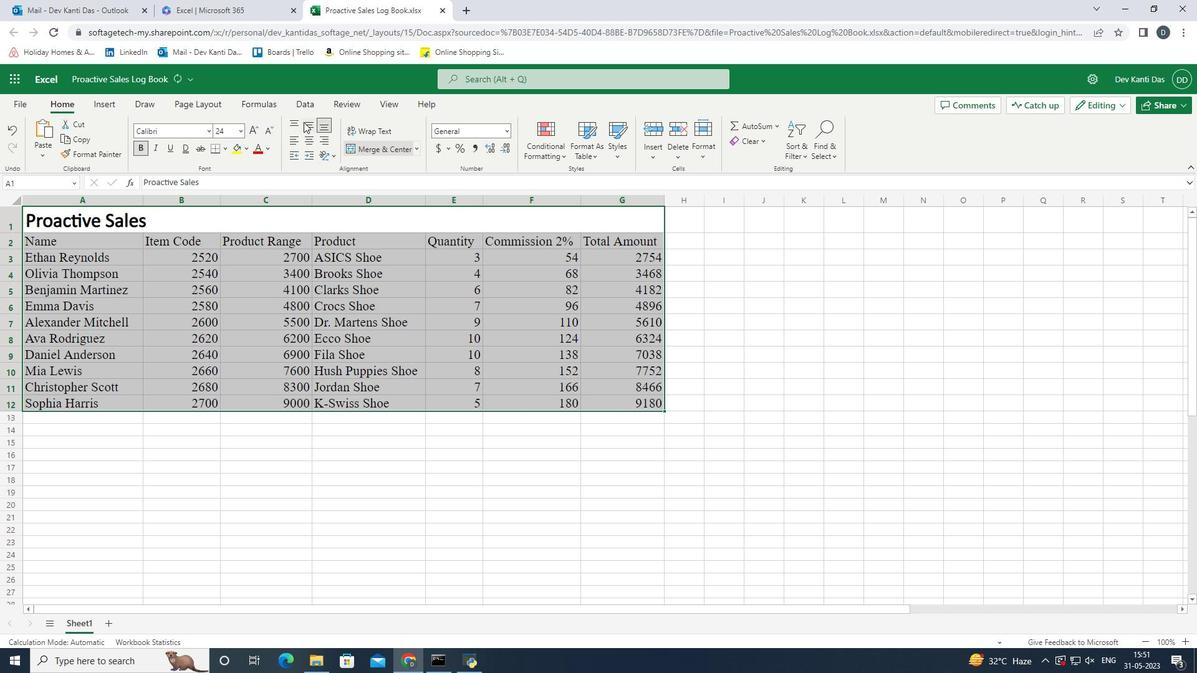 
Action: Mouse pressed left at (307, 122)
Screenshot: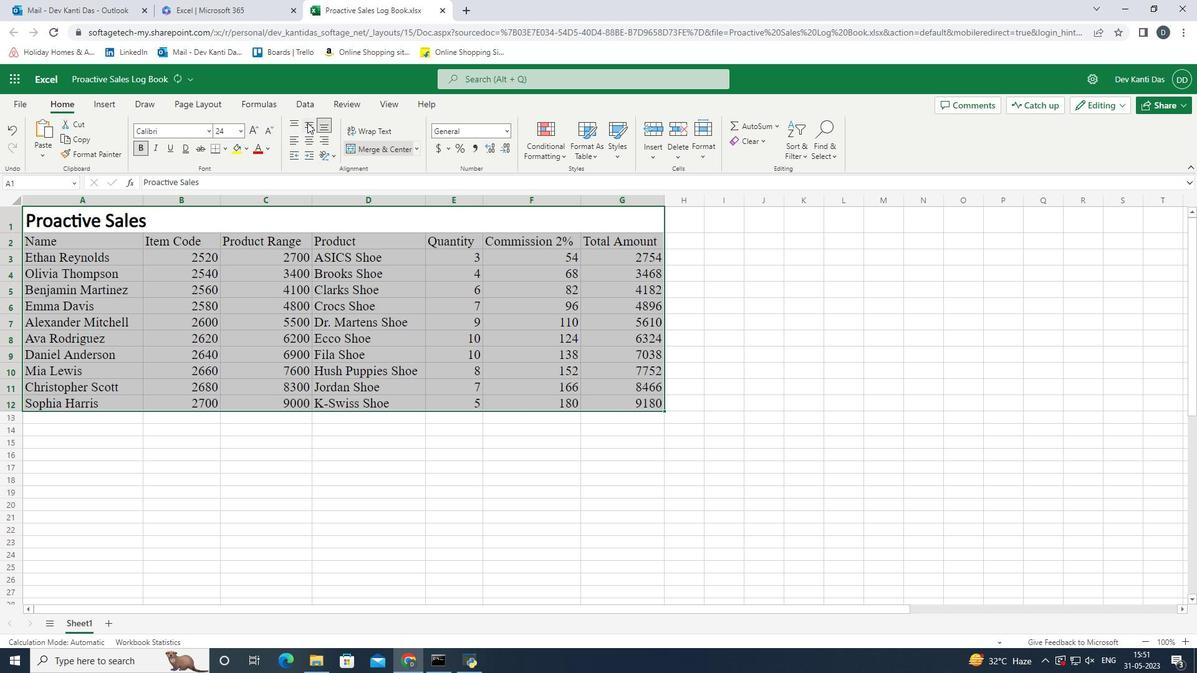 
Action: Mouse moved to (307, 143)
Screenshot: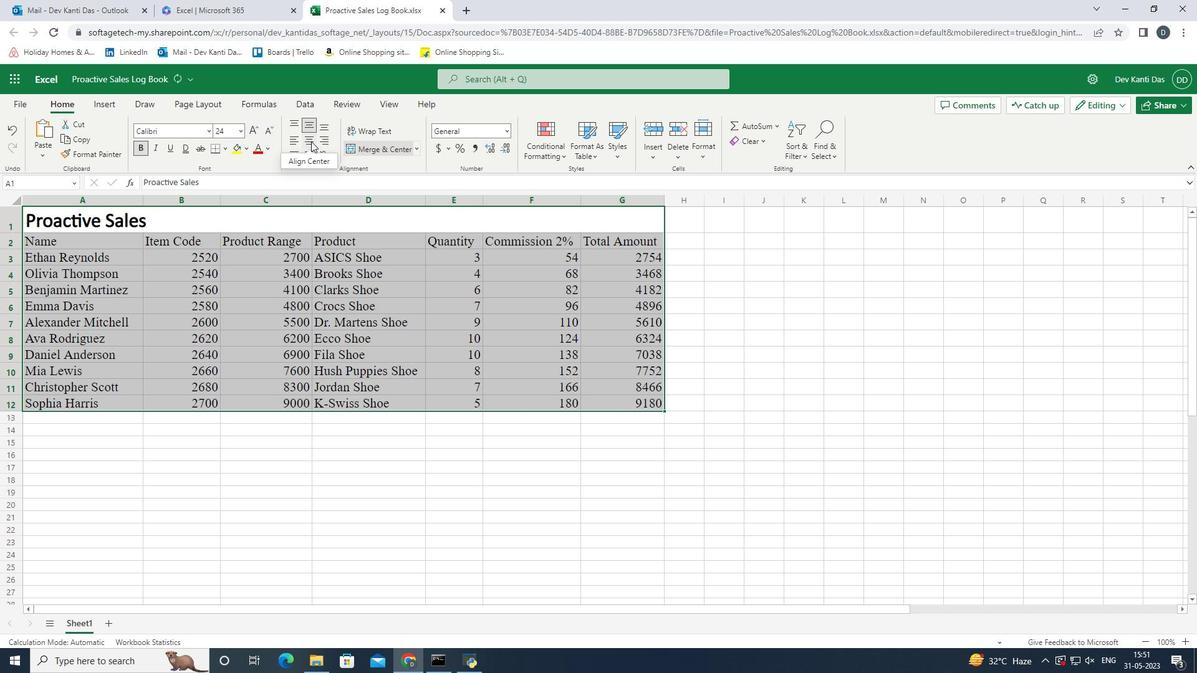 
Action: Mouse pressed left at (307, 143)
Screenshot: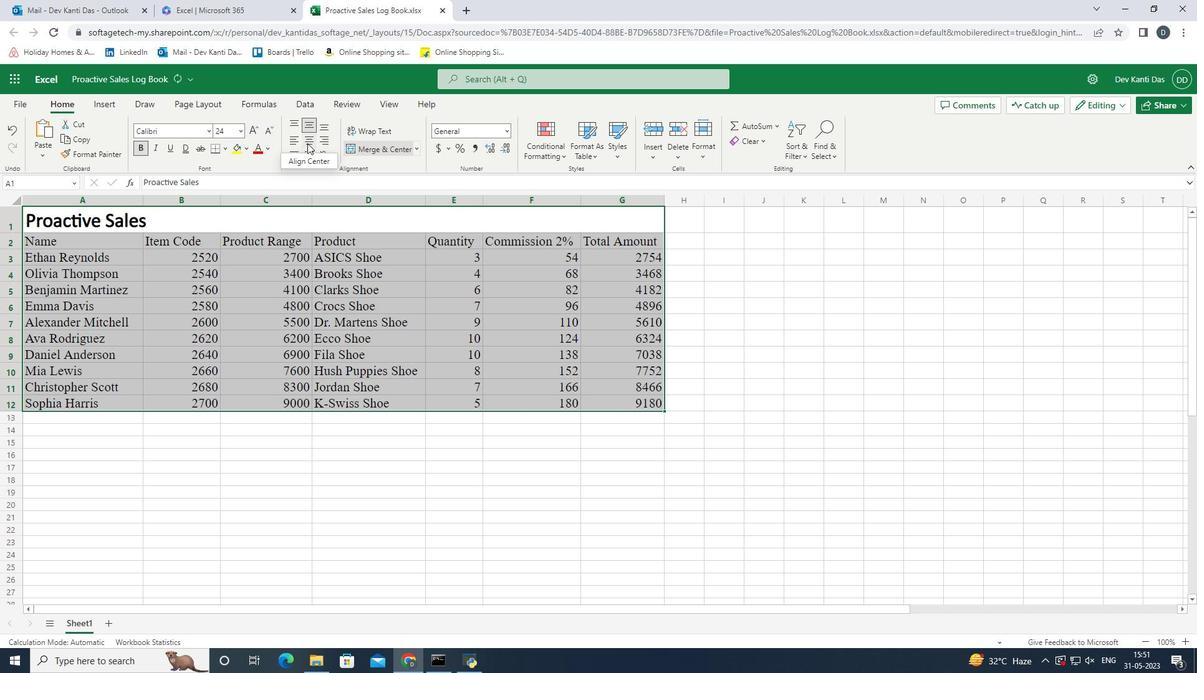 
Action: Mouse moved to (622, 402)
Screenshot: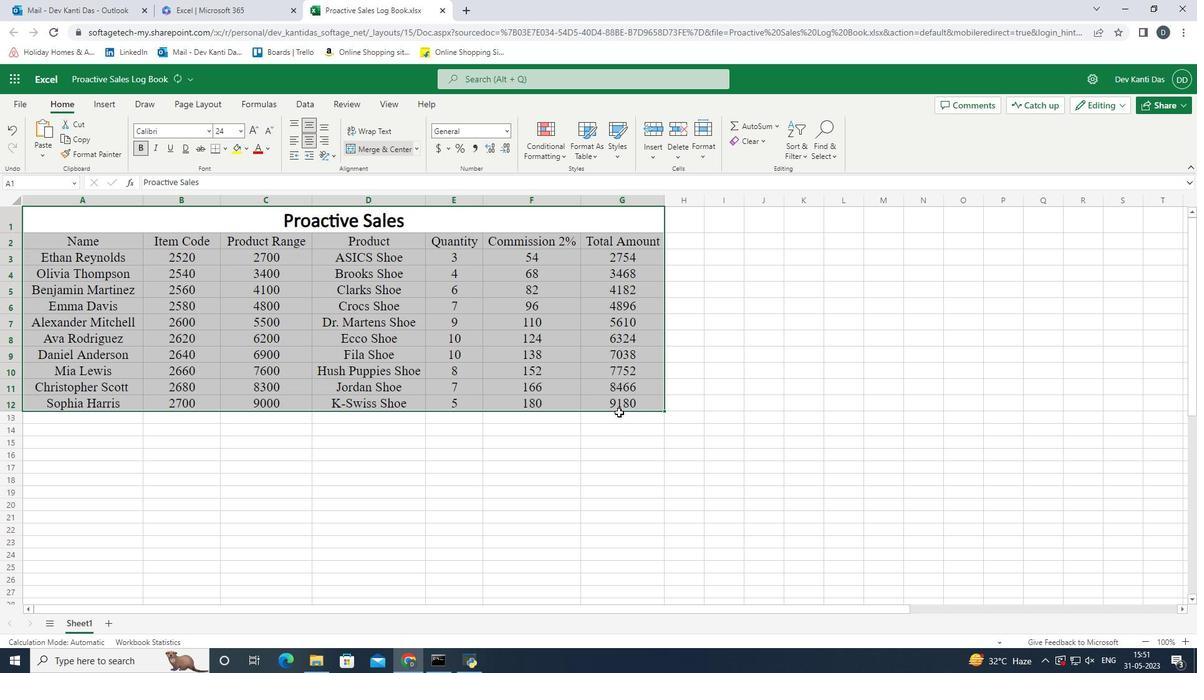 
Action: Mouse pressed left at (622, 402)
Screenshot: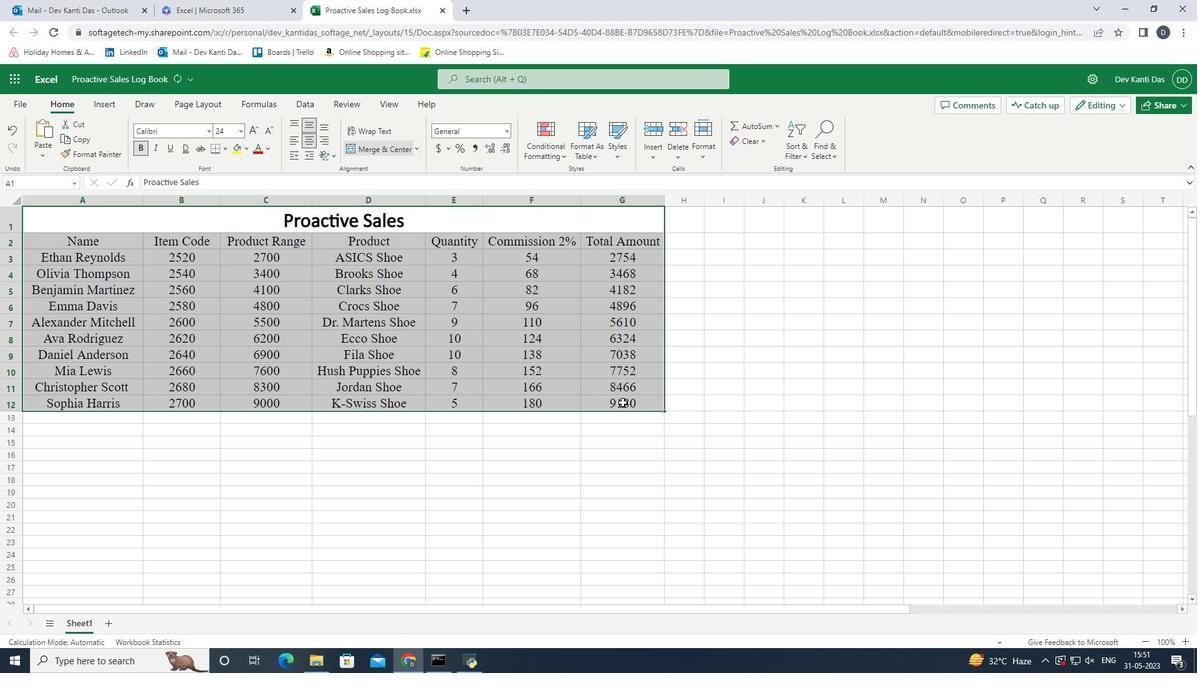
Action: Mouse moved to (559, 395)
Screenshot: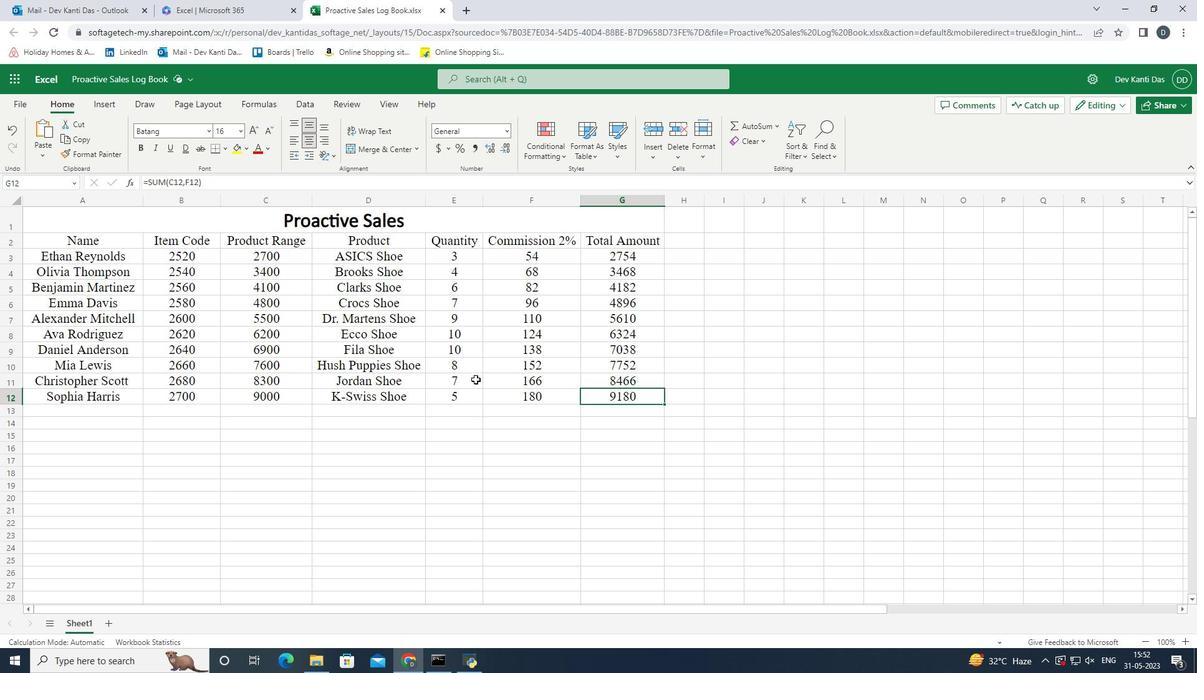 
